Task: Search one way flight ticket for 4 adults, 2 children, 2 infants in seat and 1 infant on lap in economy from Saginaw: Mbs International Airport to Fort Wayne: Fort Wayne International Airport on 5-4-2023. Choice of flights is Southwest. Price is upto 30000. Outbound departure time preference is 9:45.
Action: Mouse moved to (309, 119)
Screenshot: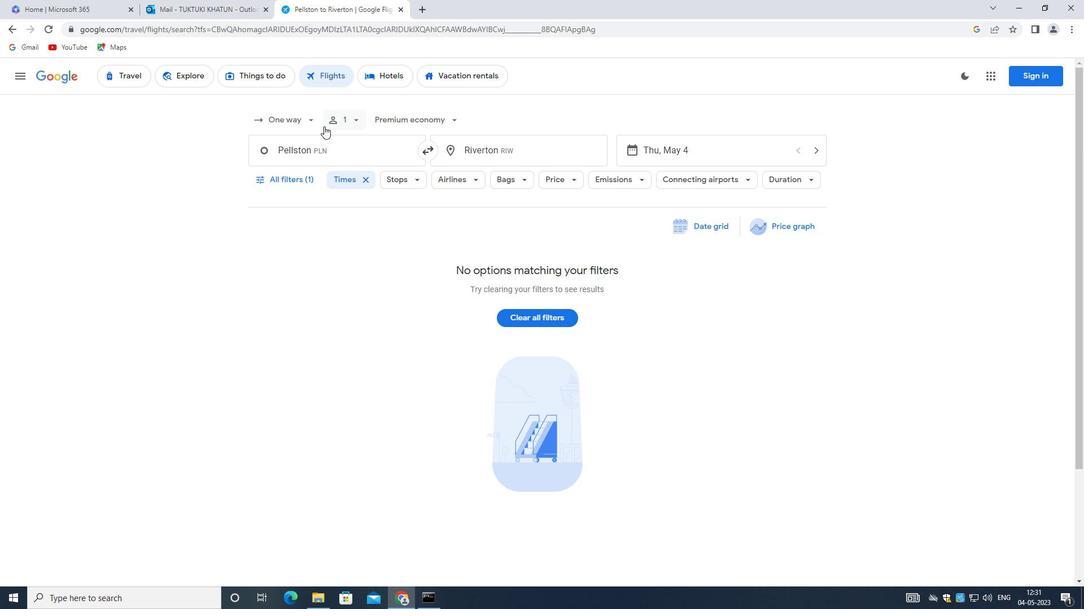 
Action: Mouse pressed left at (309, 119)
Screenshot: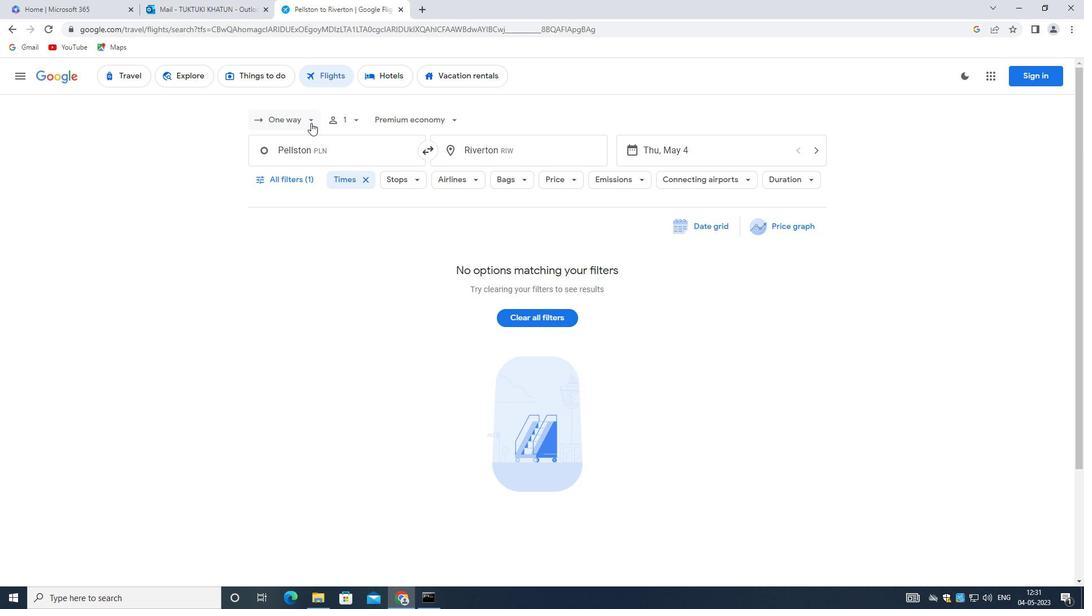 
Action: Mouse moved to (306, 168)
Screenshot: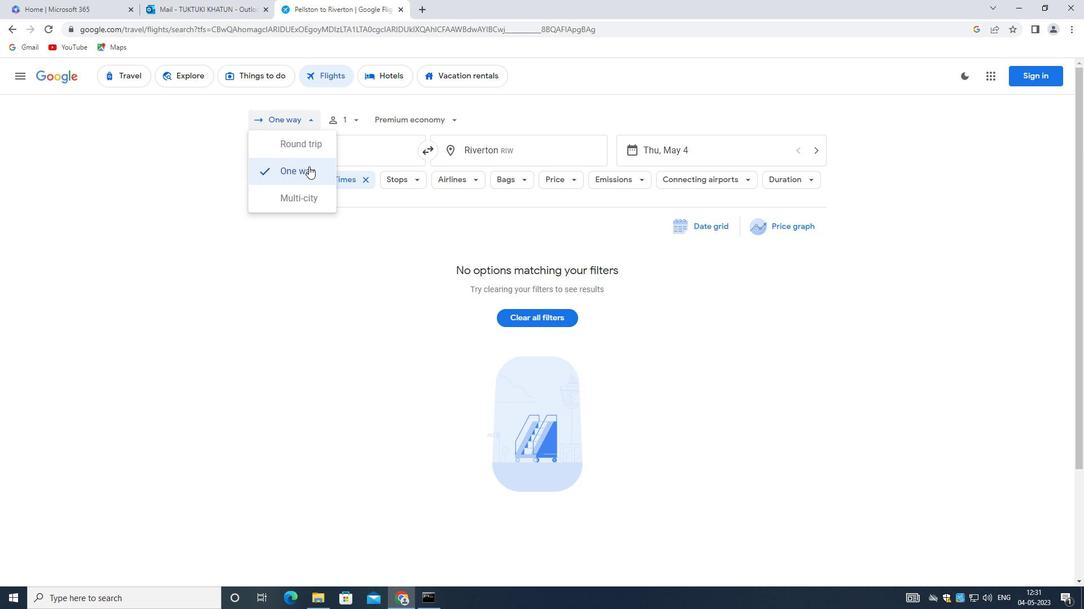 
Action: Mouse pressed left at (306, 168)
Screenshot: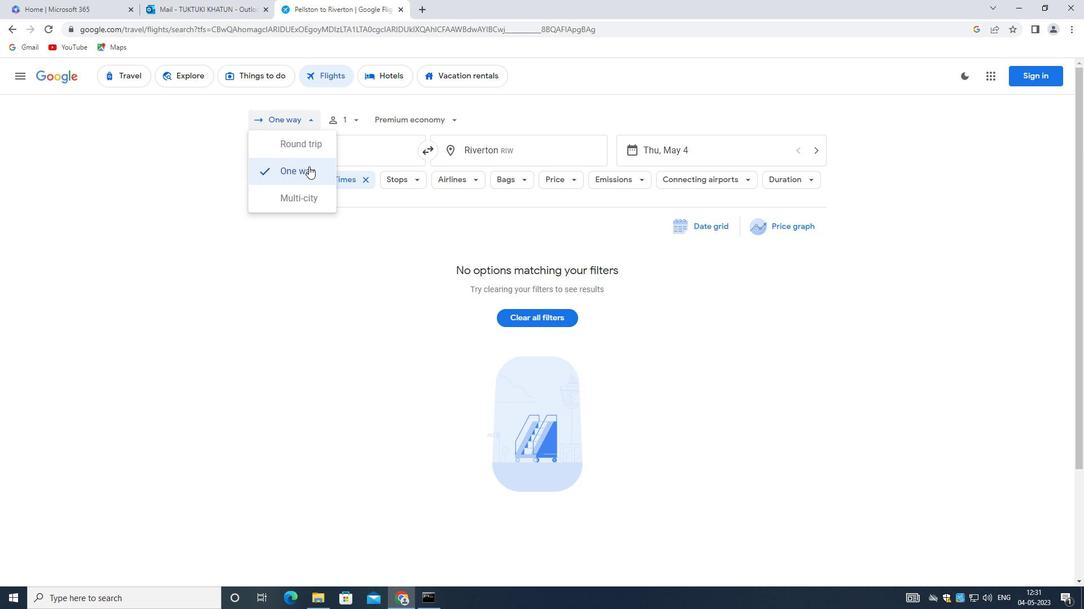
Action: Mouse moved to (360, 119)
Screenshot: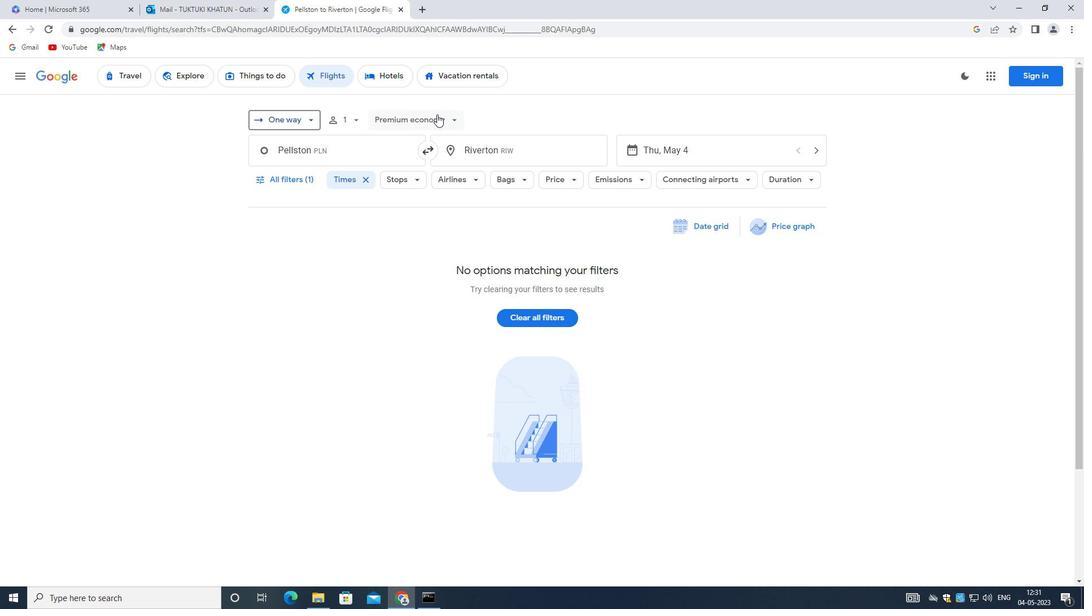 
Action: Mouse pressed left at (360, 119)
Screenshot: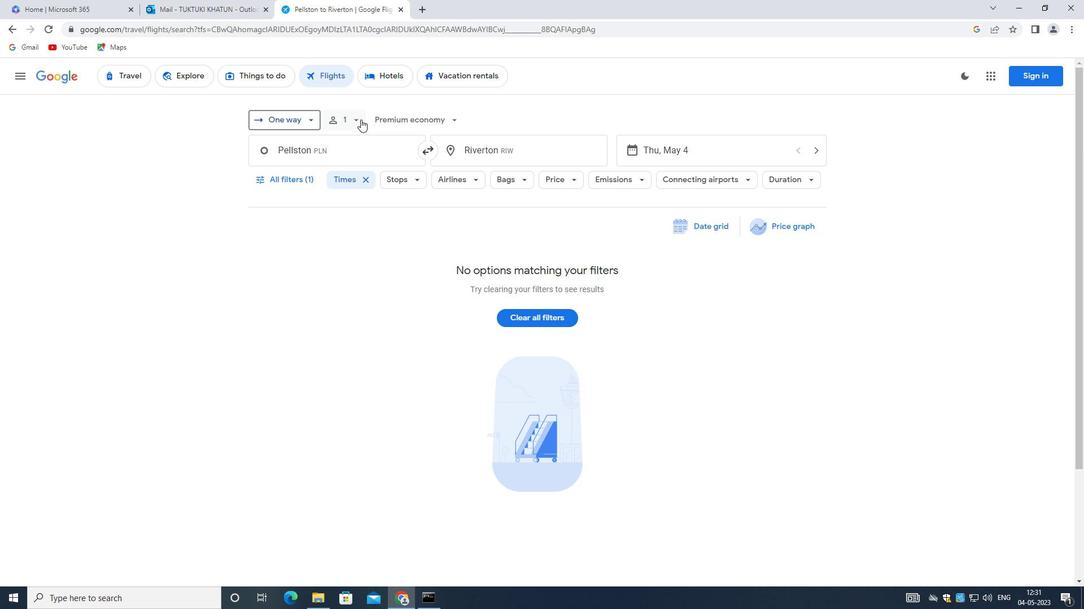 
Action: Mouse moved to (439, 144)
Screenshot: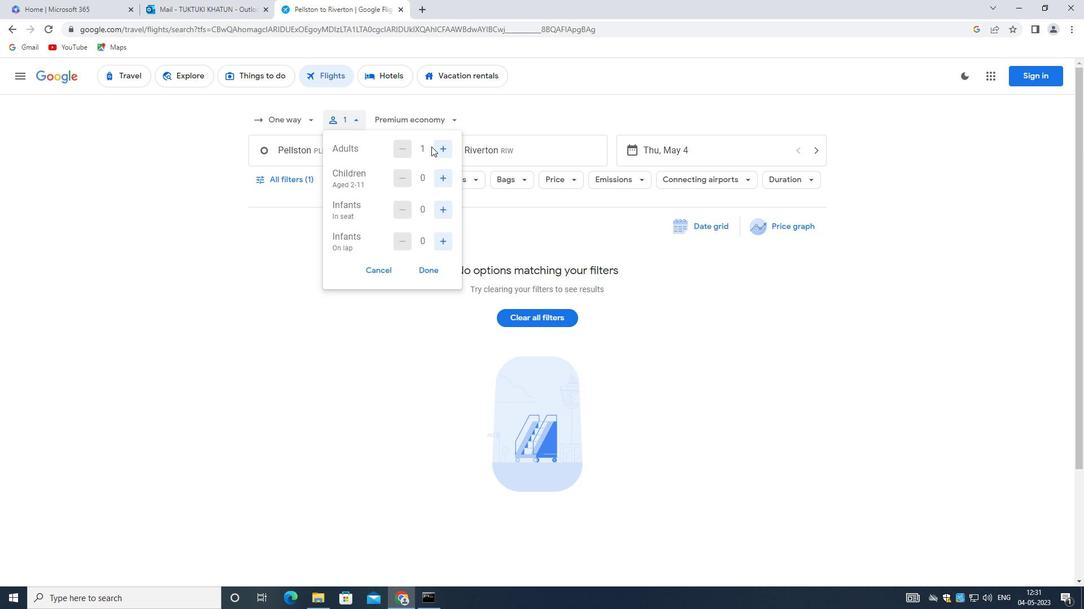 
Action: Mouse pressed left at (439, 144)
Screenshot: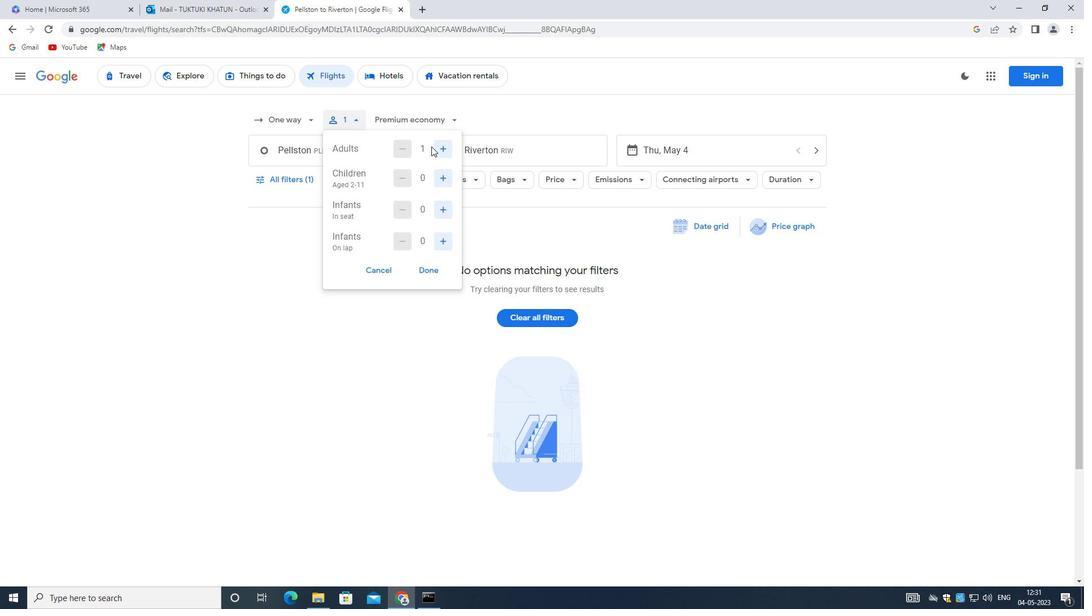 
Action: Mouse moved to (440, 144)
Screenshot: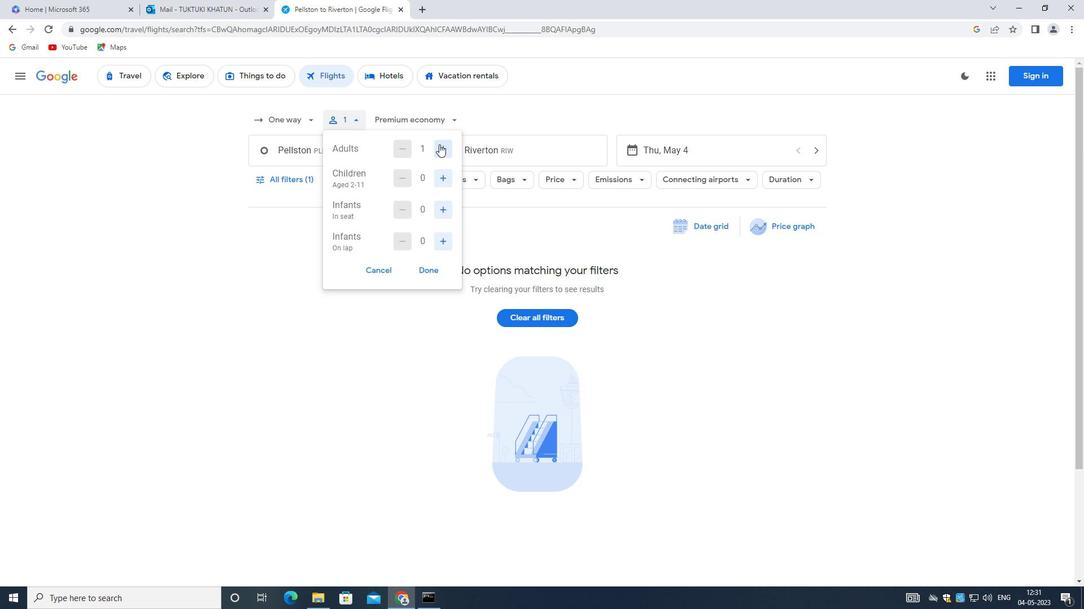 
Action: Mouse pressed left at (440, 144)
Screenshot: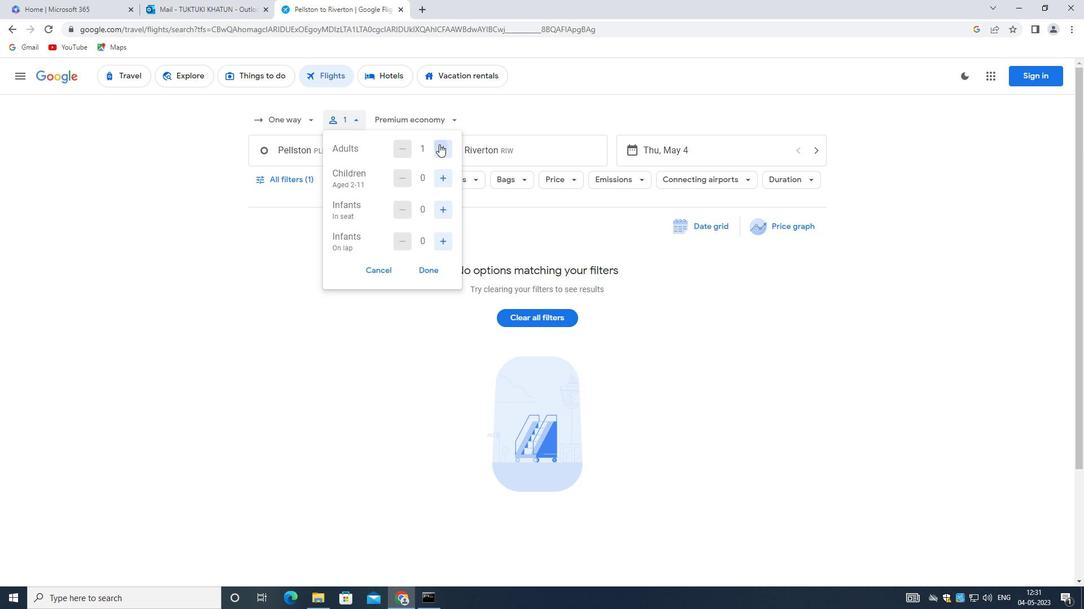 
Action: Mouse pressed left at (440, 144)
Screenshot: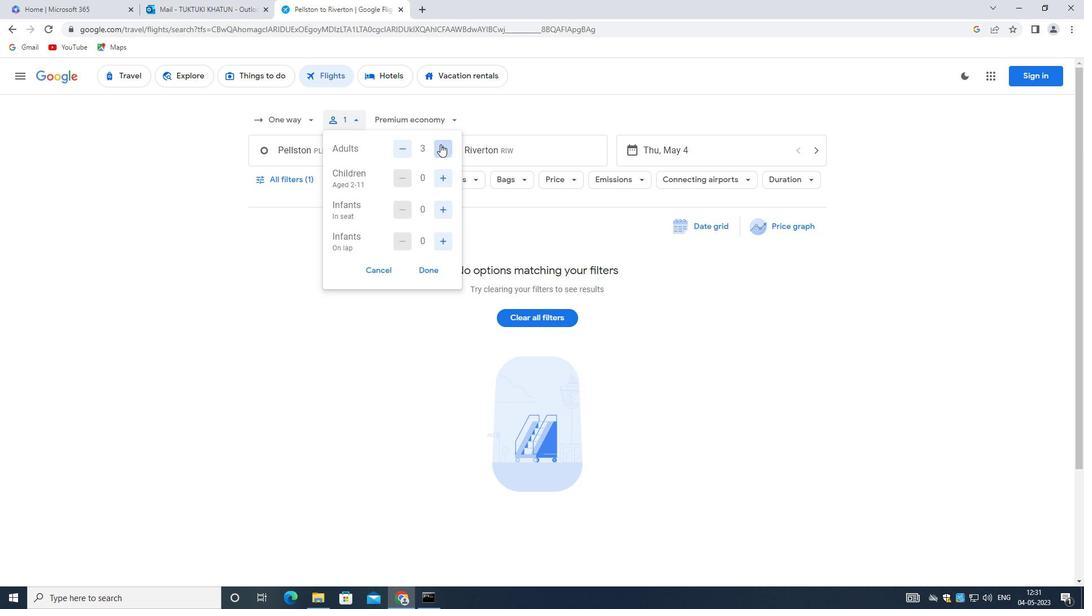 
Action: Mouse moved to (446, 181)
Screenshot: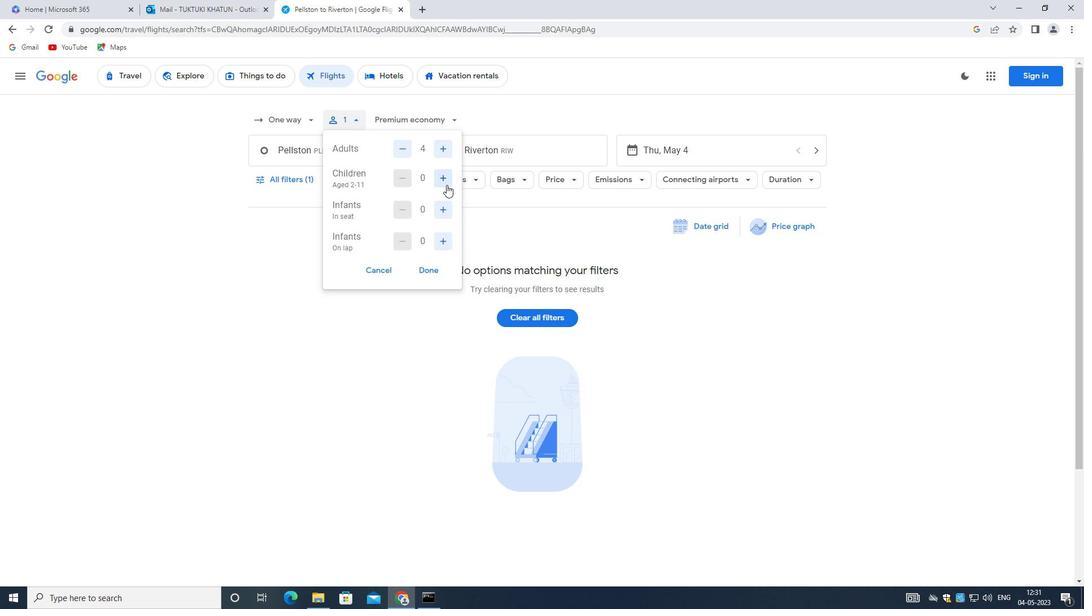 
Action: Mouse pressed left at (446, 181)
Screenshot: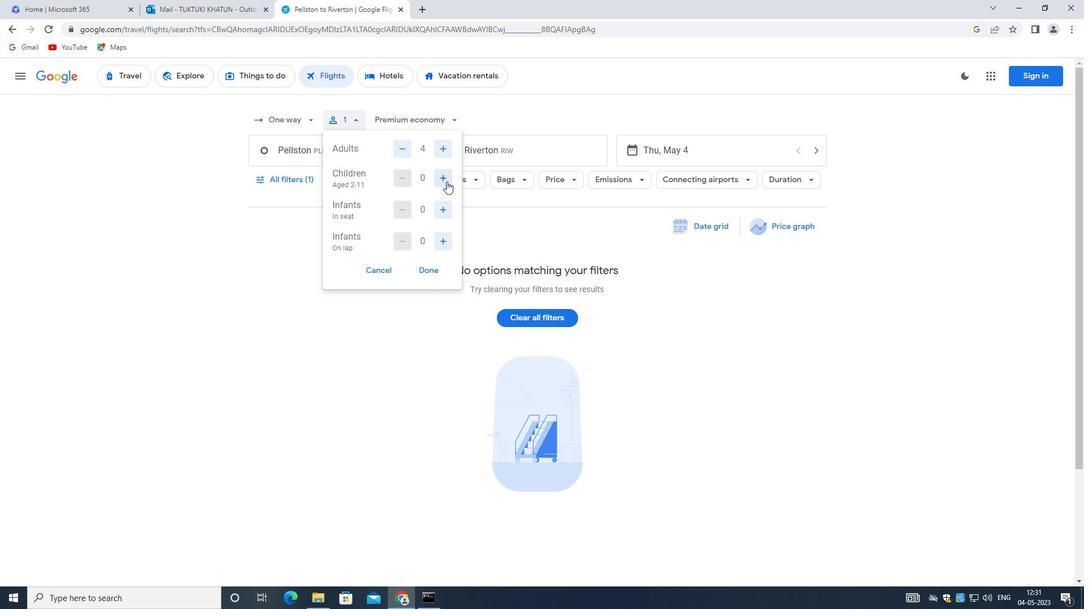 
Action: Mouse pressed left at (446, 181)
Screenshot: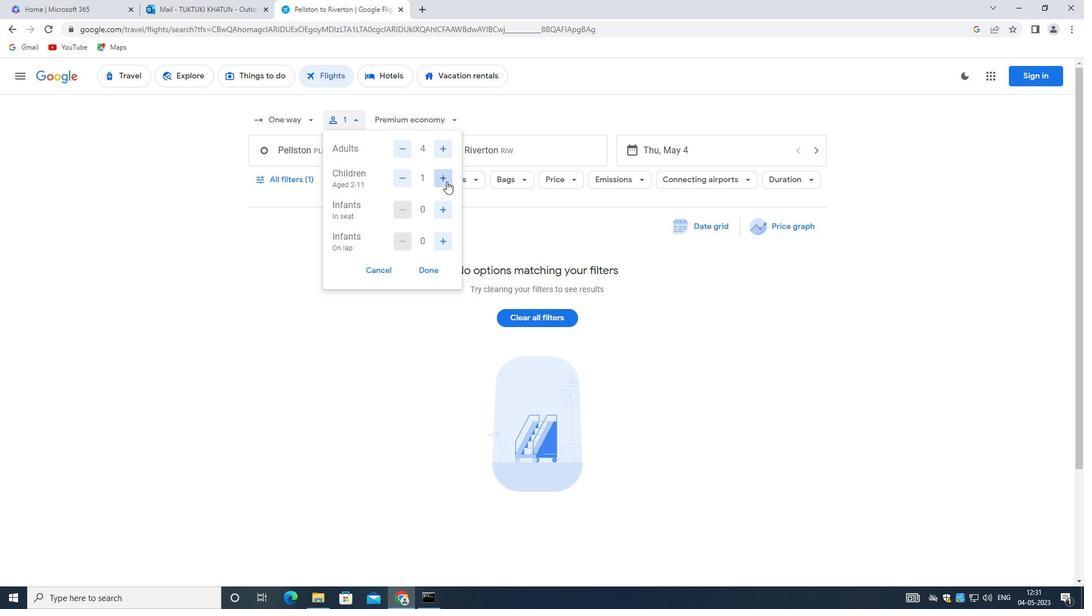 
Action: Mouse moved to (442, 209)
Screenshot: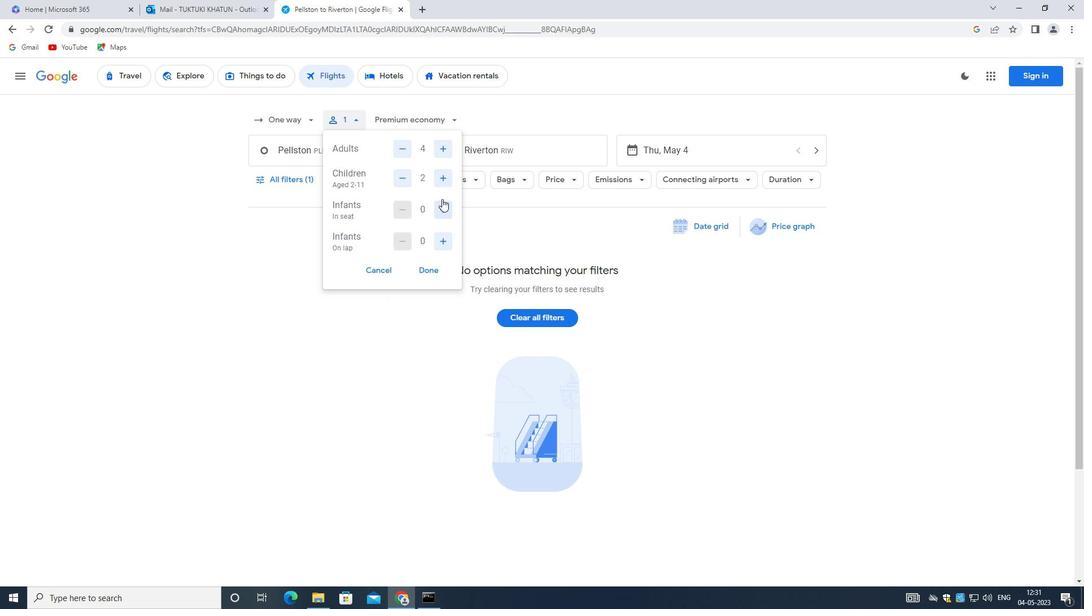 
Action: Mouse pressed left at (442, 209)
Screenshot: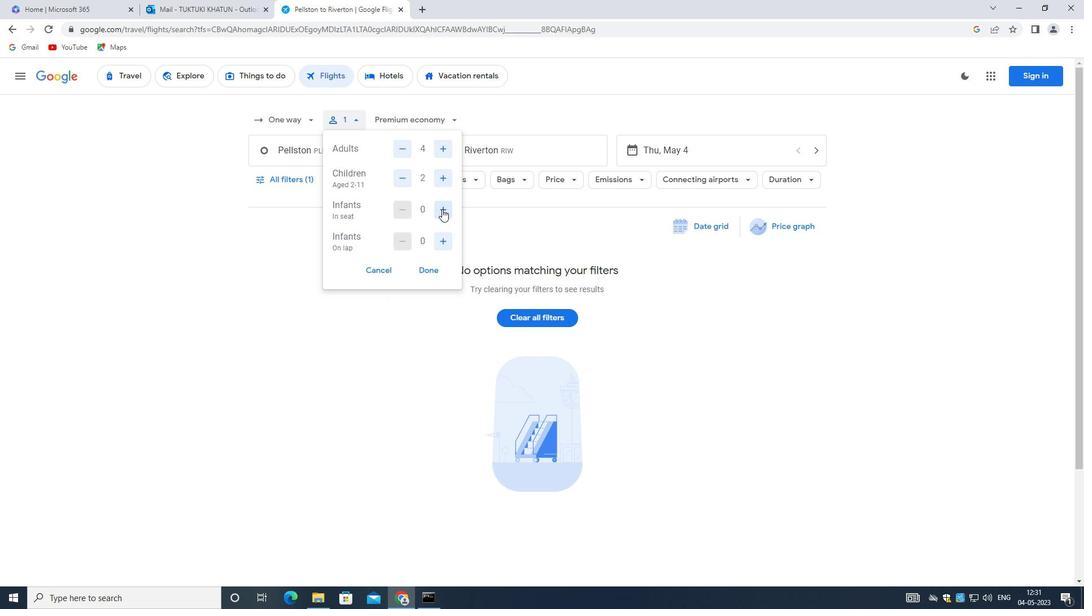 
Action: Mouse pressed left at (442, 209)
Screenshot: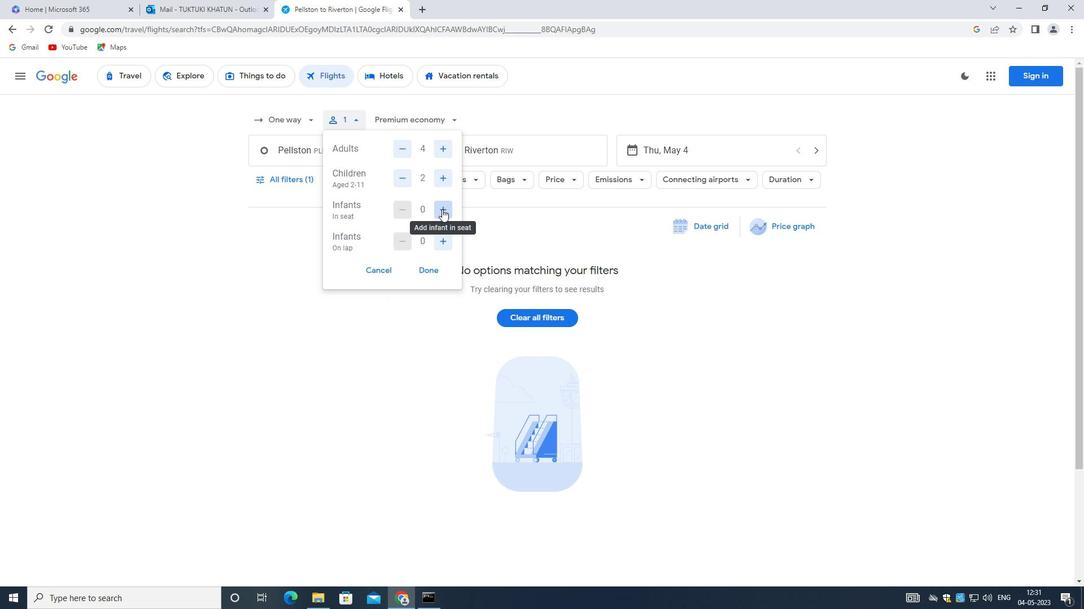 
Action: Mouse moved to (442, 242)
Screenshot: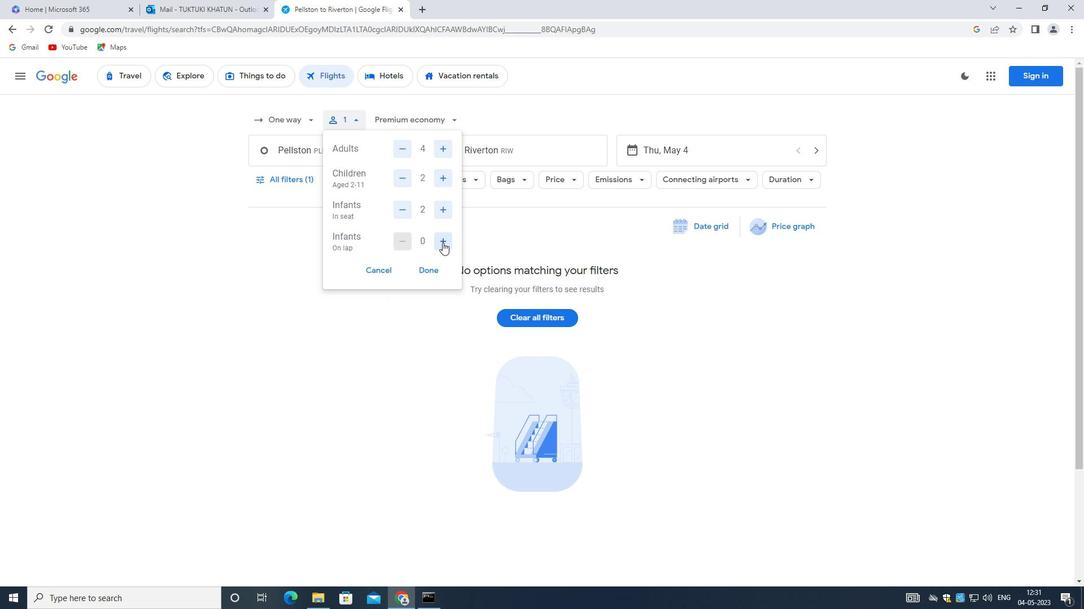 
Action: Mouse pressed left at (442, 242)
Screenshot: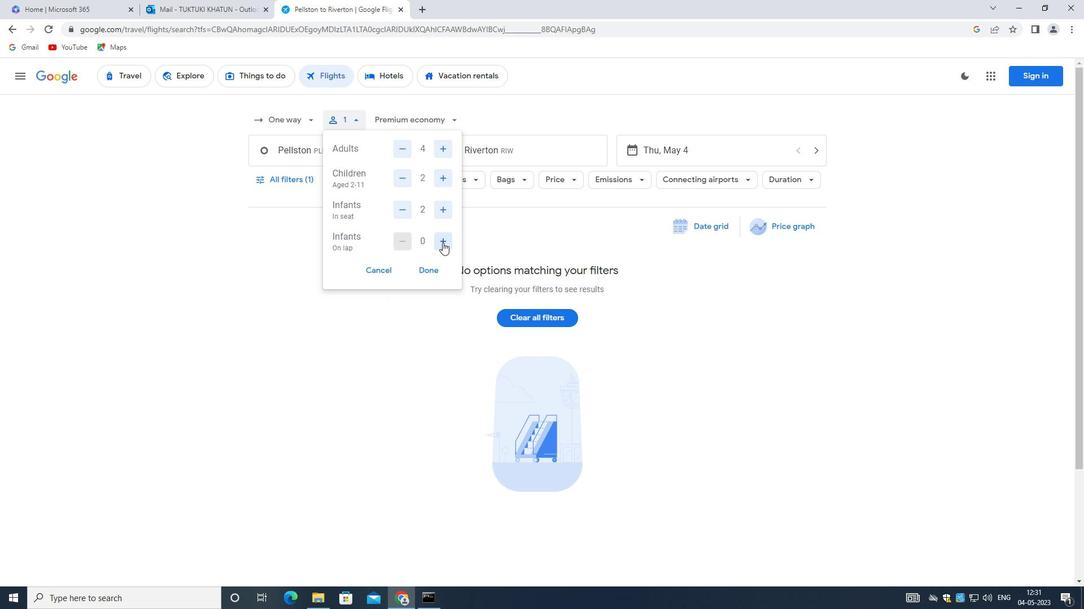 
Action: Mouse moved to (427, 269)
Screenshot: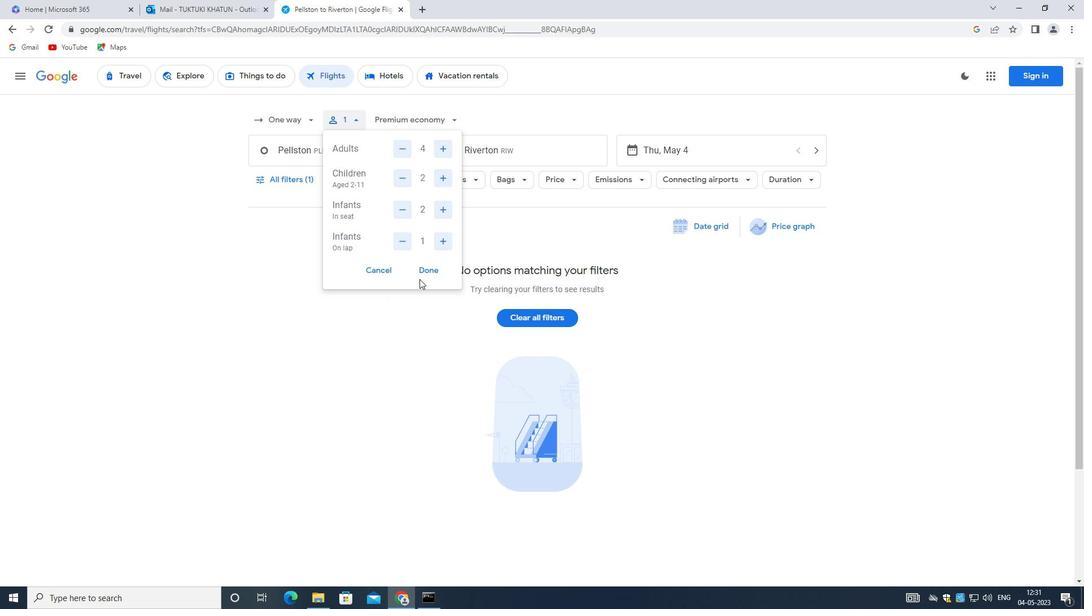 
Action: Mouse pressed left at (427, 269)
Screenshot: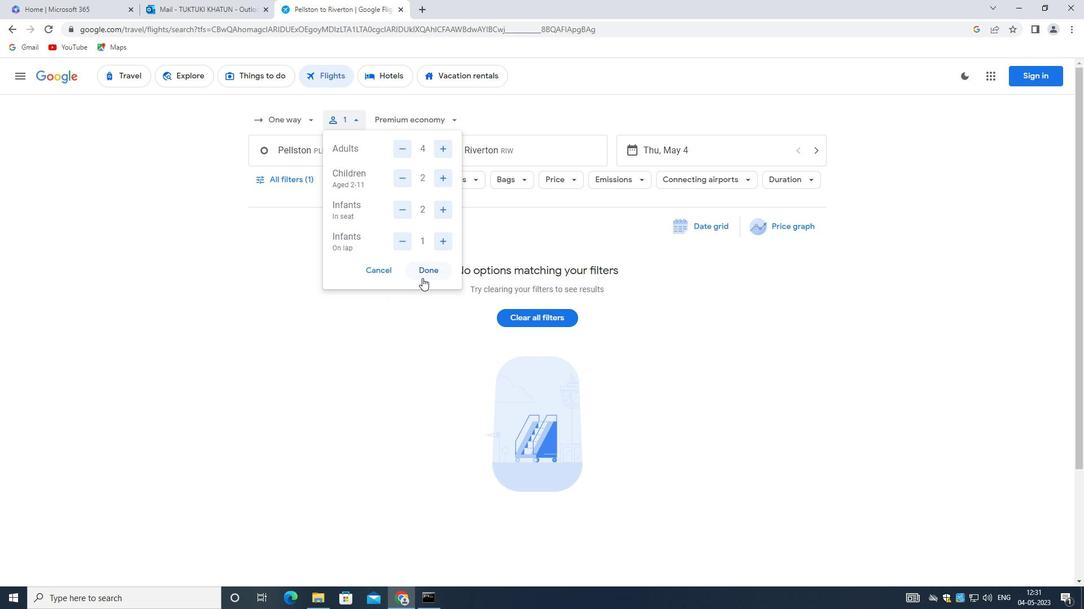 
Action: Mouse moved to (403, 115)
Screenshot: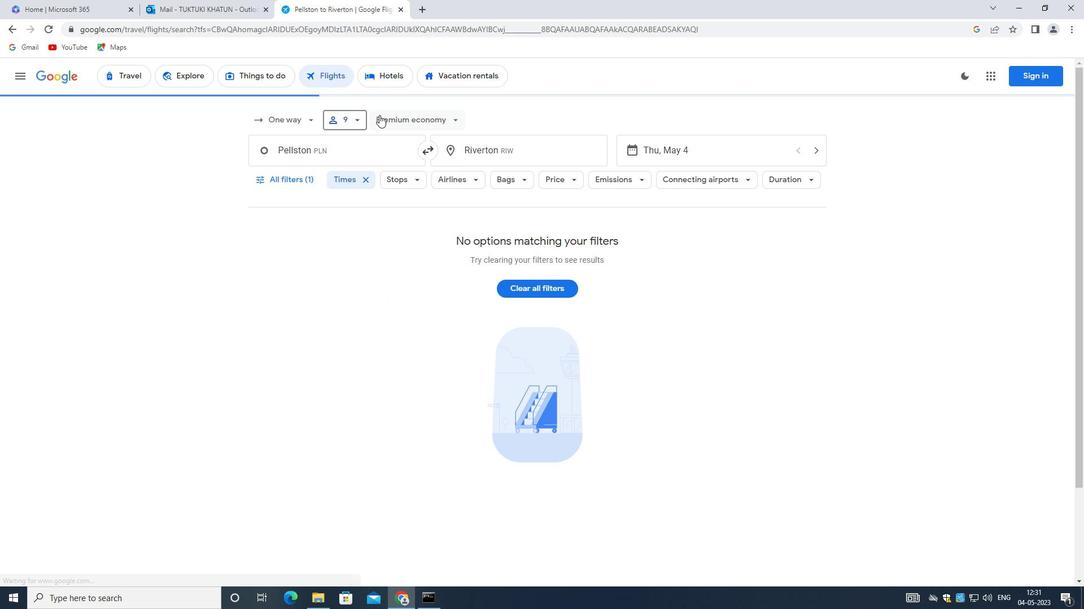 
Action: Mouse pressed left at (403, 115)
Screenshot: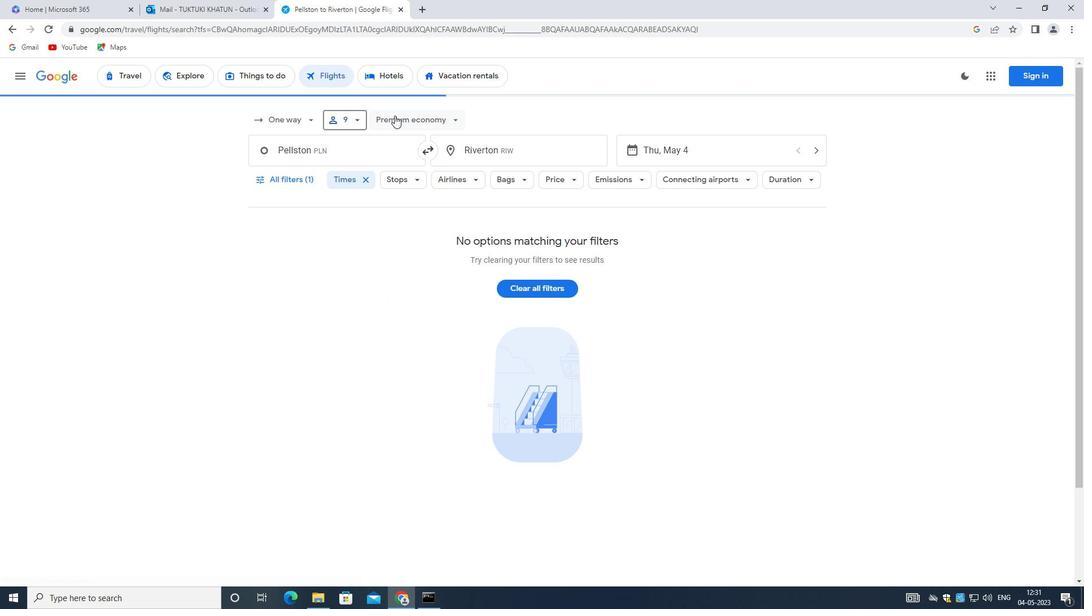 
Action: Mouse moved to (411, 142)
Screenshot: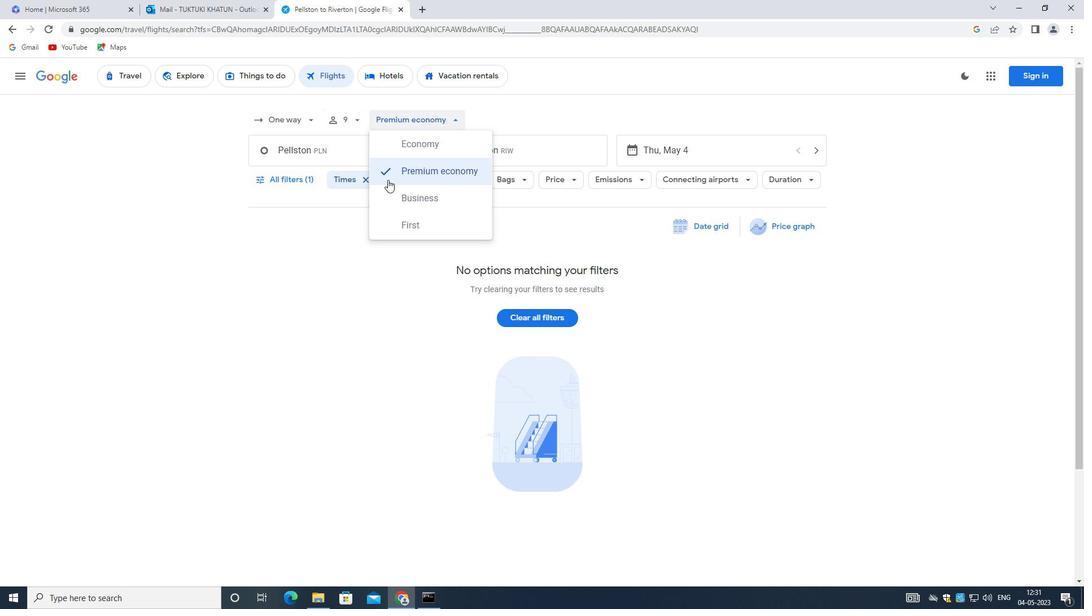 
Action: Mouse pressed left at (411, 142)
Screenshot: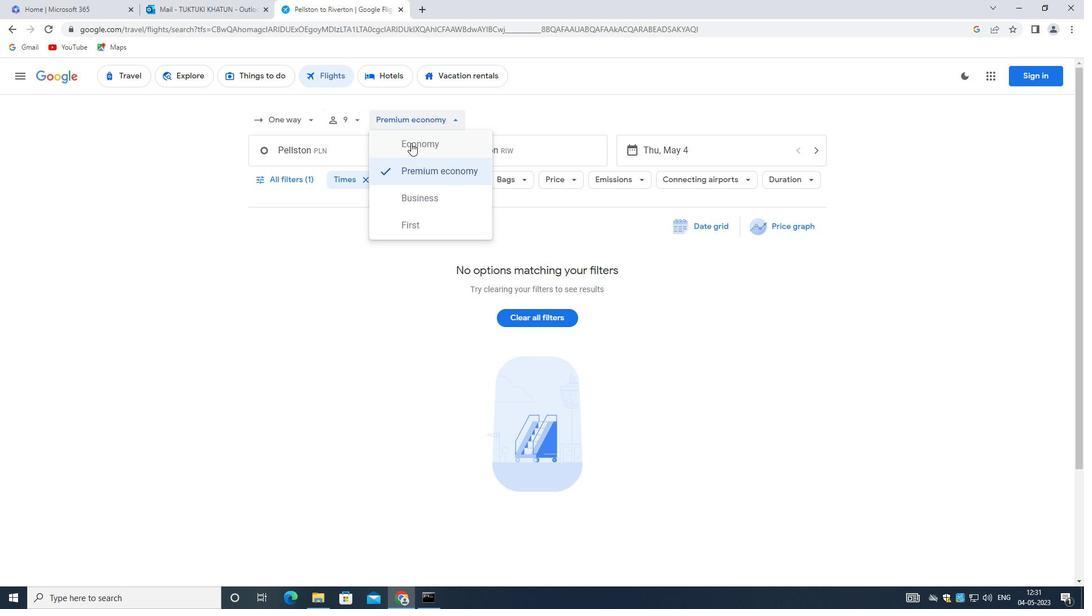 
Action: Mouse moved to (277, 224)
Screenshot: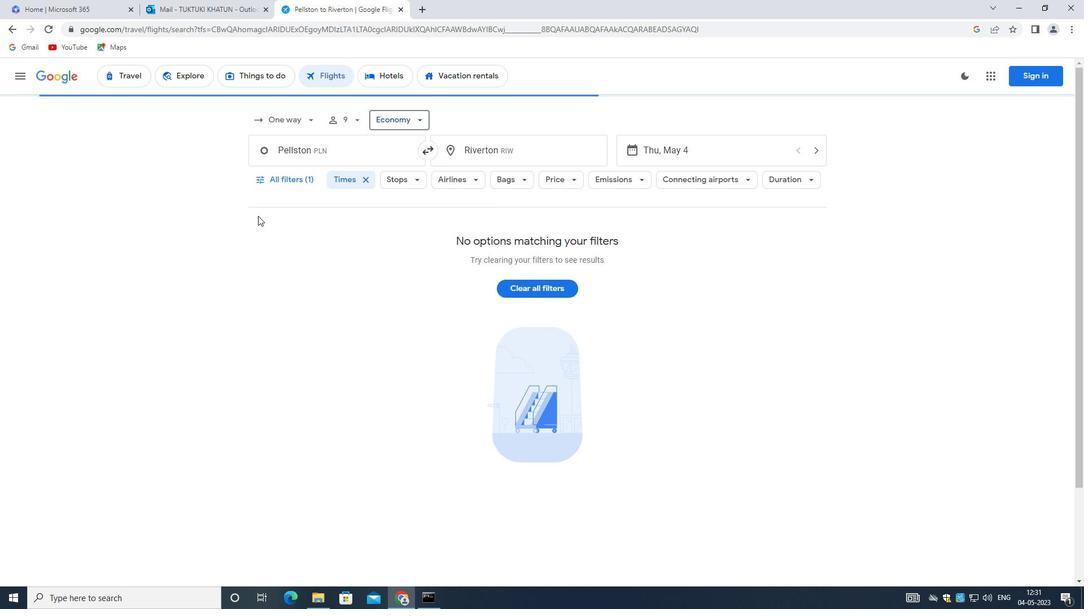 
Action: Mouse scrolled (277, 224) with delta (0, 0)
Screenshot: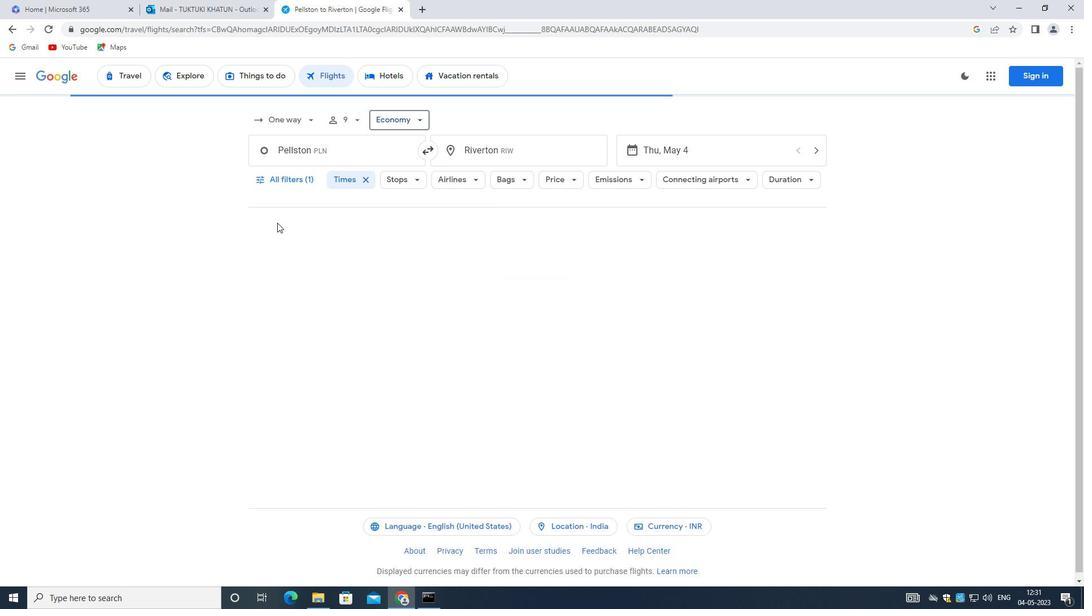 
Action: Mouse moved to (380, 269)
Screenshot: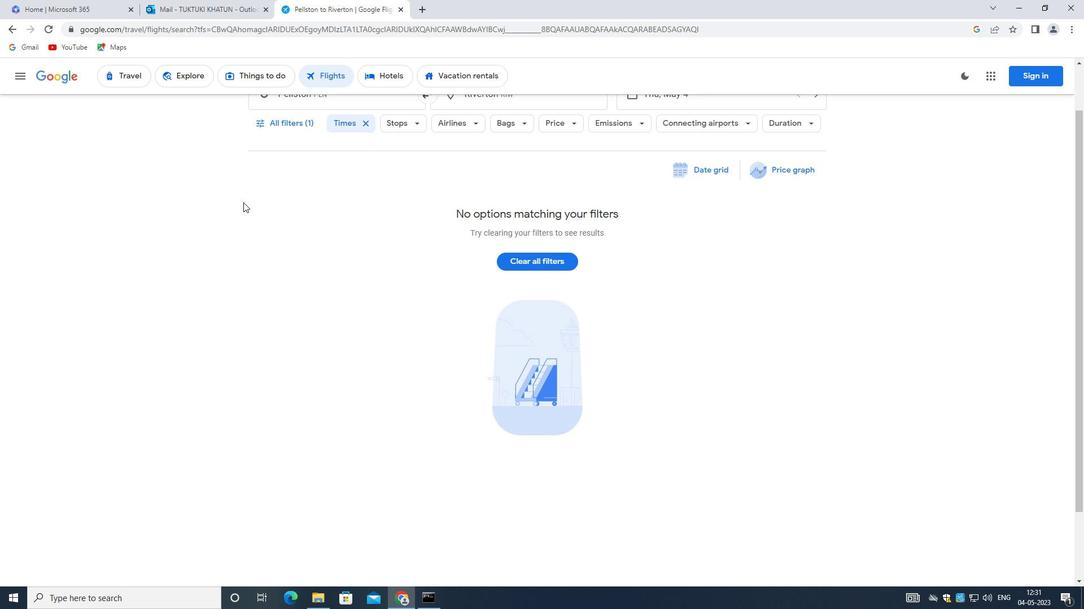 
Action: Mouse scrolled (380, 269) with delta (0, 0)
Screenshot: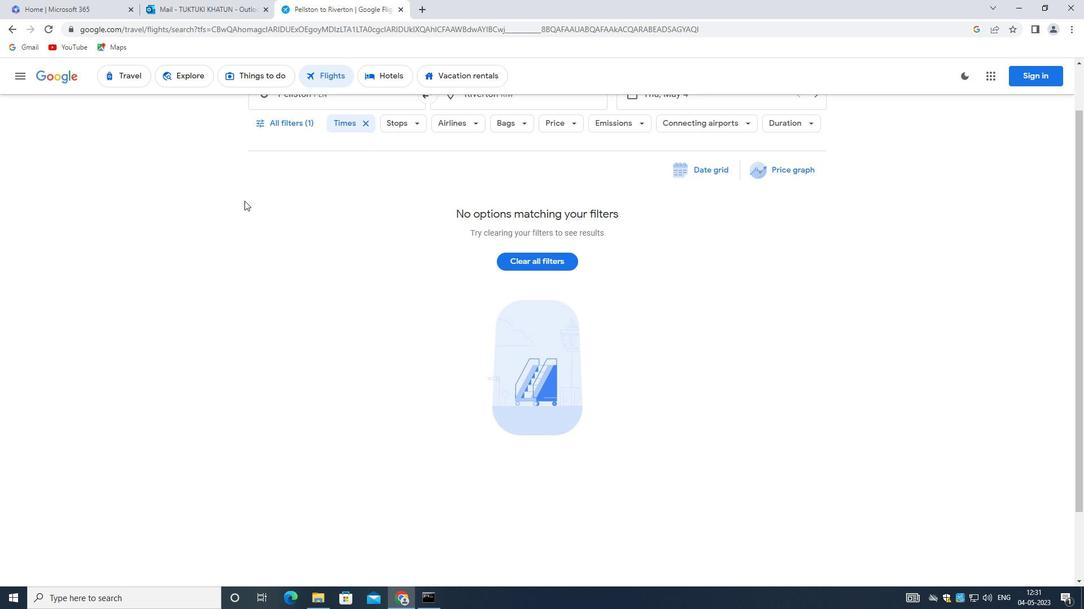 
Action: Mouse scrolled (380, 269) with delta (0, 0)
Screenshot: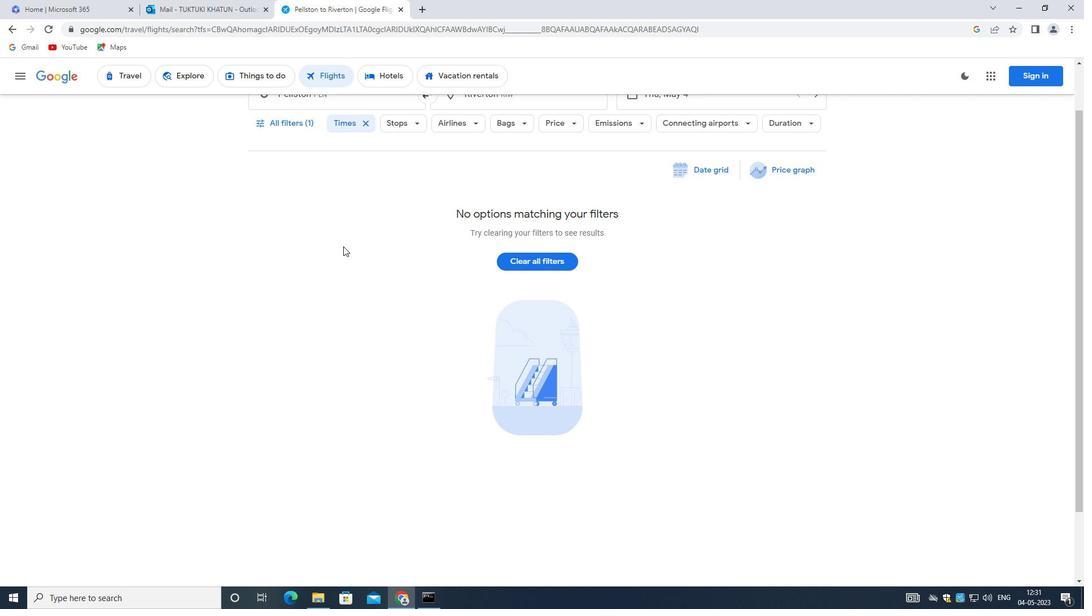 
Action: Mouse moved to (303, 142)
Screenshot: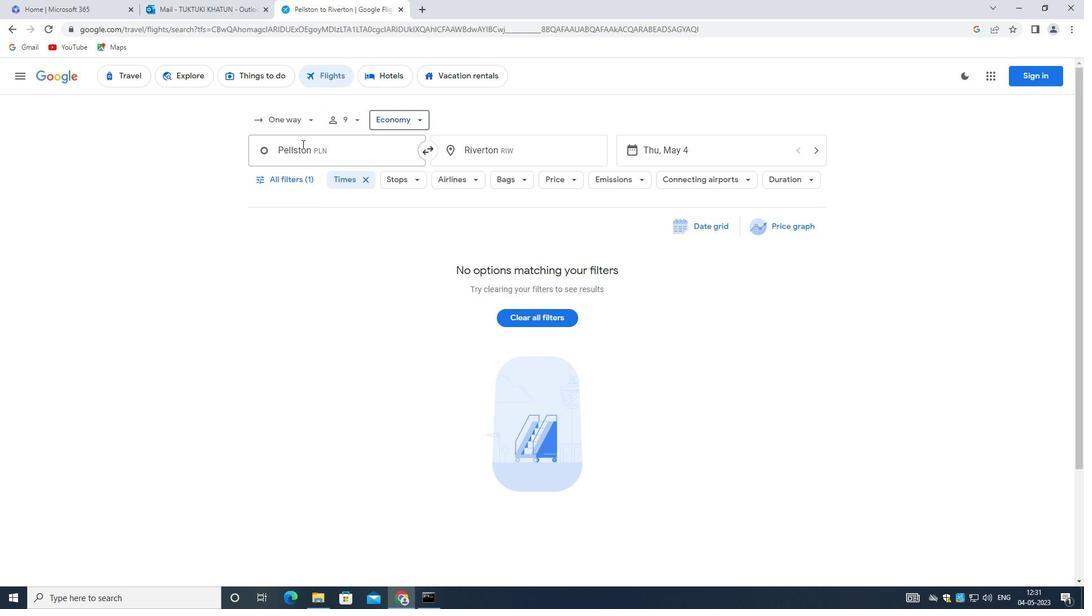 
Action: Mouse pressed left at (303, 142)
Screenshot: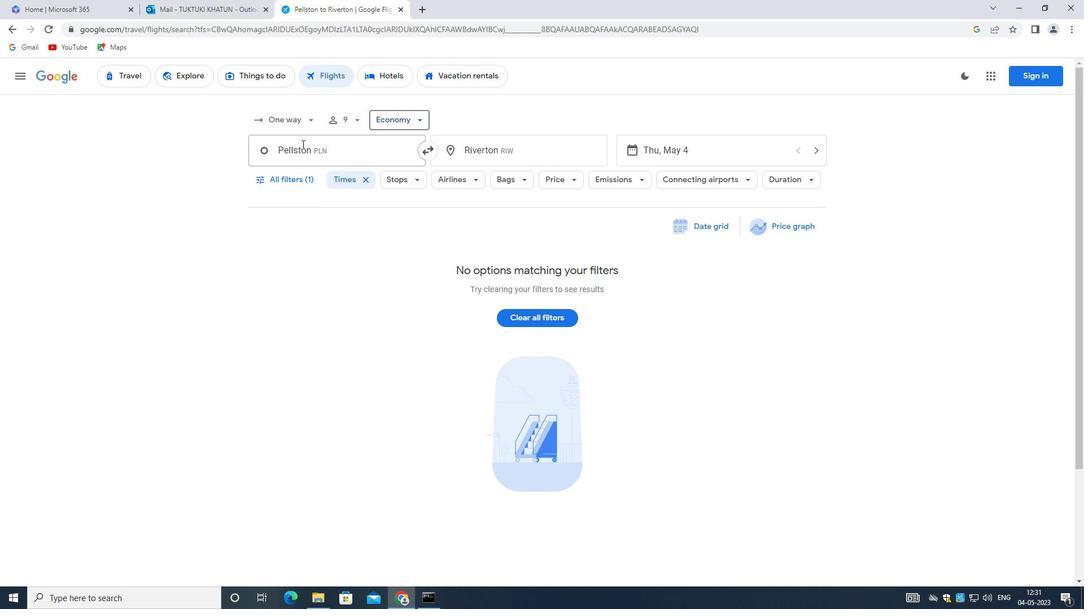 
Action: Mouse moved to (299, 146)
Screenshot: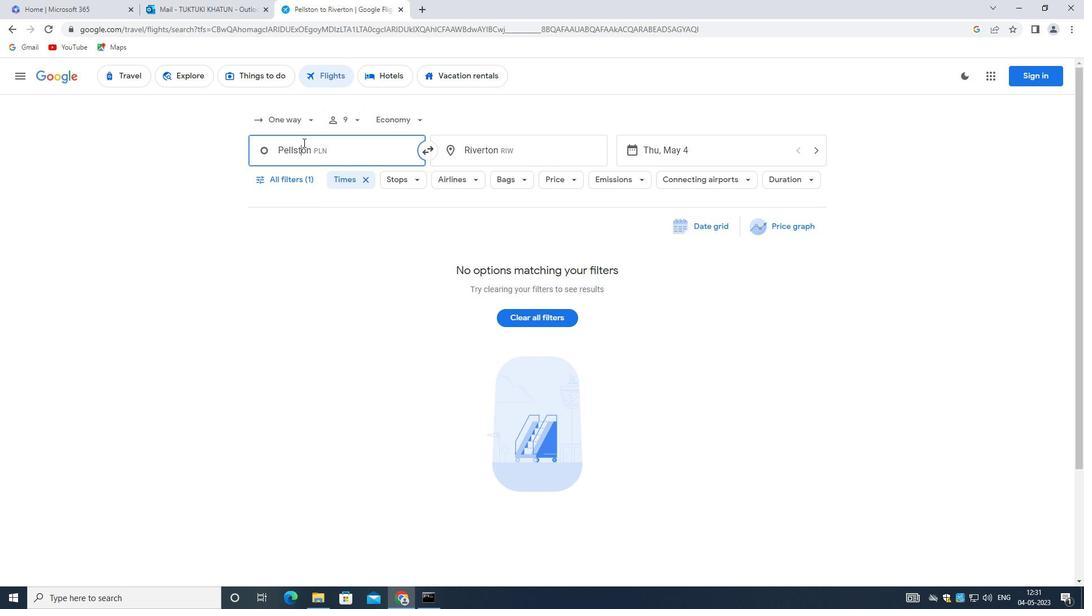 
Action: Key pressed <Key.backspace><Key.shift_r><Key.shift_r><Key.shift_r><Key.shift_r>Mbs
Screenshot: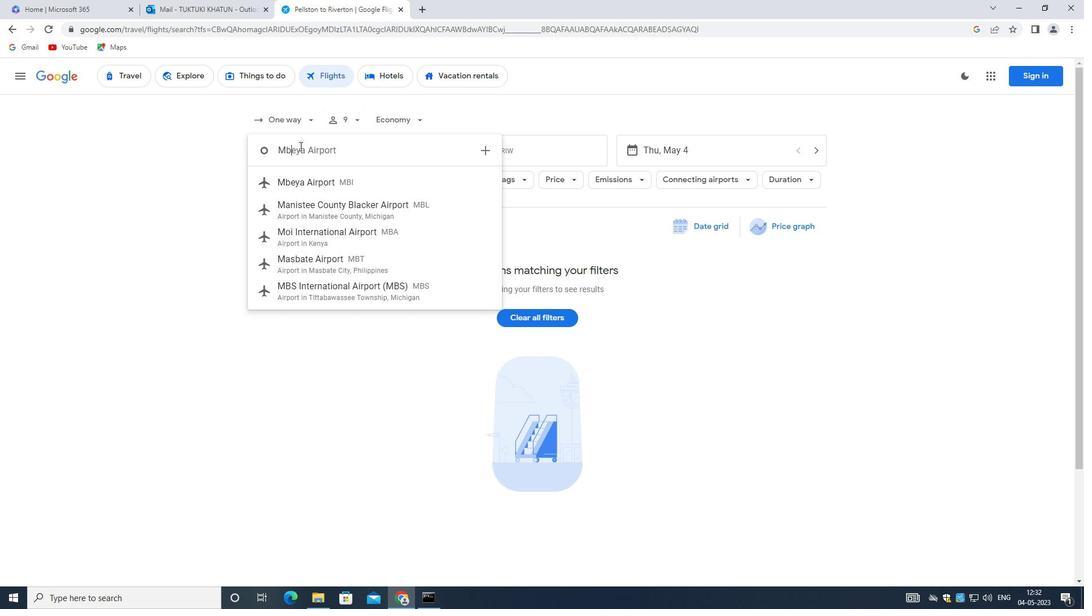 
Action: Mouse moved to (347, 180)
Screenshot: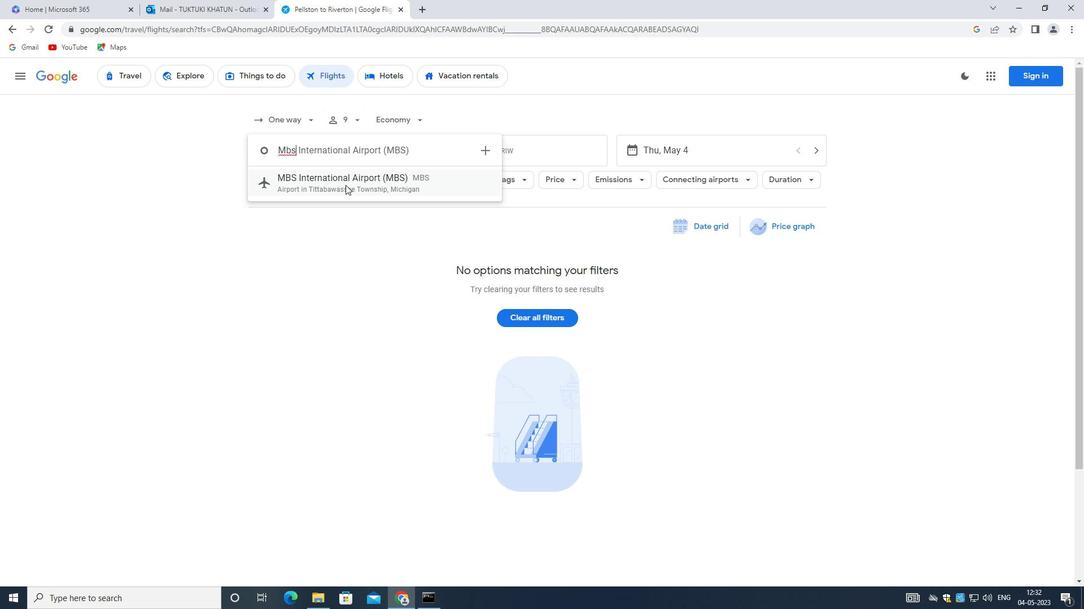 
Action: Mouse pressed left at (347, 180)
Screenshot: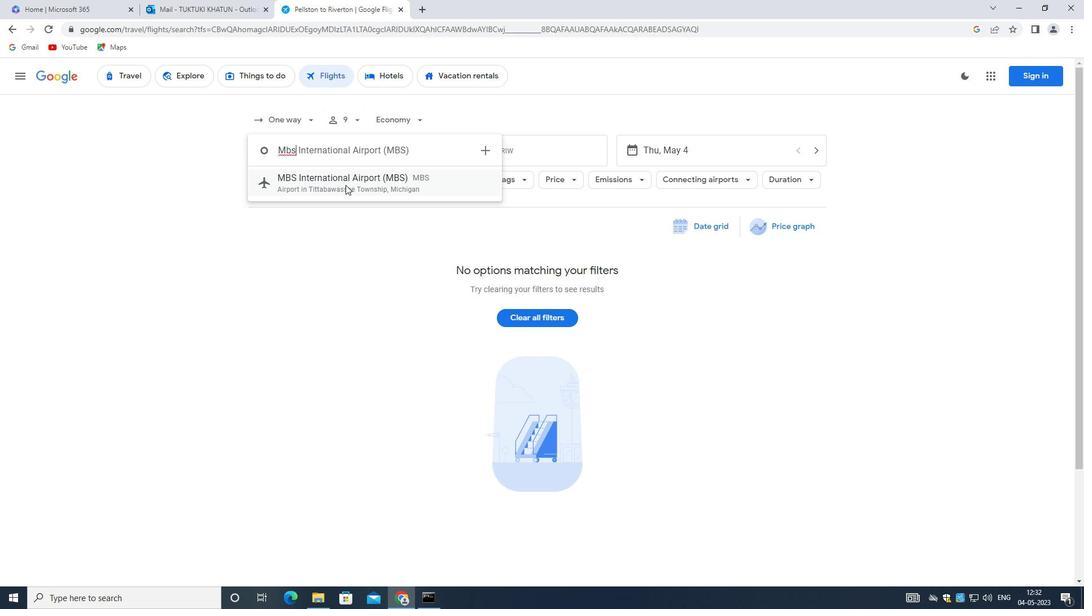 
Action: Mouse moved to (516, 153)
Screenshot: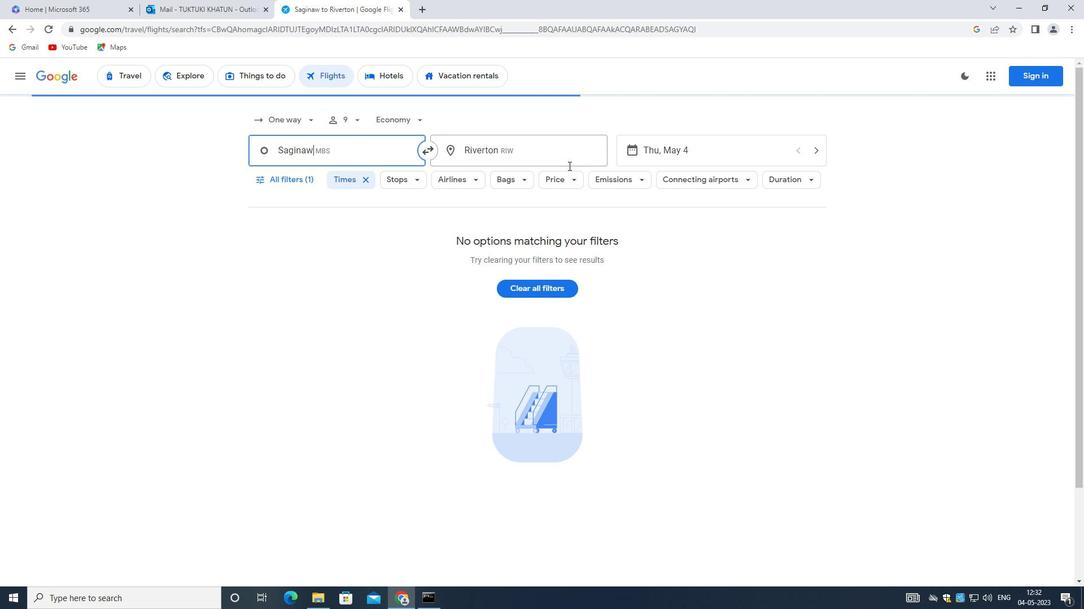 
Action: Mouse pressed left at (516, 153)
Screenshot: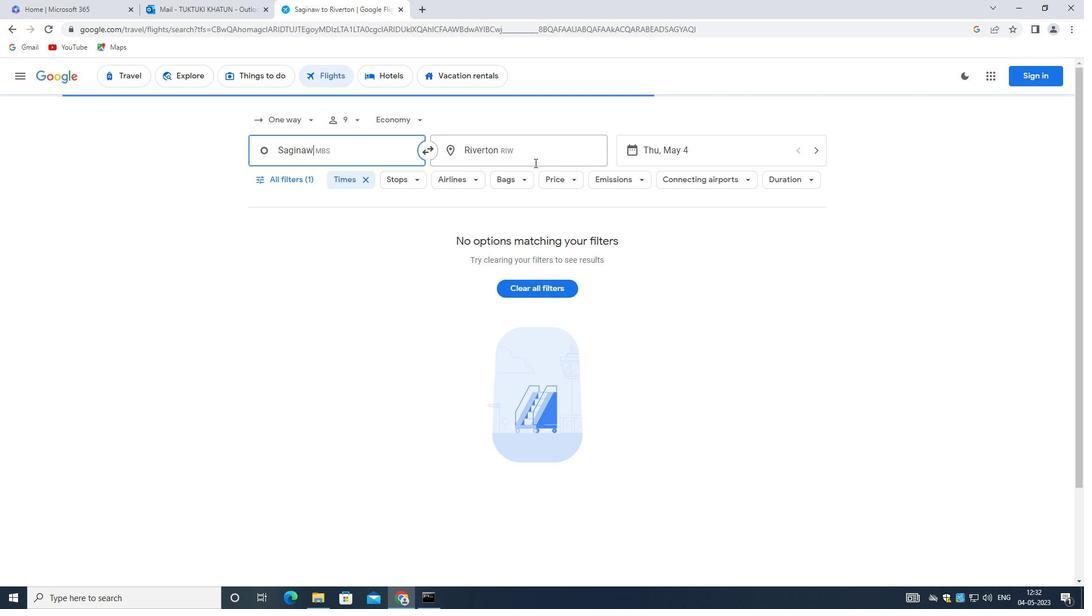 
Action: Key pressed <Key.backspace><Key.shift>FORT<Key.space><Key.shift>W
Screenshot: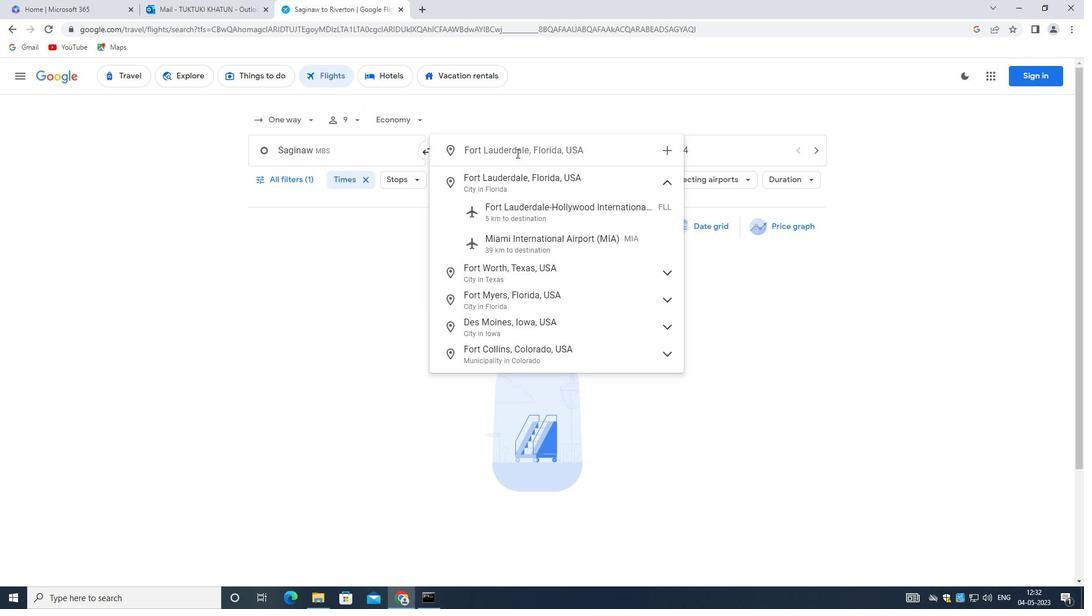
Action: Mouse moved to (516, 177)
Screenshot: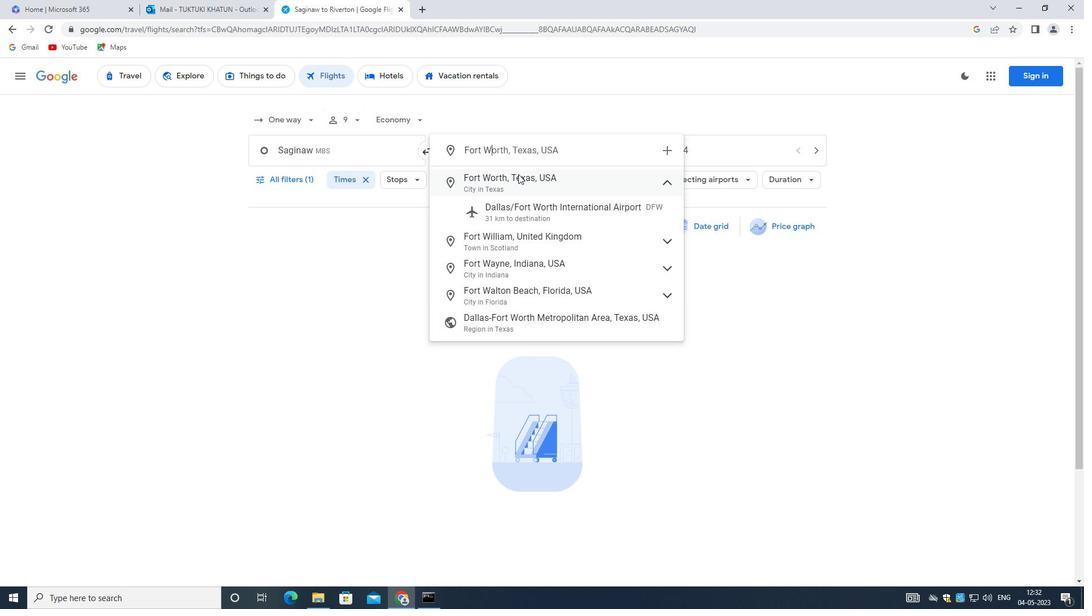 
Action: Key pressed AY
Screenshot: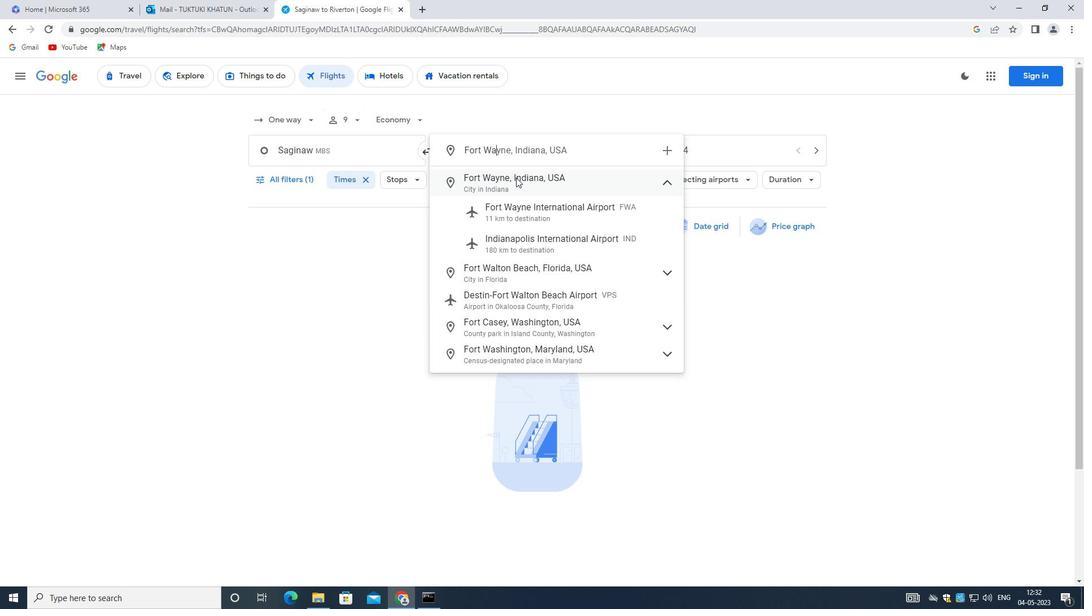 
Action: Mouse moved to (559, 204)
Screenshot: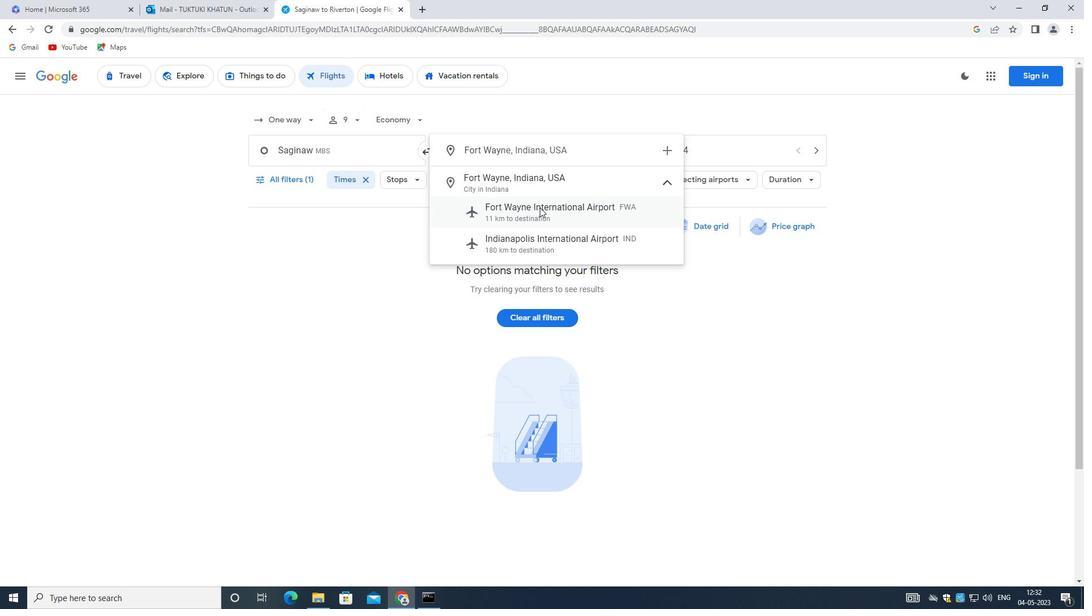 
Action: Mouse pressed left at (559, 204)
Screenshot: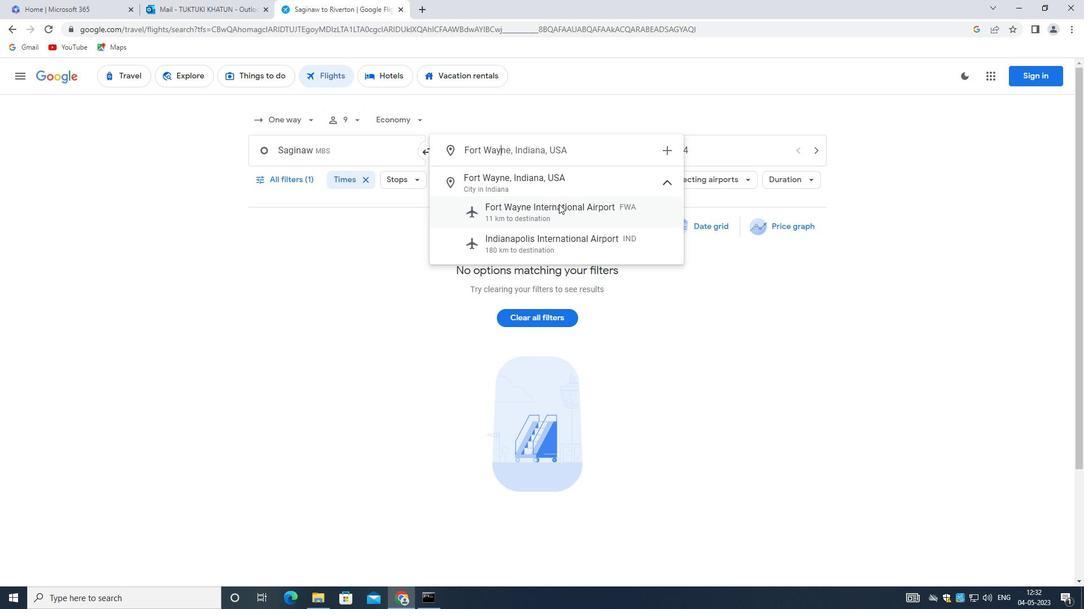 
Action: Mouse moved to (663, 145)
Screenshot: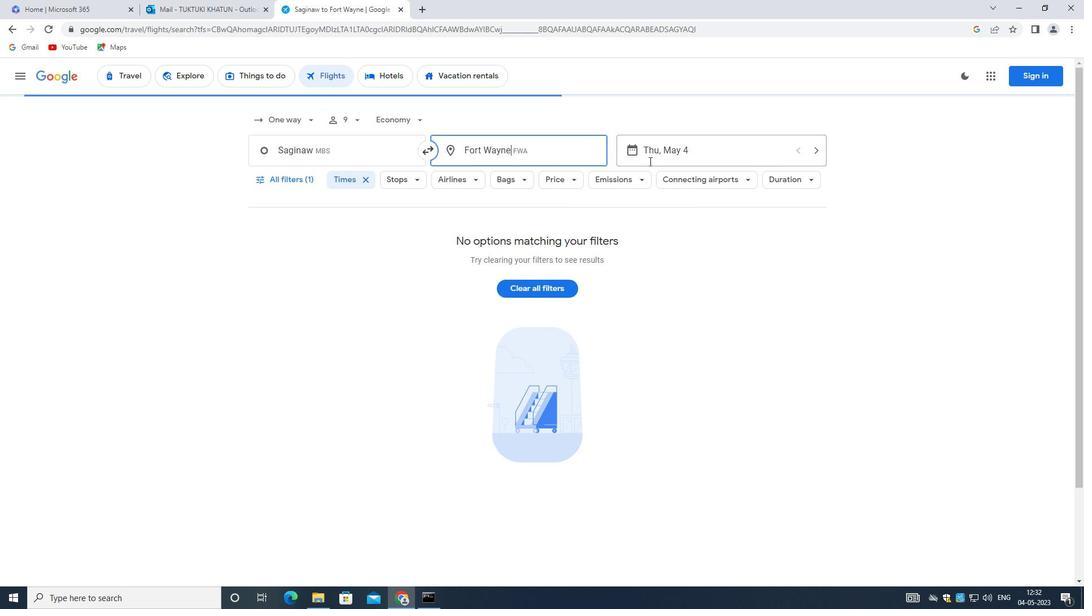 
Action: Mouse pressed left at (663, 145)
Screenshot: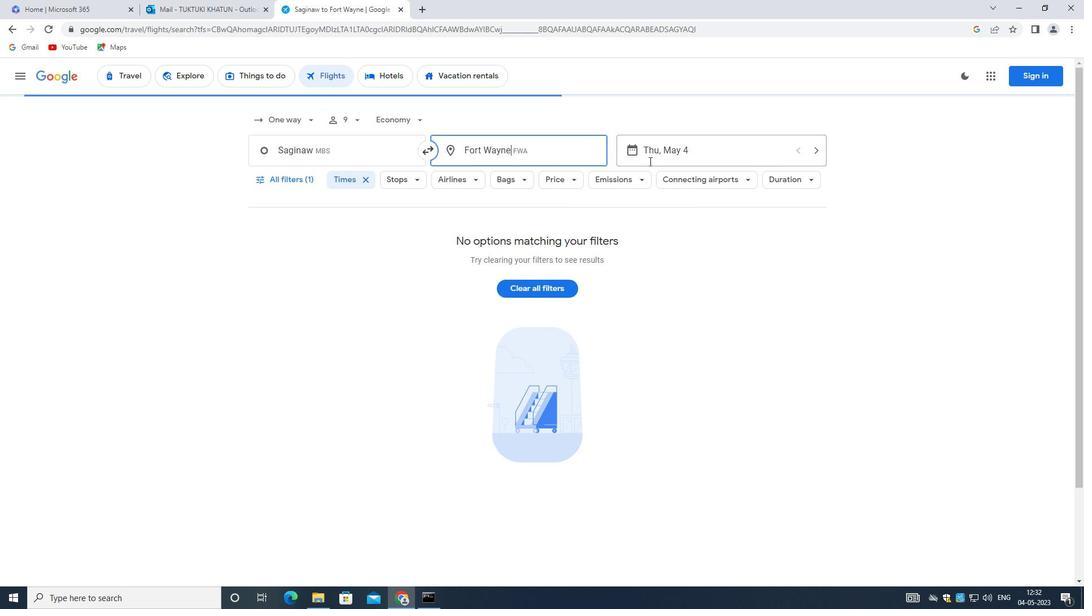 
Action: Mouse moved to (804, 428)
Screenshot: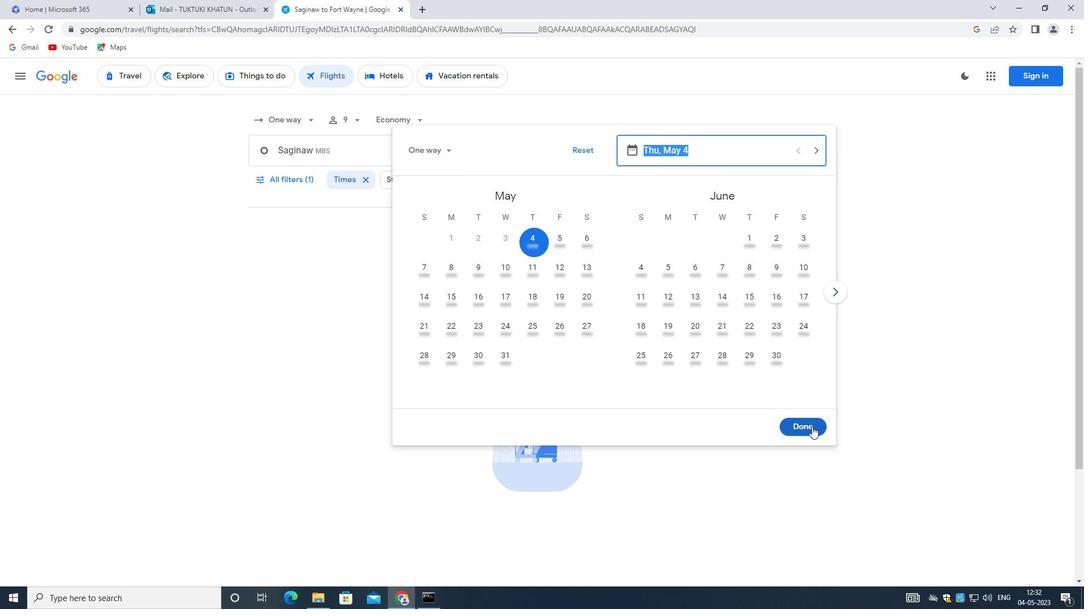 
Action: Mouse pressed left at (804, 428)
Screenshot: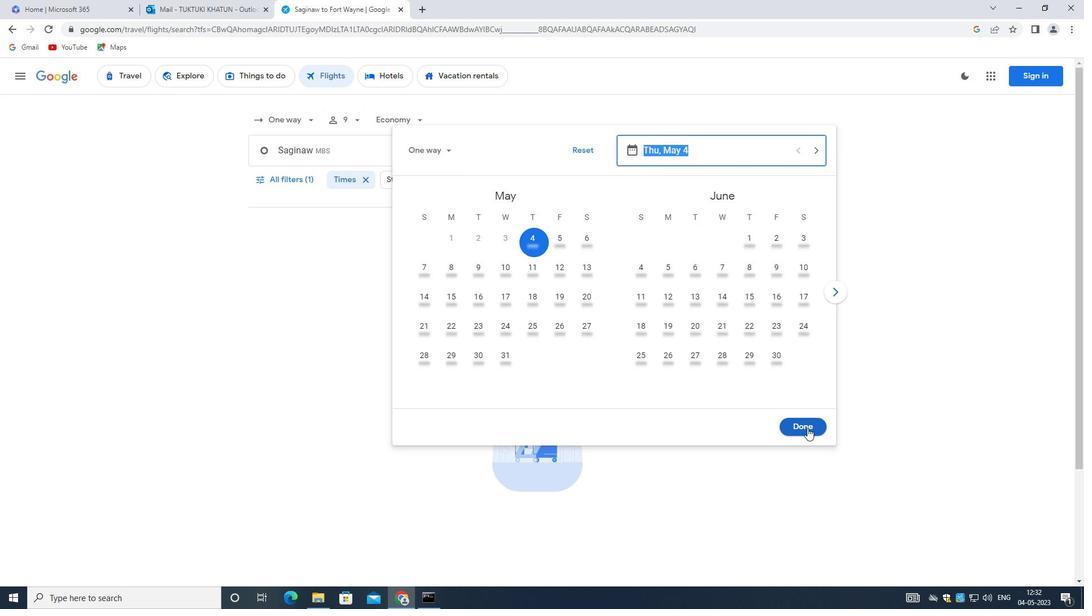 
Action: Mouse moved to (286, 180)
Screenshot: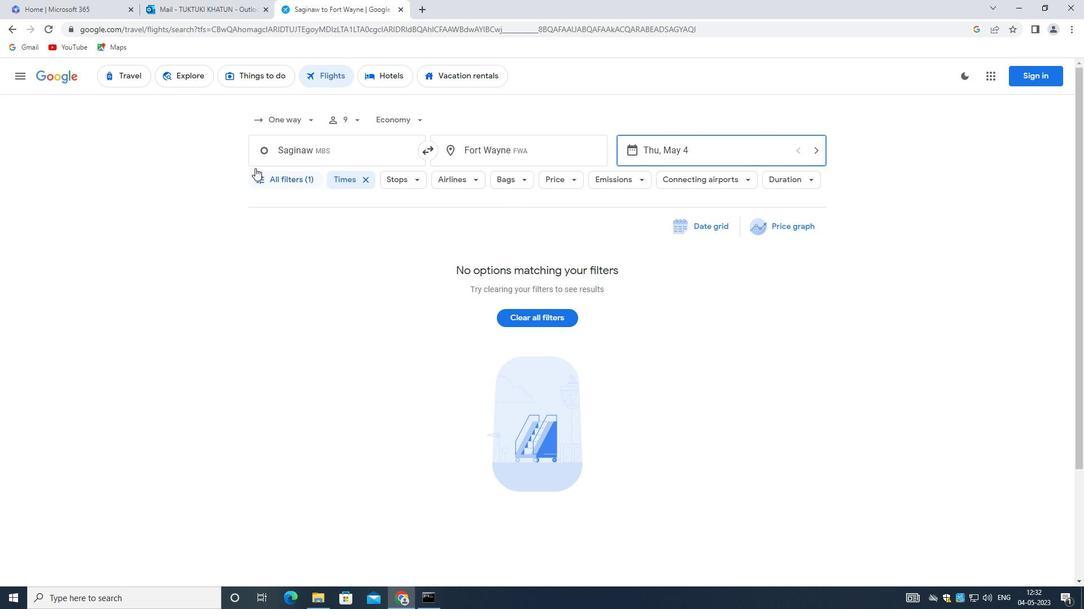 
Action: Mouse pressed left at (286, 180)
Screenshot: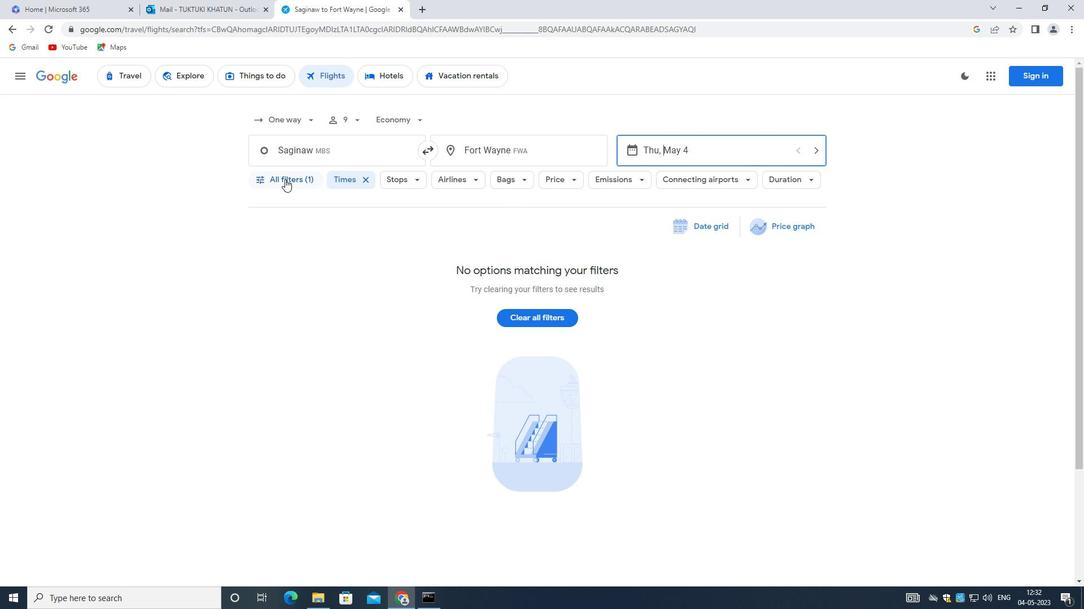 
Action: Mouse moved to (345, 341)
Screenshot: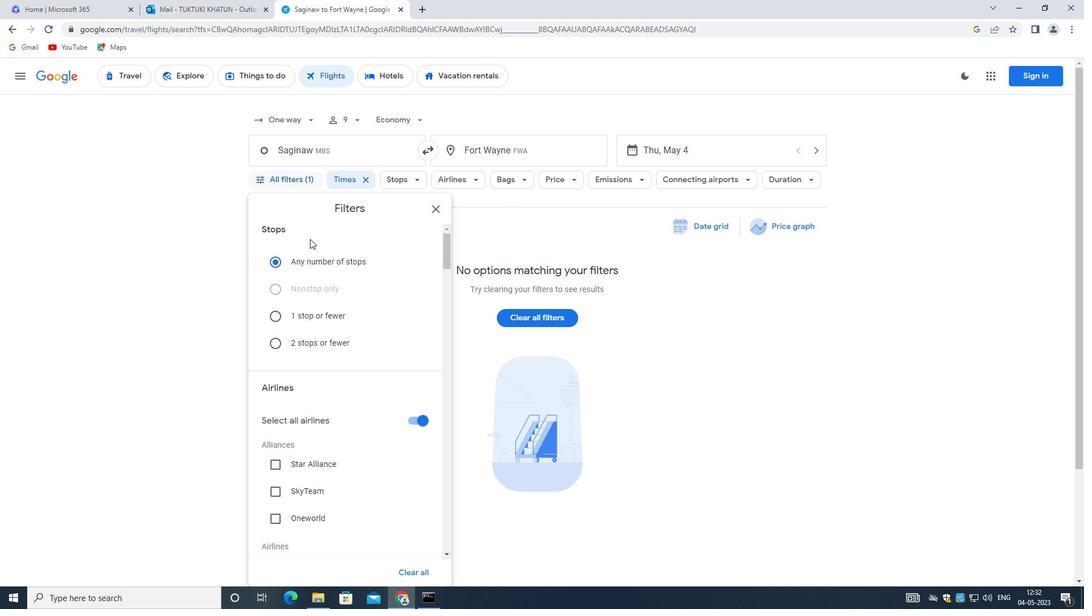 
Action: Mouse scrolled (345, 340) with delta (0, 0)
Screenshot: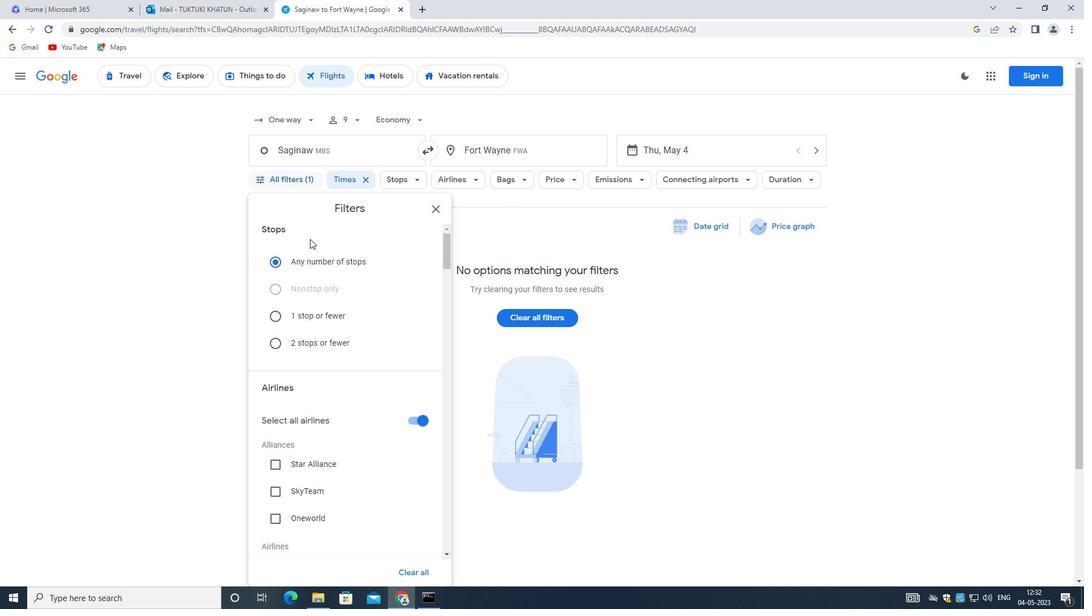
Action: Mouse moved to (345, 350)
Screenshot: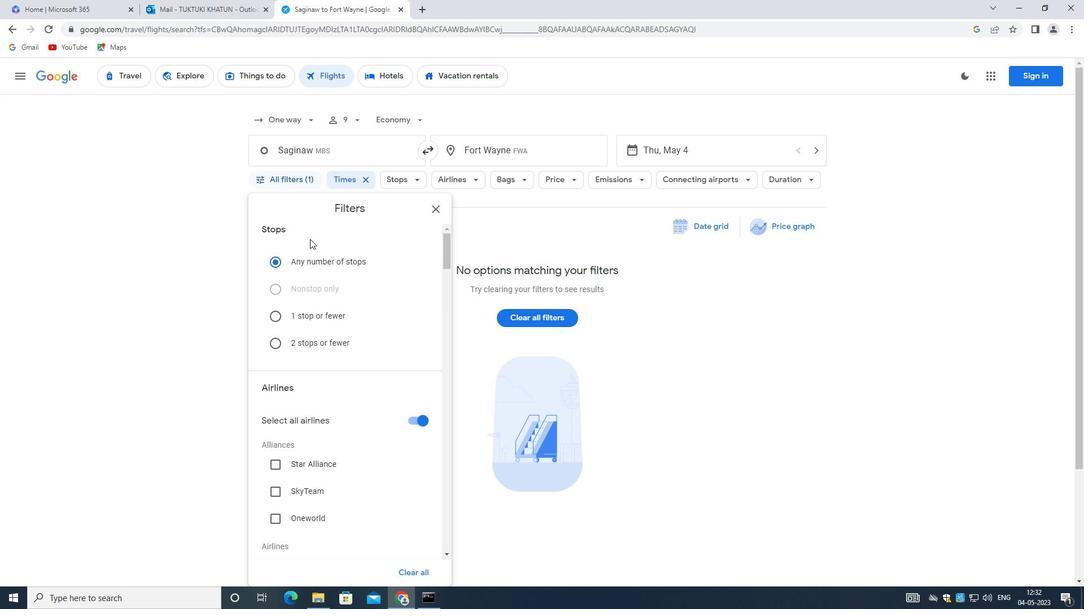 
Action: Mouse scrolled (345, 349) with delta (0, 0)
Screenshot: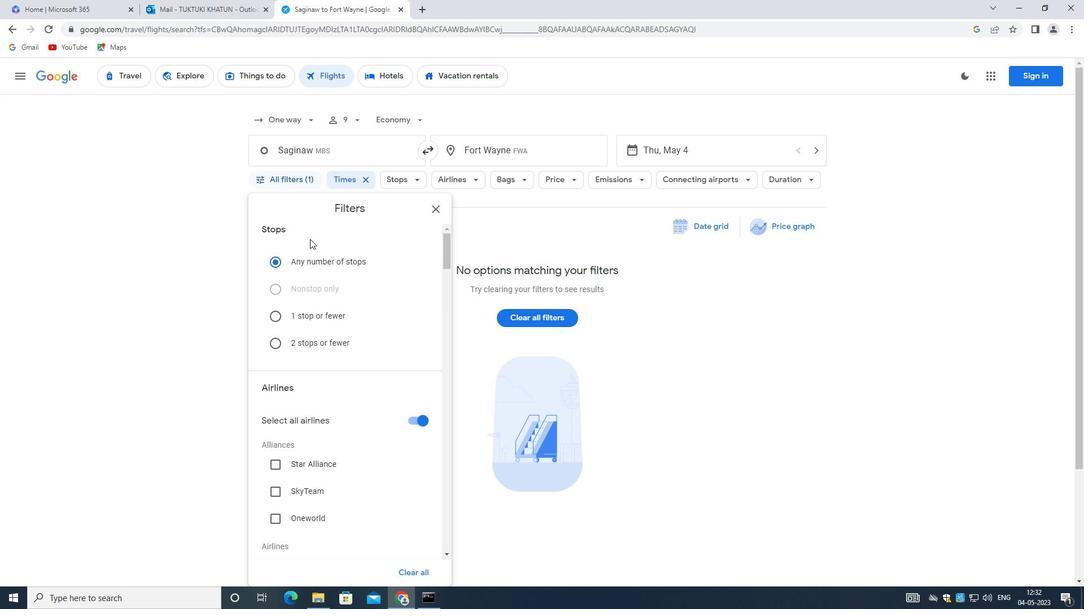 
Action: Mouse moved to (345, 351)
Screenshot: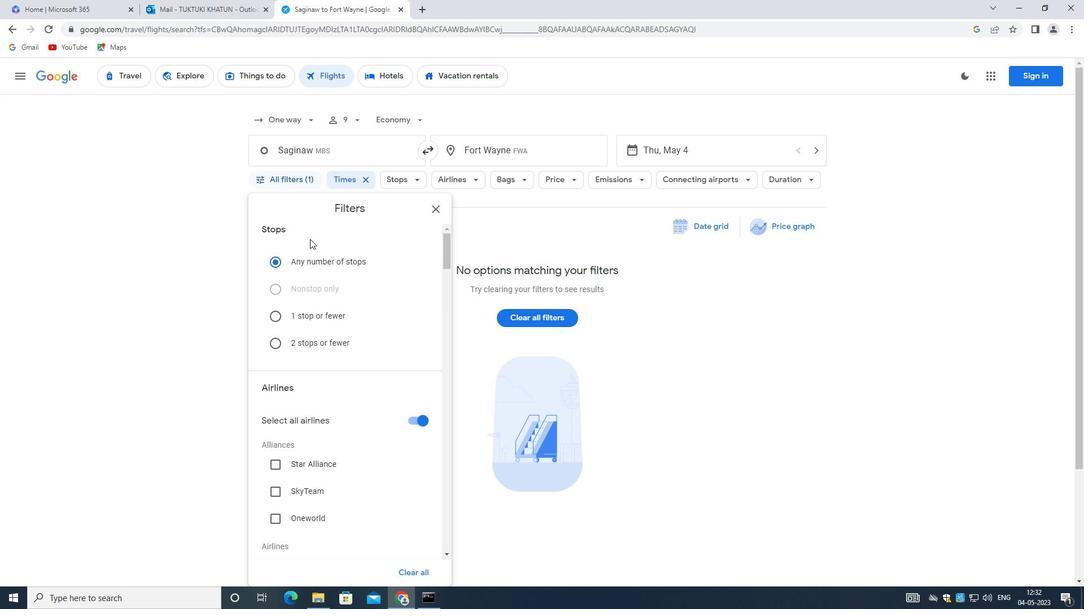 
Action: Mouse scrolled (345, 350) with delta (0, 0)
Screenshot: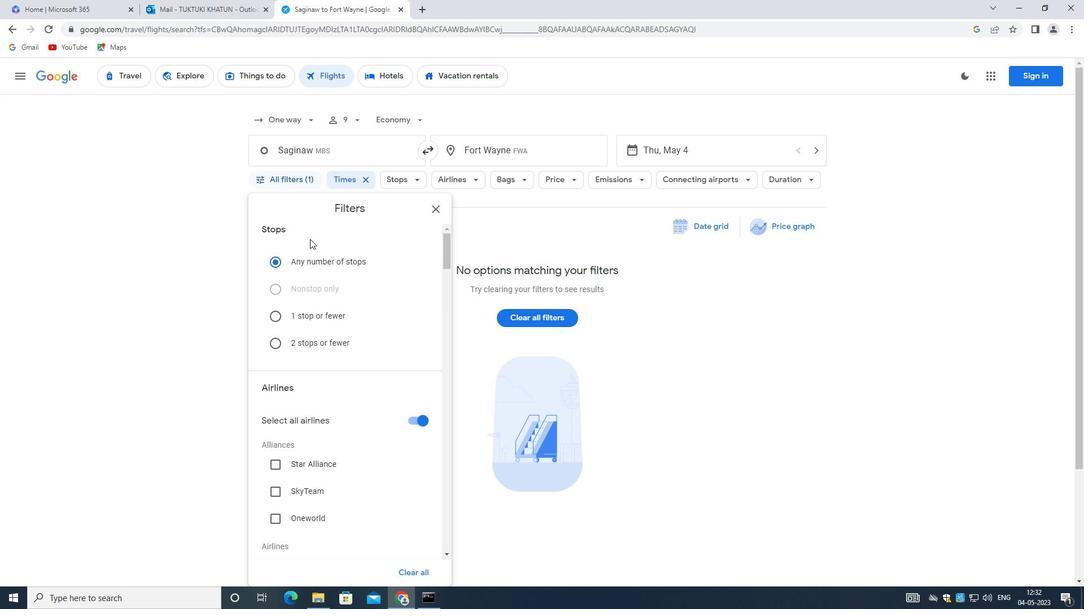 
Action: Mouse moved to (345, 351)
Screenshot: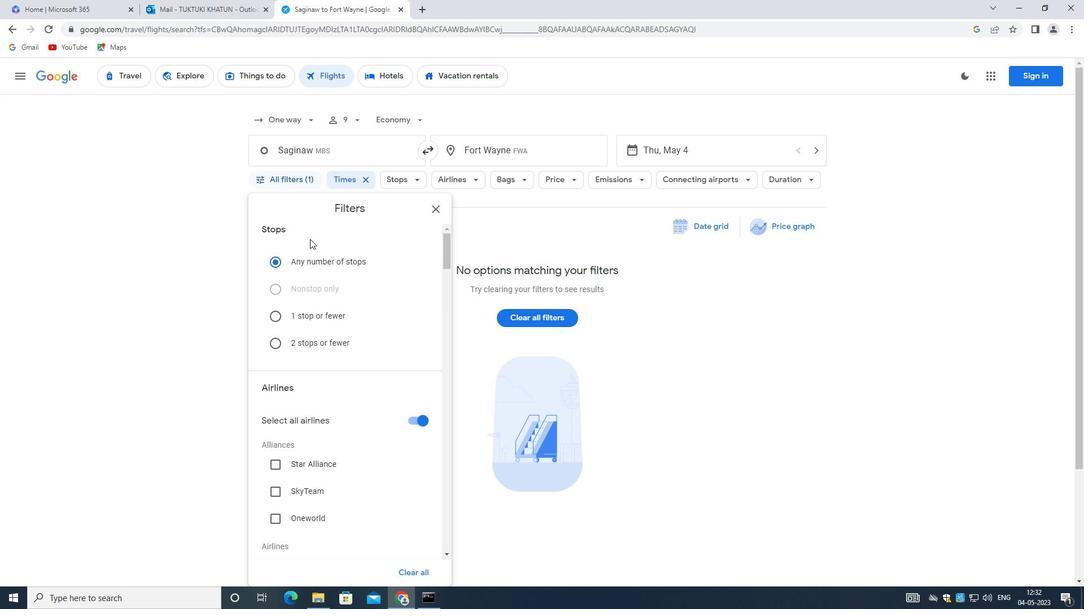 
Action: Mouse scrolled (345, 350) with delta (0, 0)
Screenshot: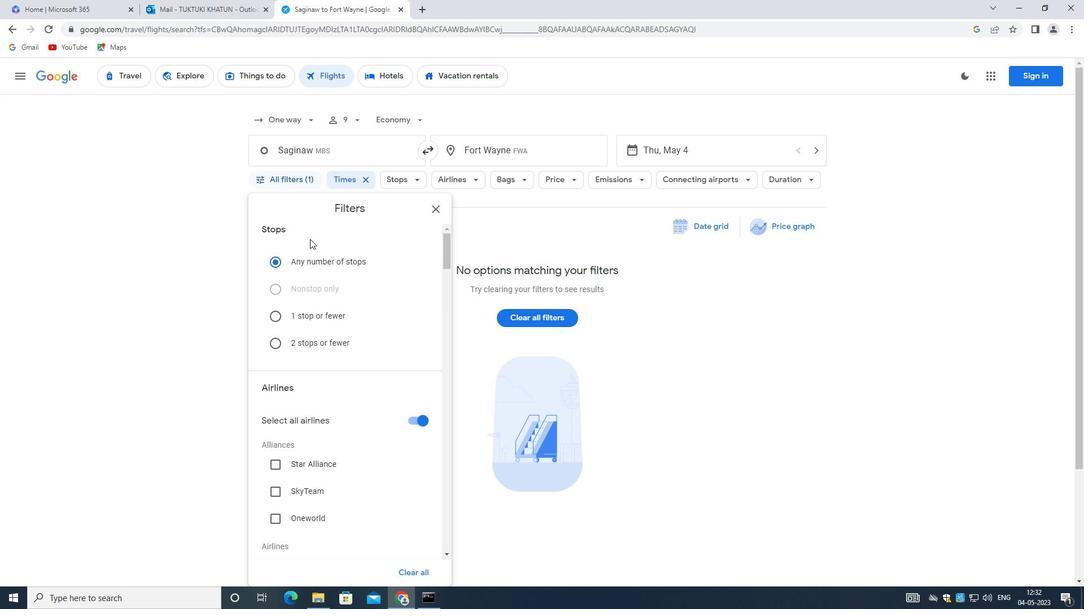 
Action: Mouse moved to (343, 352)
Screenshot: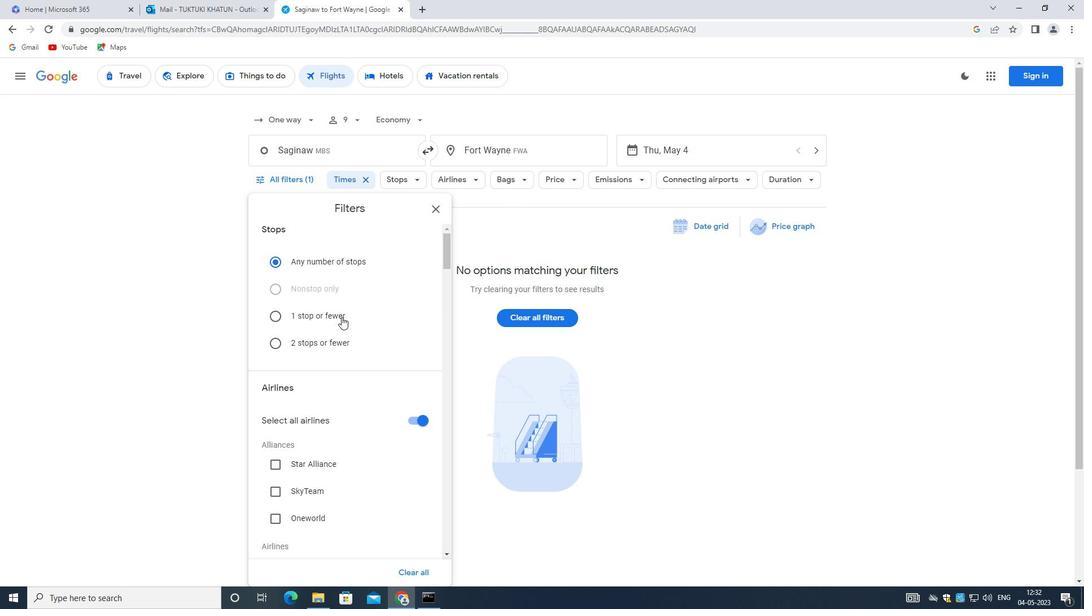 
Action: Mouse scrolled (343, 351) with delta (0, 0)
Screenshot: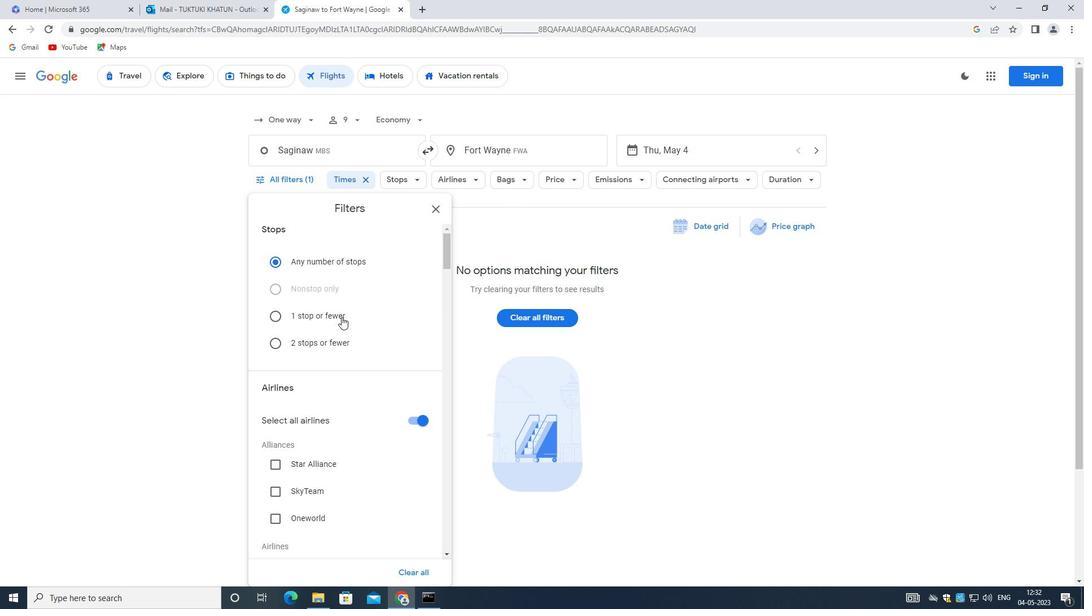 
Action: Mouse moved to (364, 321)
Screenshot: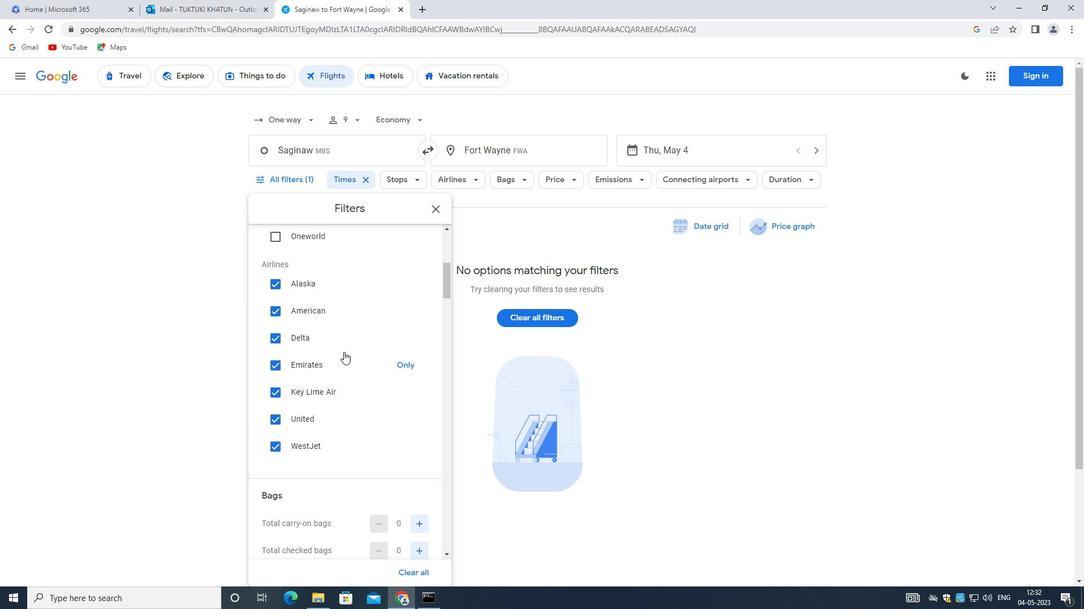 
Action: Mouse scrolled (364, 322) with delta (0, 0)
Screenshot: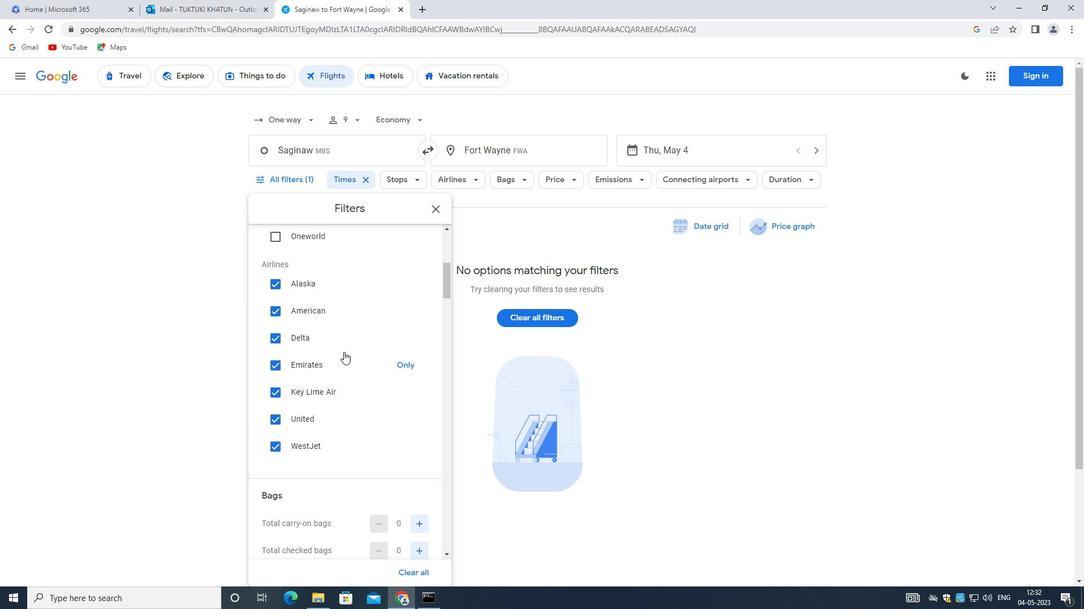 
Action: Mouse moved to (368, 318)
Screenshot: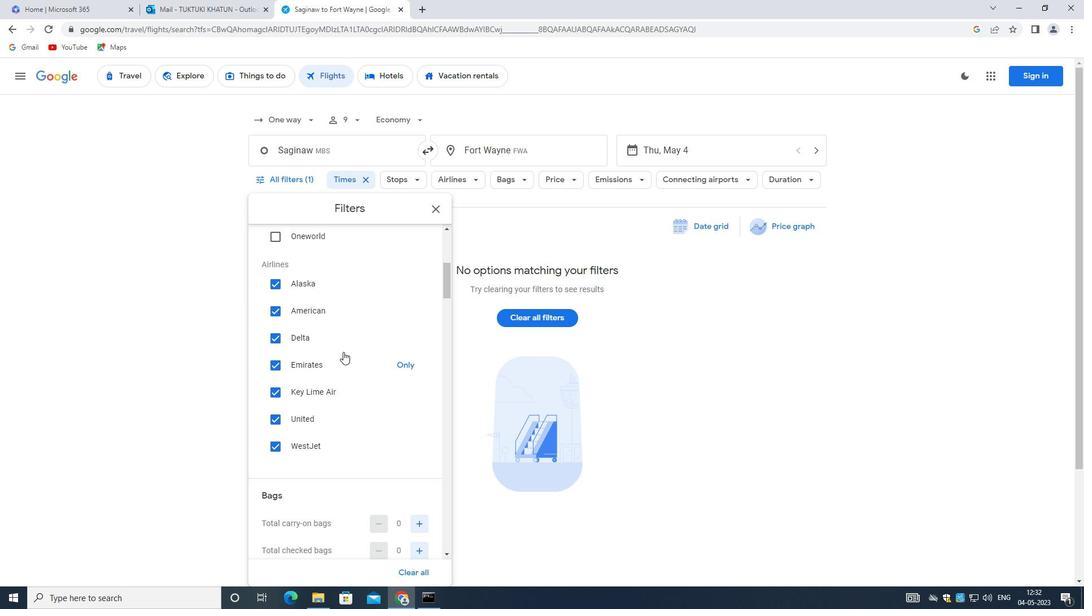 
Action: Mouse scrolled (368, 319) with delta (0, 0)
Screenshot: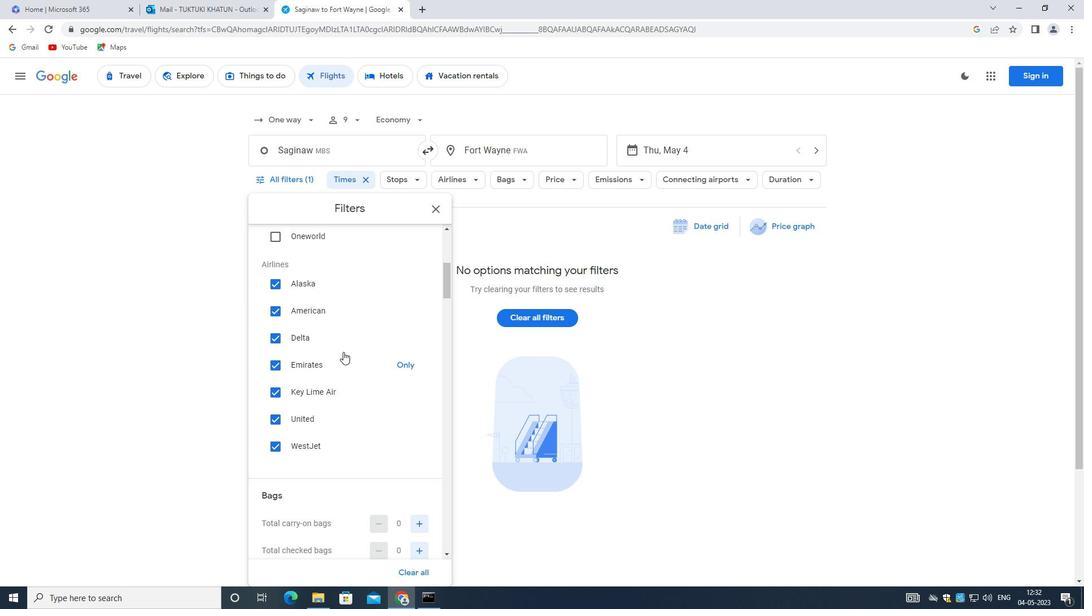 
Action: Mouse moved to (413, 250)
Screenshot: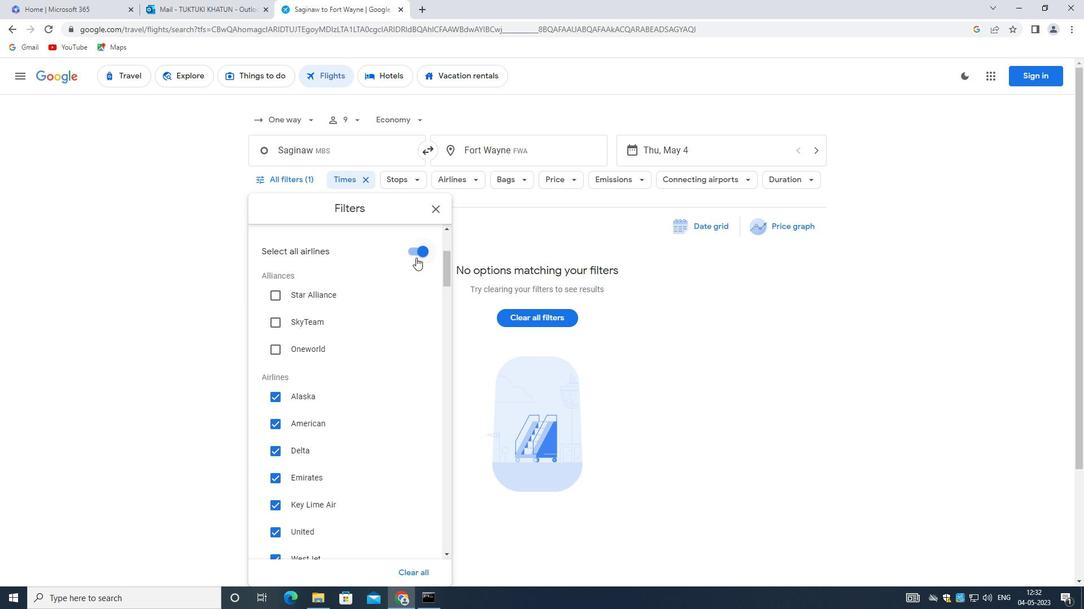 
Action: Mouse pressed left at (413, 250)
Screenshot: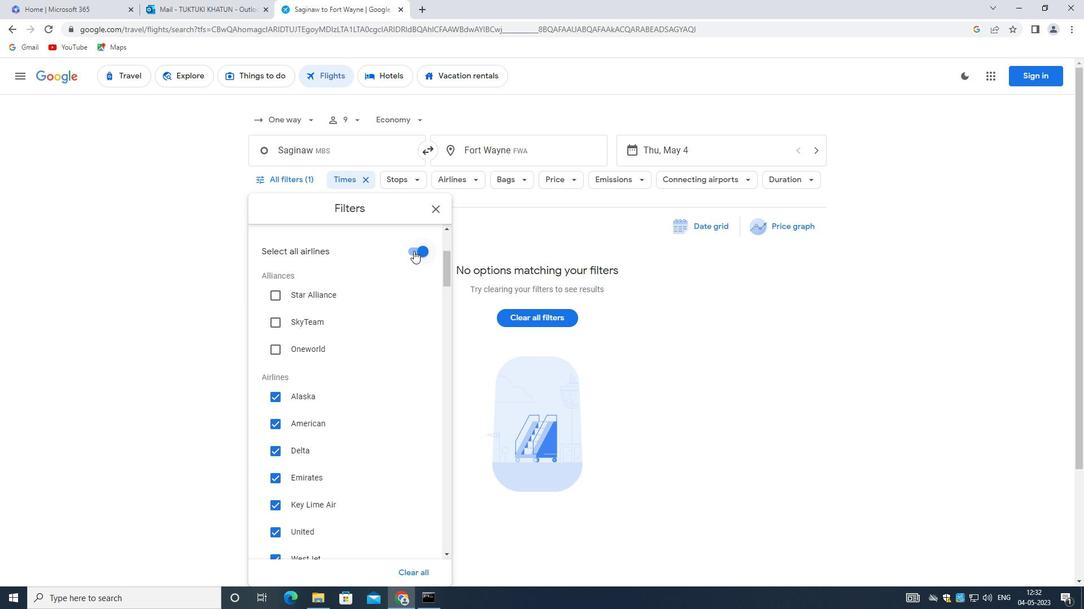 
Action: Mouse moved to (346, 280)
Screenshot: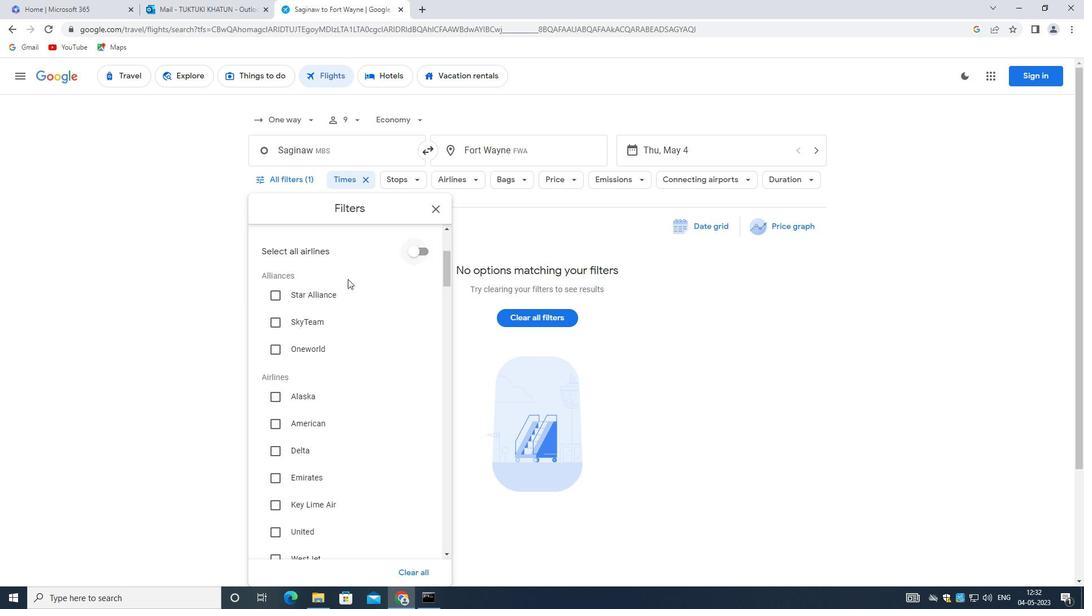 
Action: Mouse scrolled (346, 280) with delta (0, 0)
Screenshot: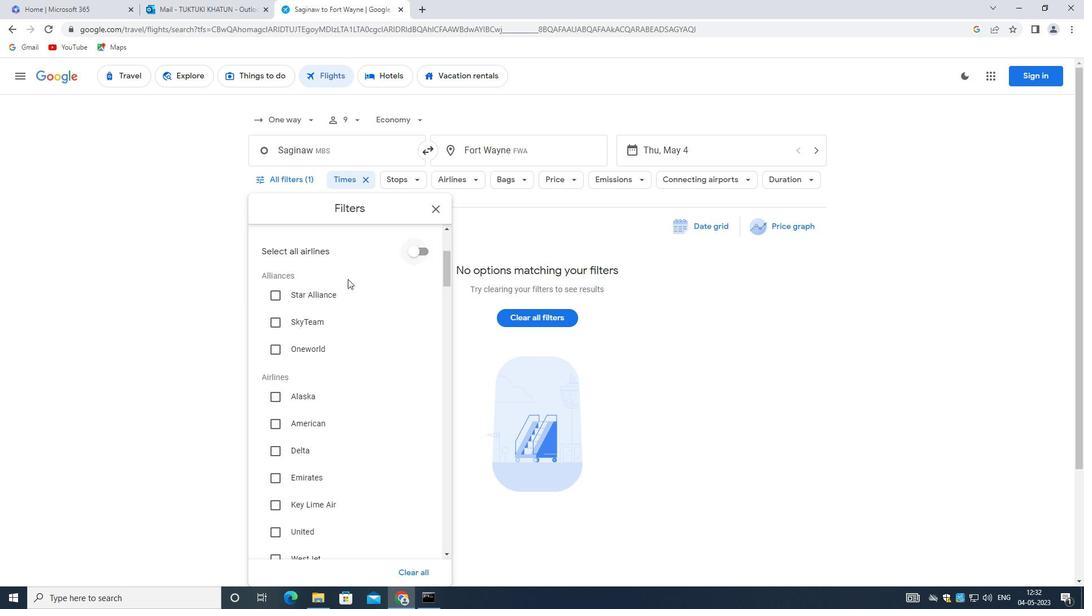 
Action: Mouse moved to (346, 282)
Screenshot: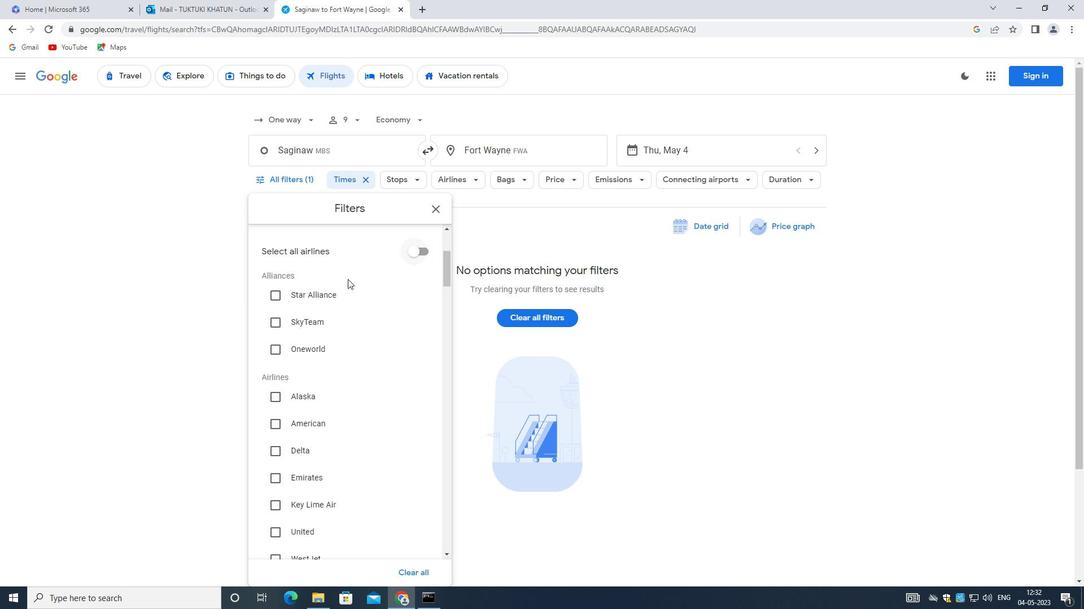 
Action: Mouse scrolled (346, 281) with delta (0, 0)
Screenshot: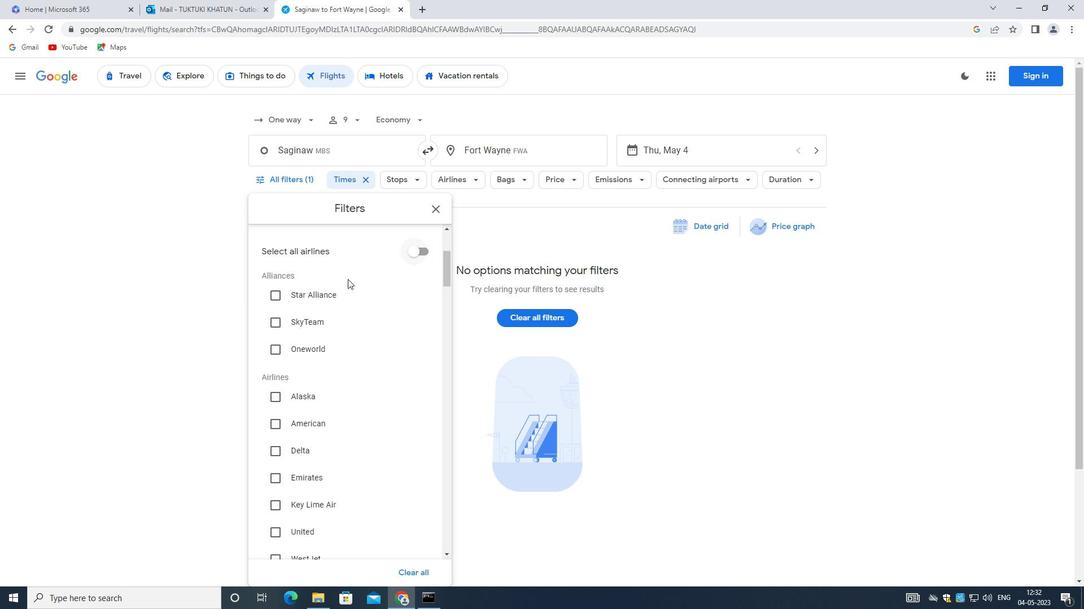 
Action: Mouse moved to (346, 282)
Screenshot: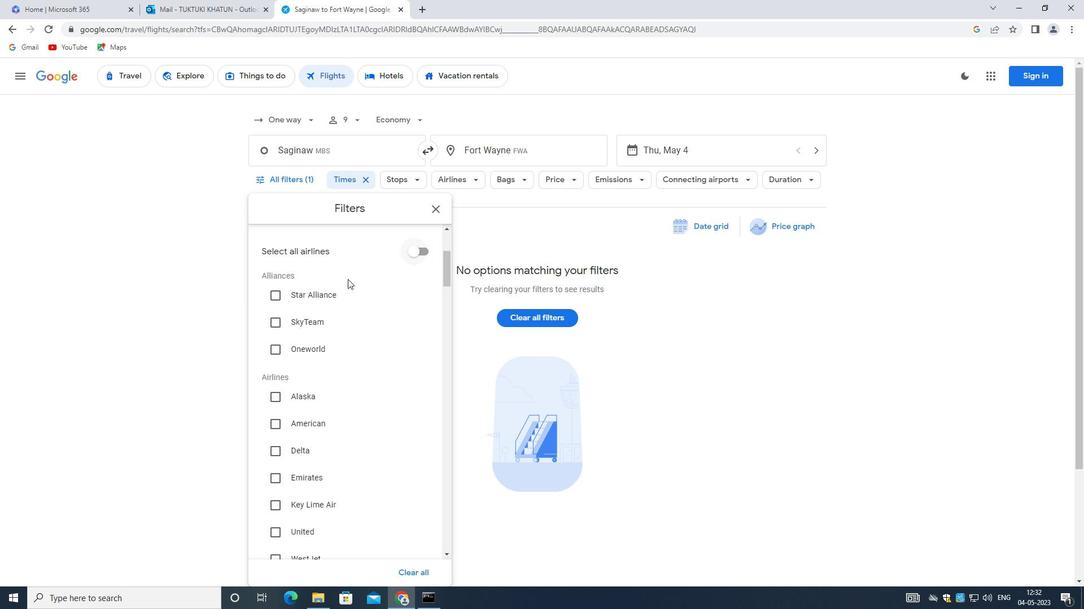 
Action: Mouse scrolled (346, 281) with delta (0, 0)
Screenshot: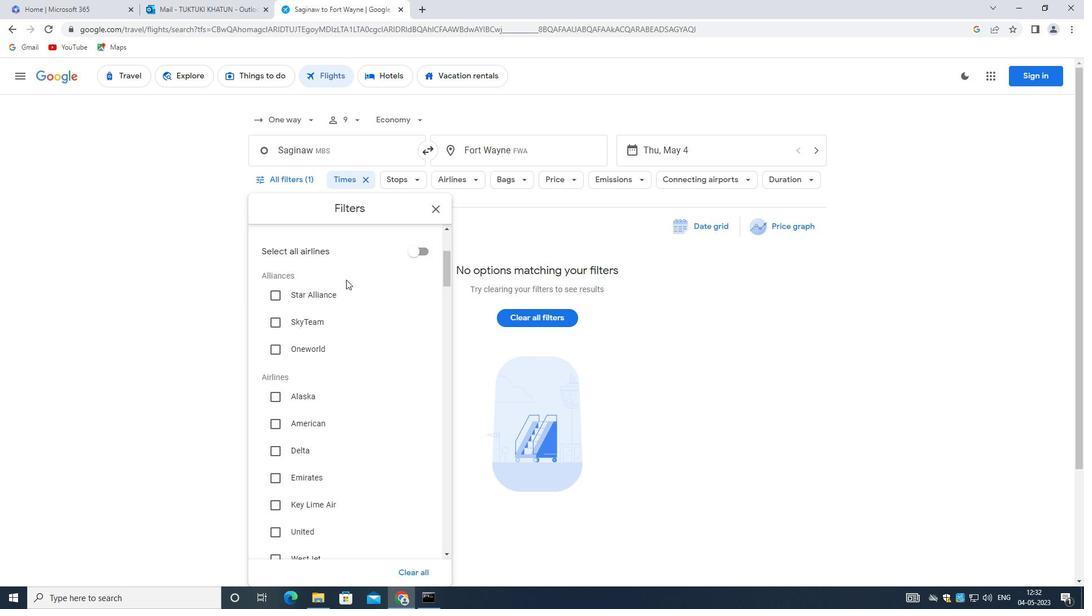 
Action: Mouse moved to (346, 282)
Screenshot: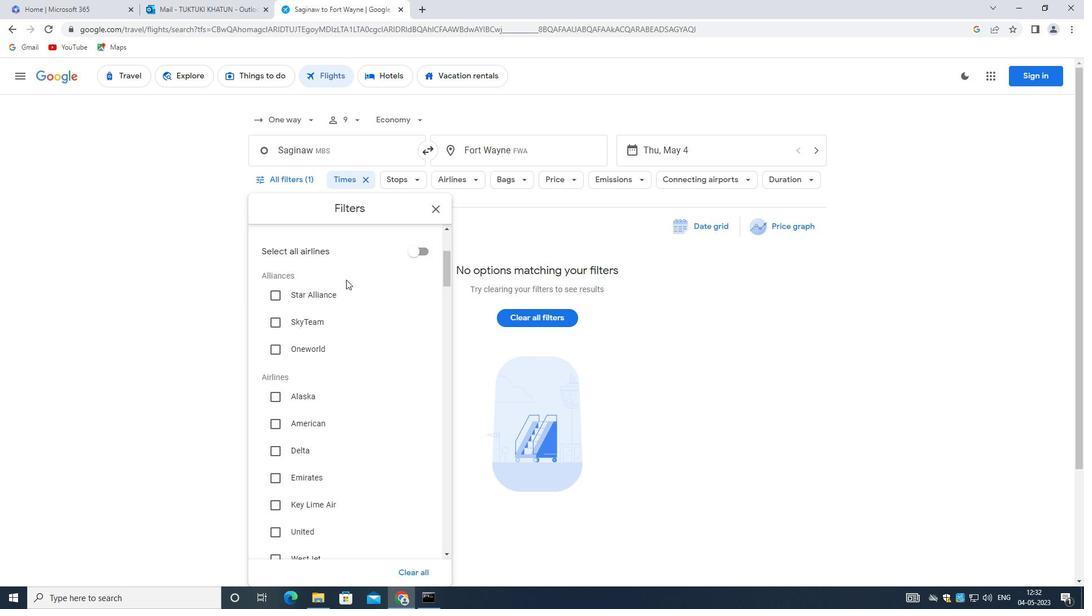 
Action: Mouse scrolled (346, 282) with delta (0, 0)
Screenshot: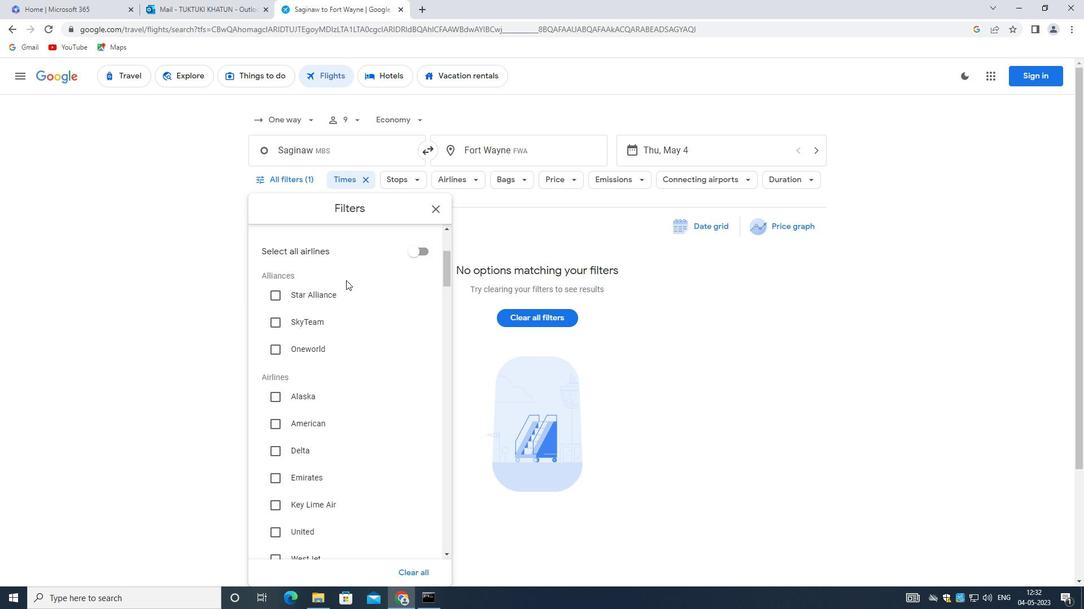 
Action: Mouse scrolled (346, 282) with delta (0, 0)
Screenshot: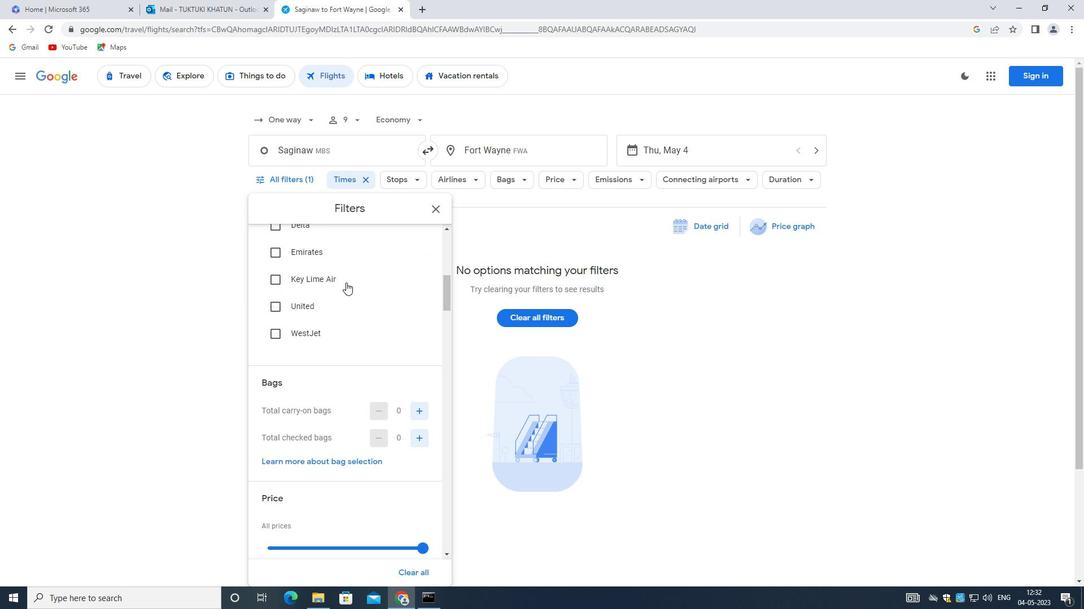 
Action: Mouse scrolled (346, 282) with delta (0, 0)
Screenshot: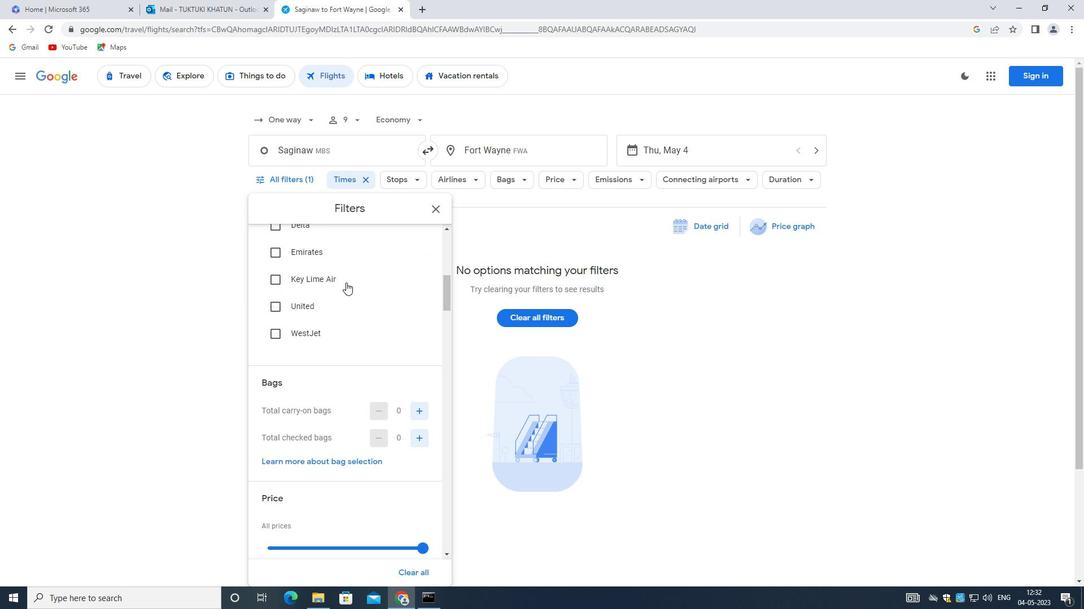 
Action: Mouse scrolled (346, 282) with delta (0, 0)
Screenshot: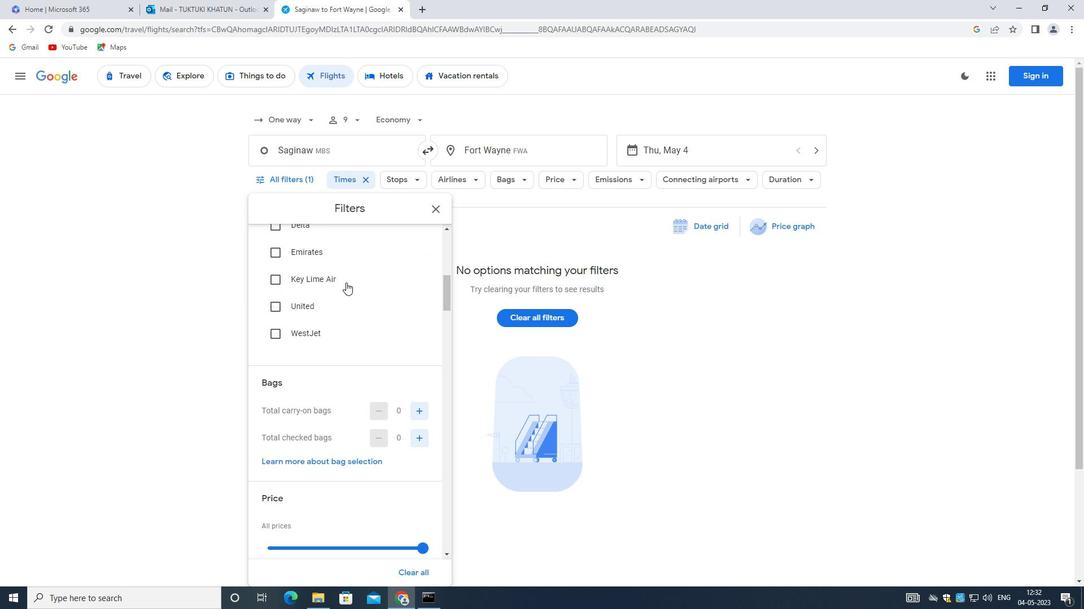 
Action: Mouse moved to (429, 380)
Screenshot: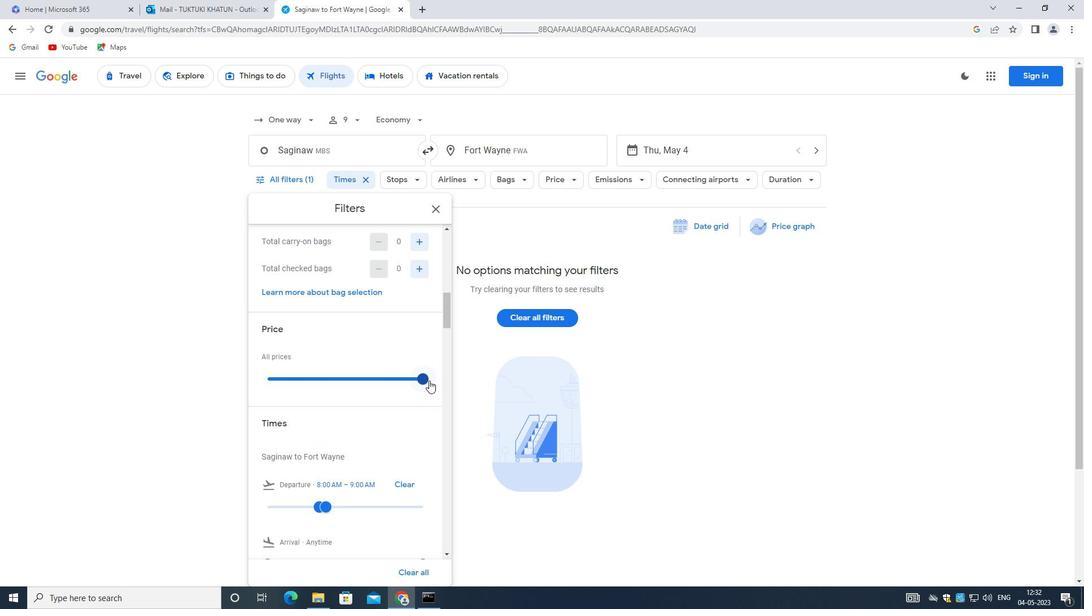
Action: Mouse pressed left at (429, 380)
Screenshot: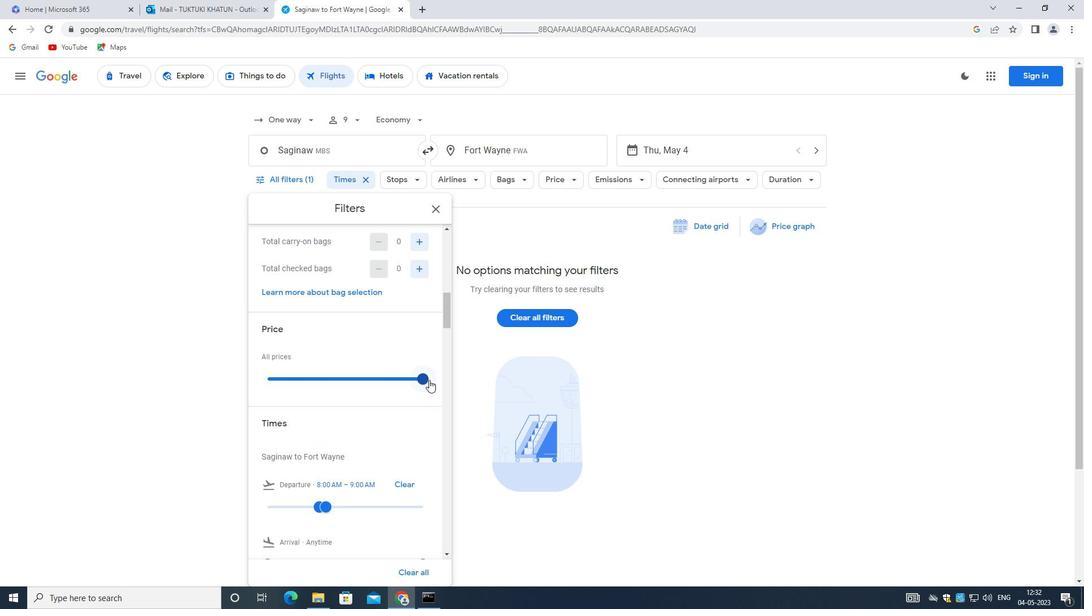
Action: Mouse moved to (95, 301)
Screenshot: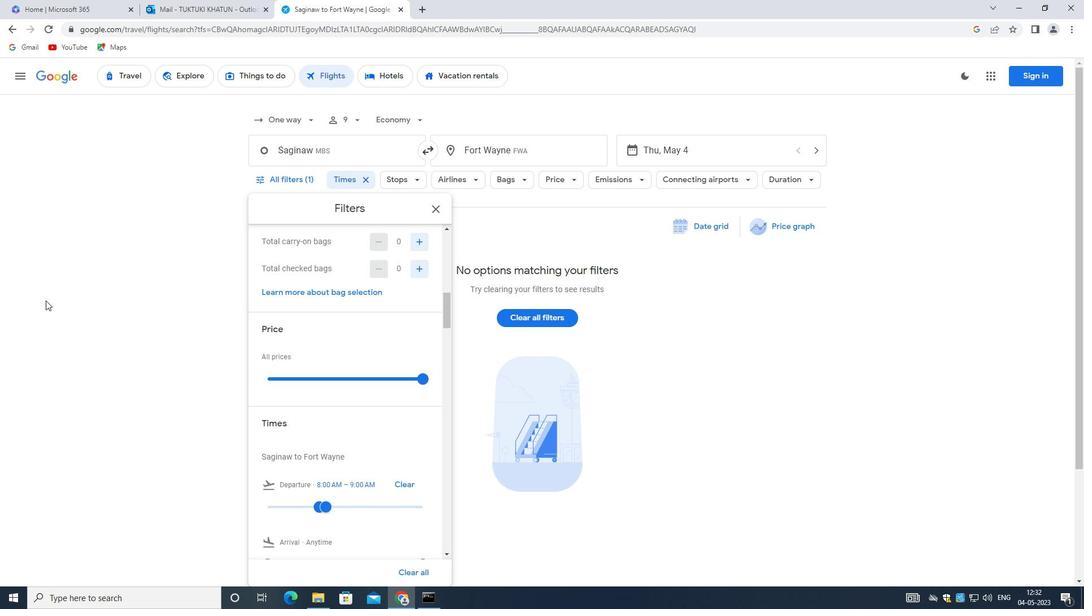 
Action: Mouse scrolled (95, 300) with delta (0, 0)
Screenshot: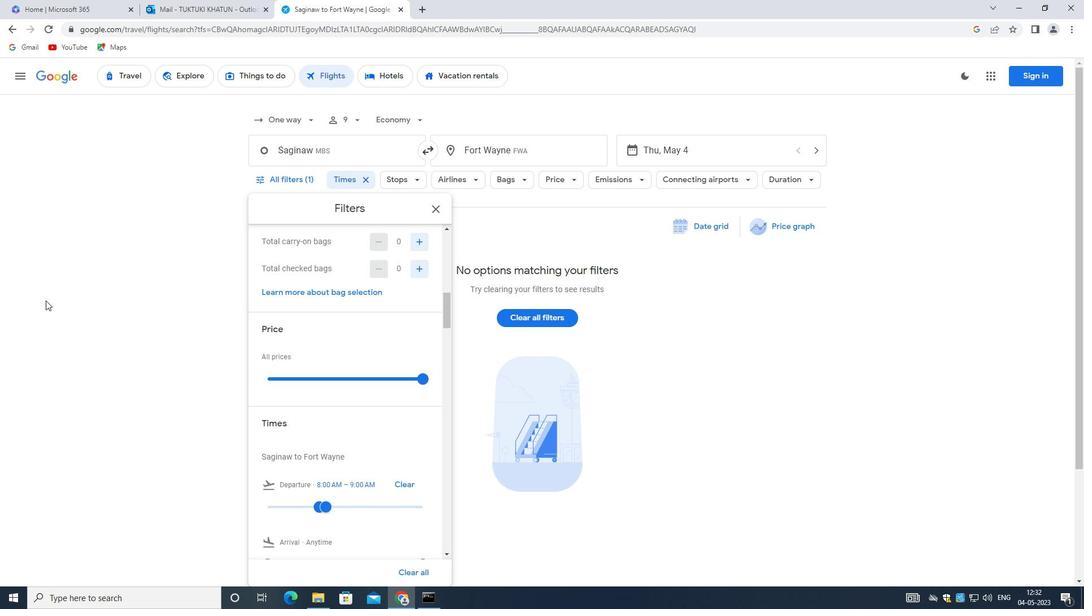 
Action: Mouse moved to (95, 302)
Screenshot: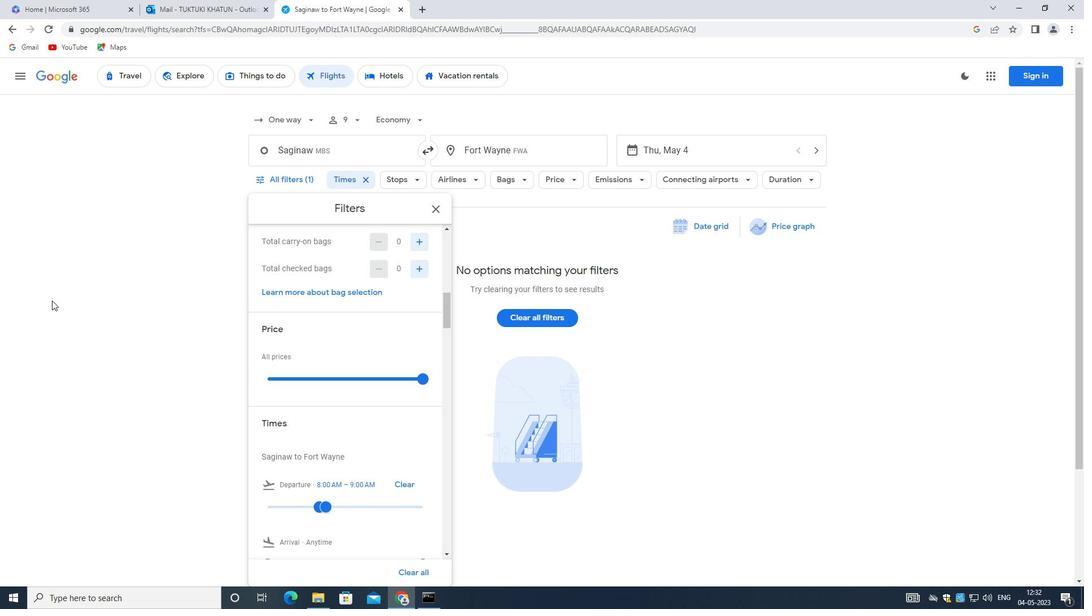 
Action: Mouse scrolled (95, 301) with delta (0, 0)
Screenshot: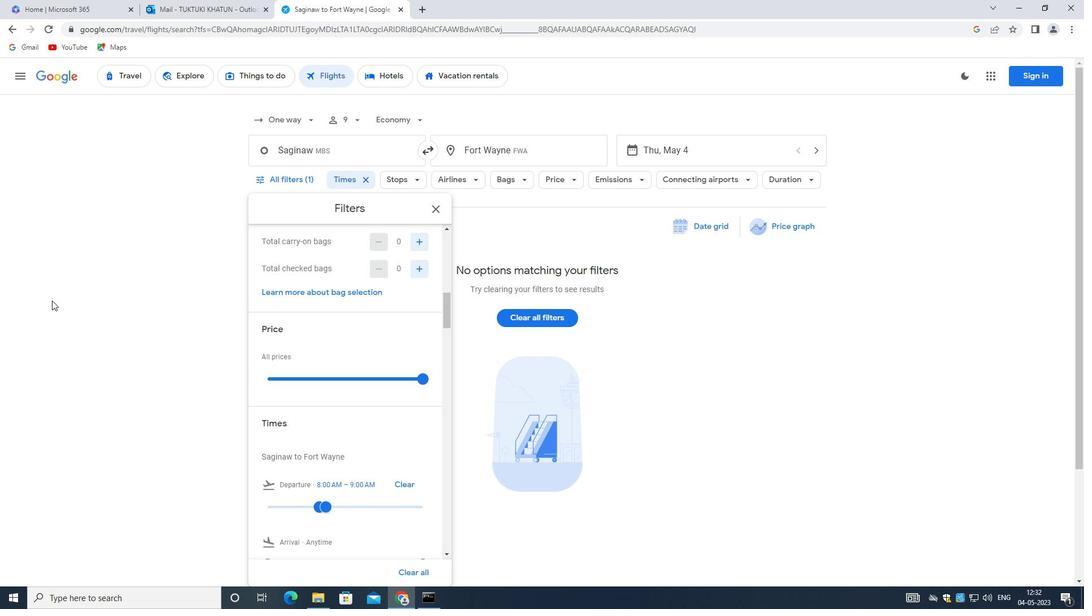 
Action: Mouse moved to (95, 302)
Screenshot: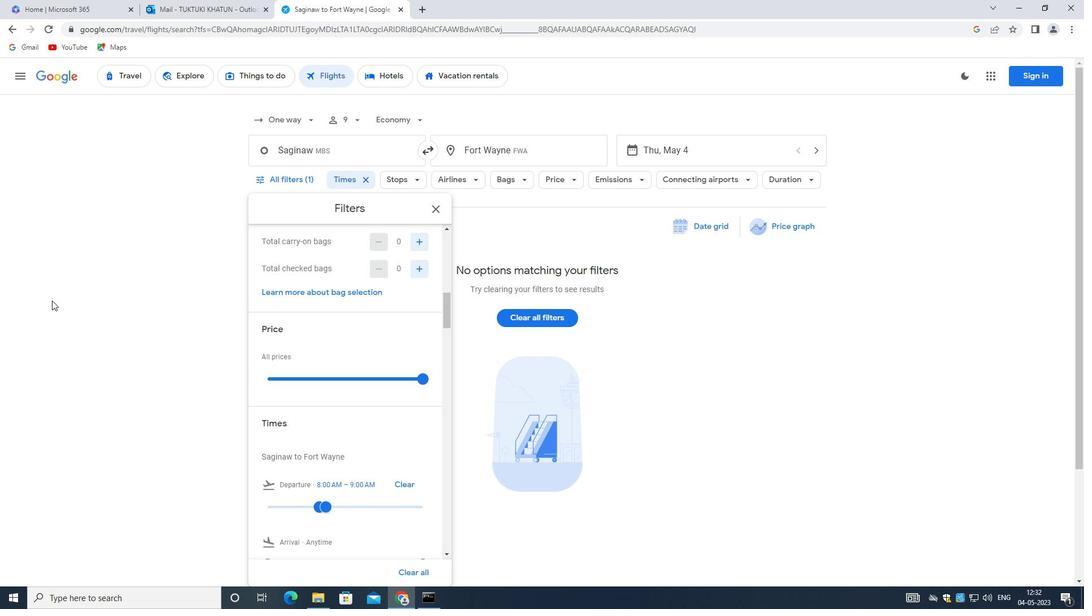 
Action: Mouse scrolled (95, 302) with delta (0, 0)
Screenshot: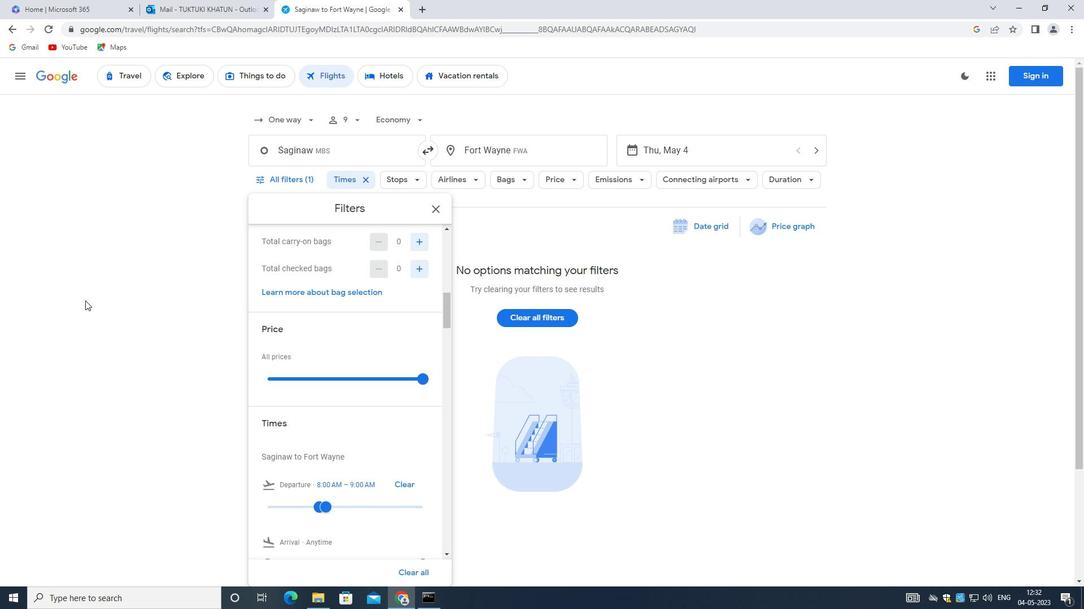 
Action: Mouse moved to (345, 363)
Screenshot: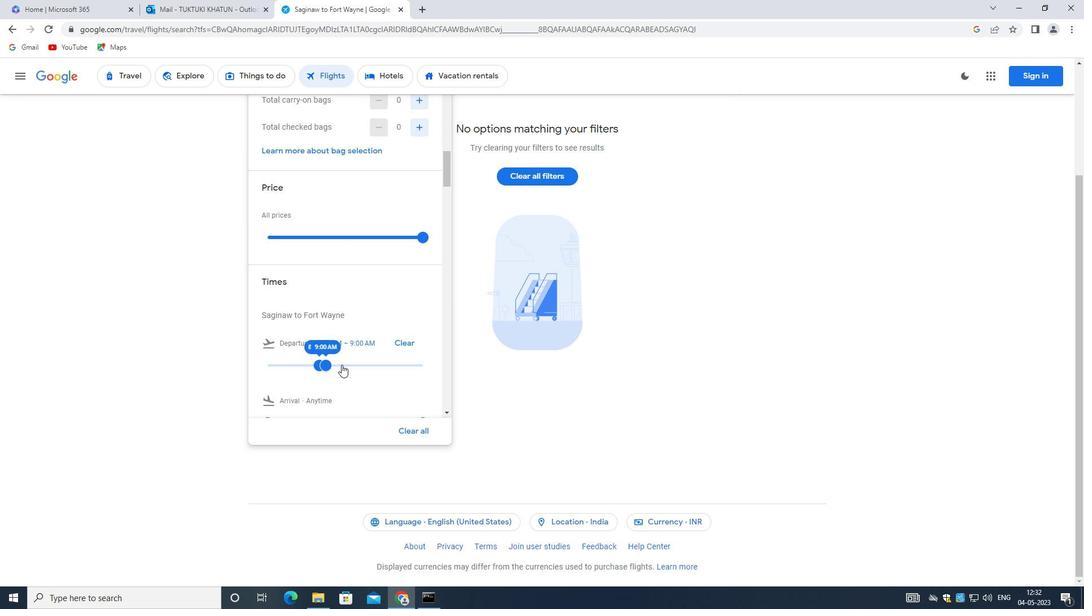 
Action: Mouse pressed left at (345, 363)
Screenshot: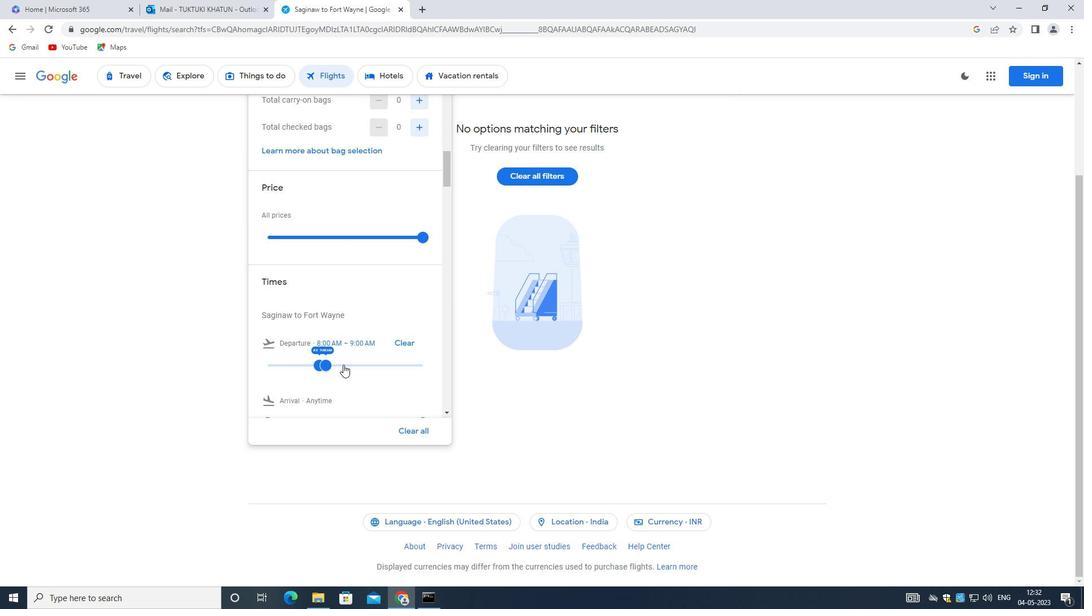 
Action: Mouse moved to (317, 363)
Screenshot: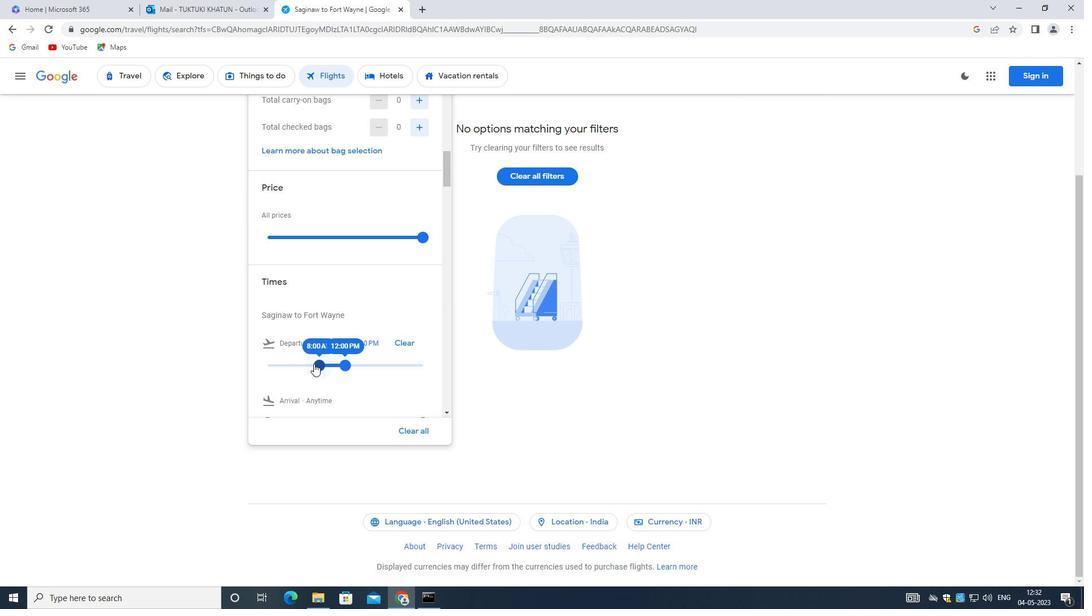 
Action: Mouse pressed left at (317, 363)
Screenshot: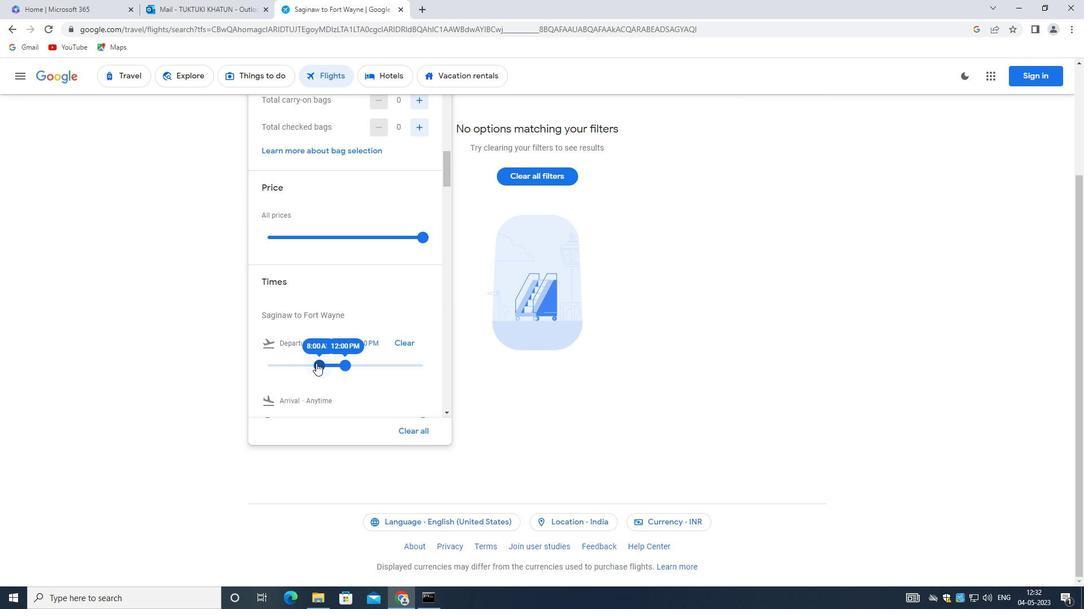 
Action: Mouse moved to (346, 365)
Screenshot: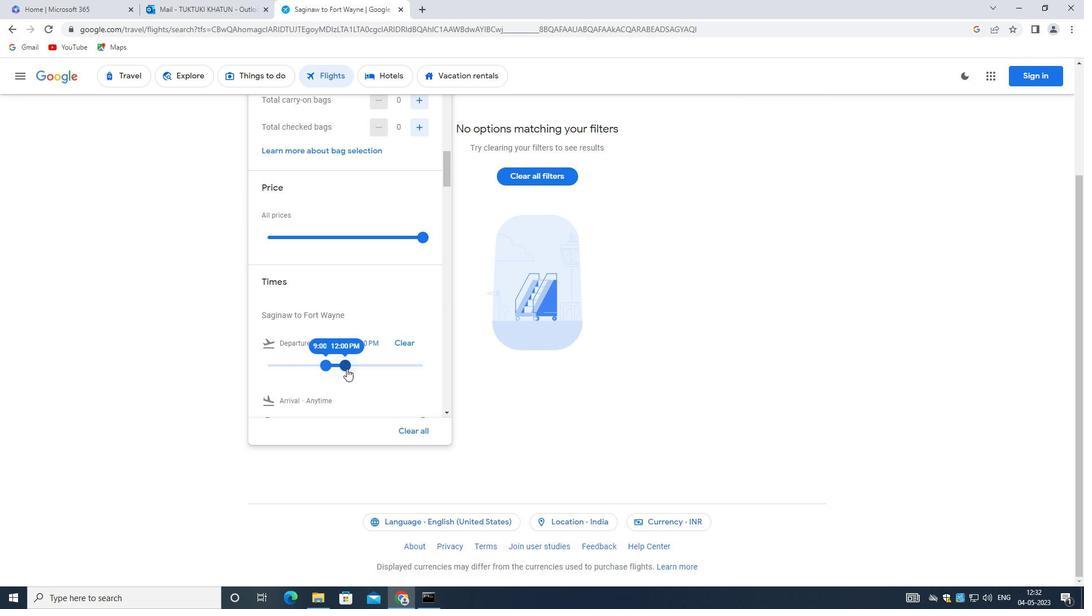 
Action: Mouse pressed left at (346, 365)
Screenshot: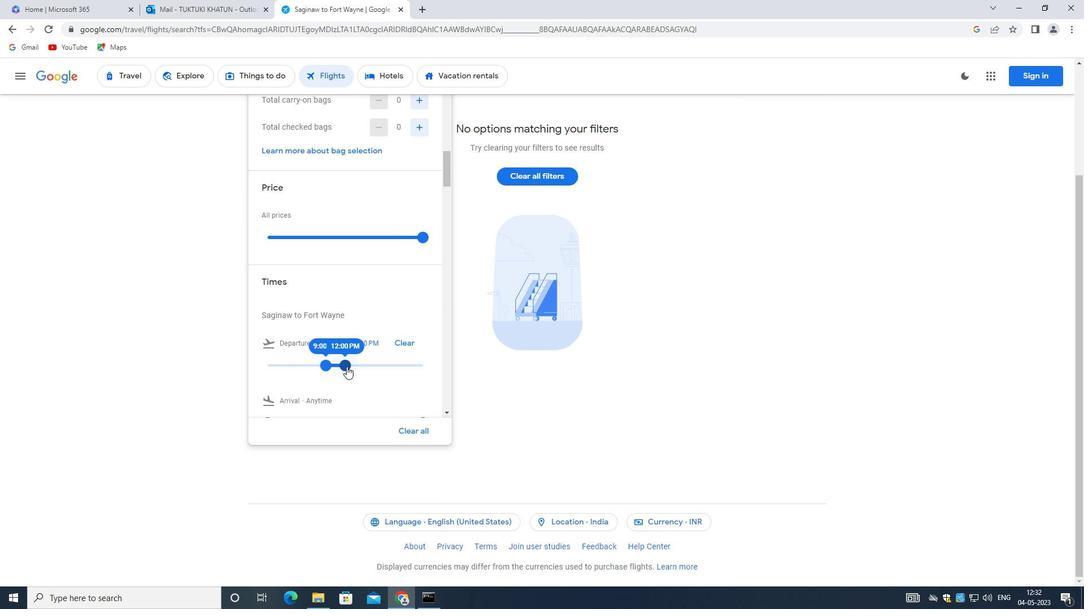 
Action: Mouse moved to (341, 392)
Screenshot: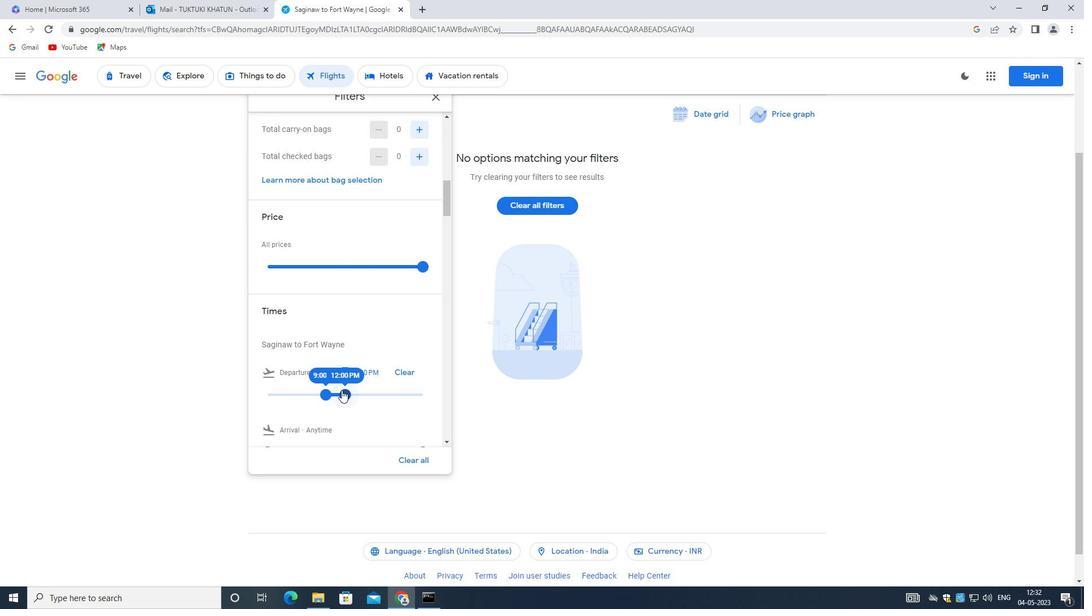 
Action: Mouse pressed left at (341, 392)
Screenshot: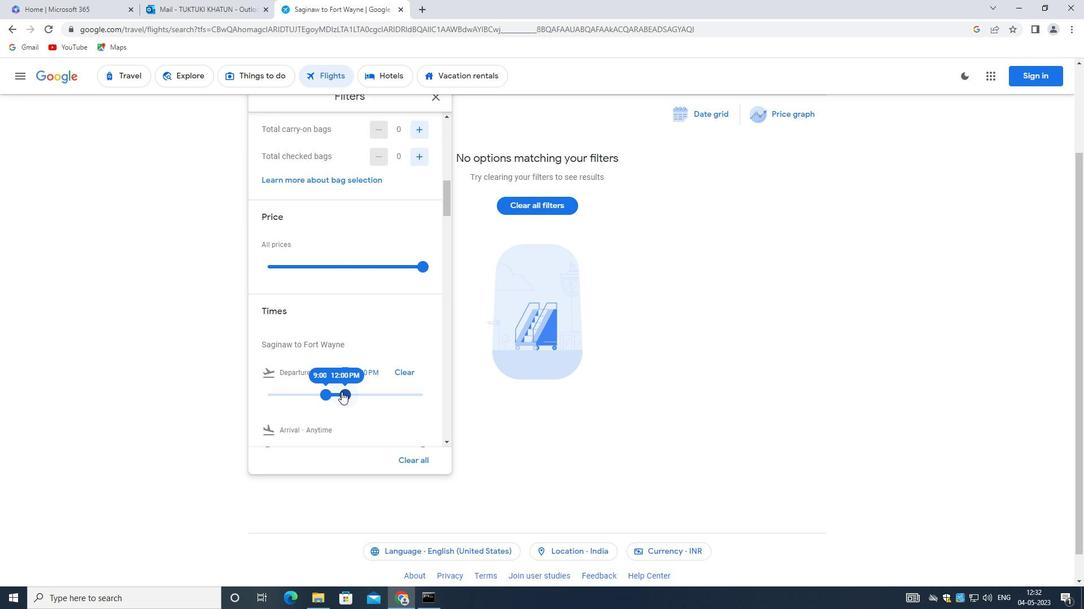 
Action: Mouse moved to (349, 355)
Screenshot: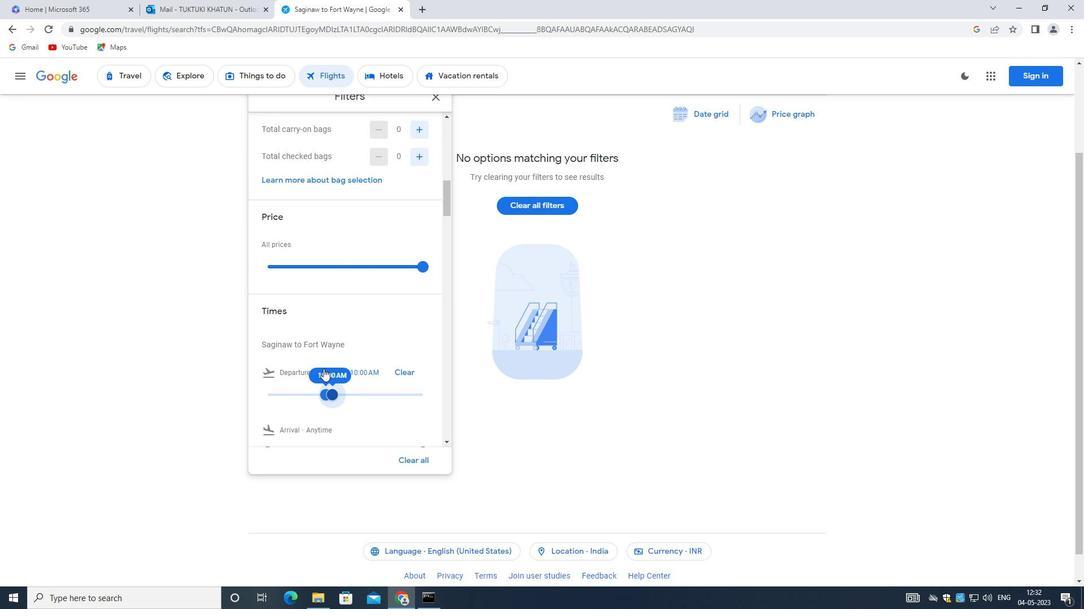 
Action: Mouse scrolled (349, 354) with delta (0, 0)
Screenshot: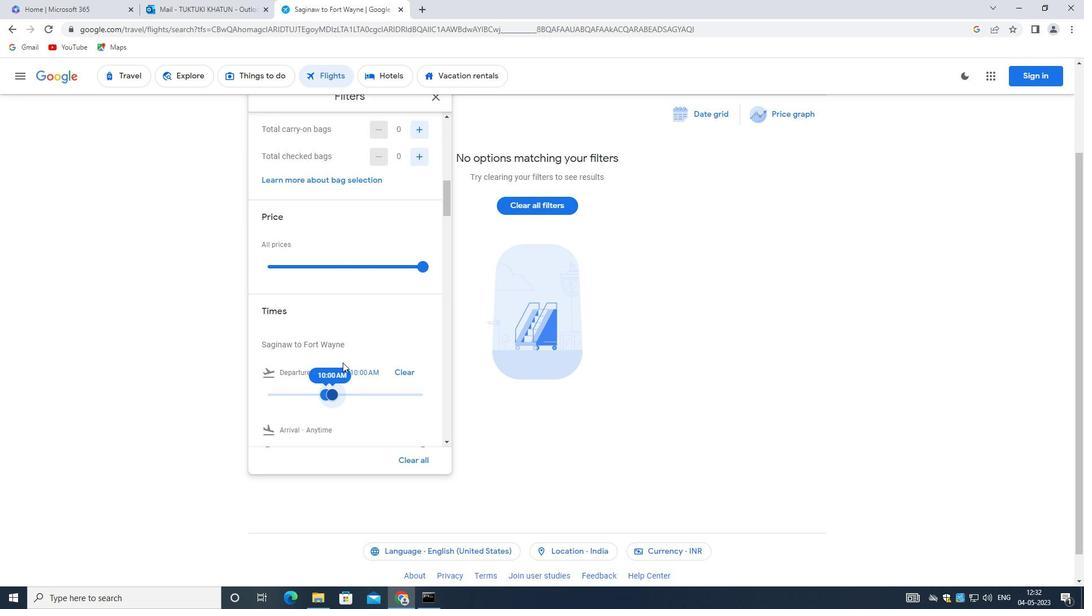 
Action: Mouse scrolled (349, 354) with delta (0, 0)
Screenshot: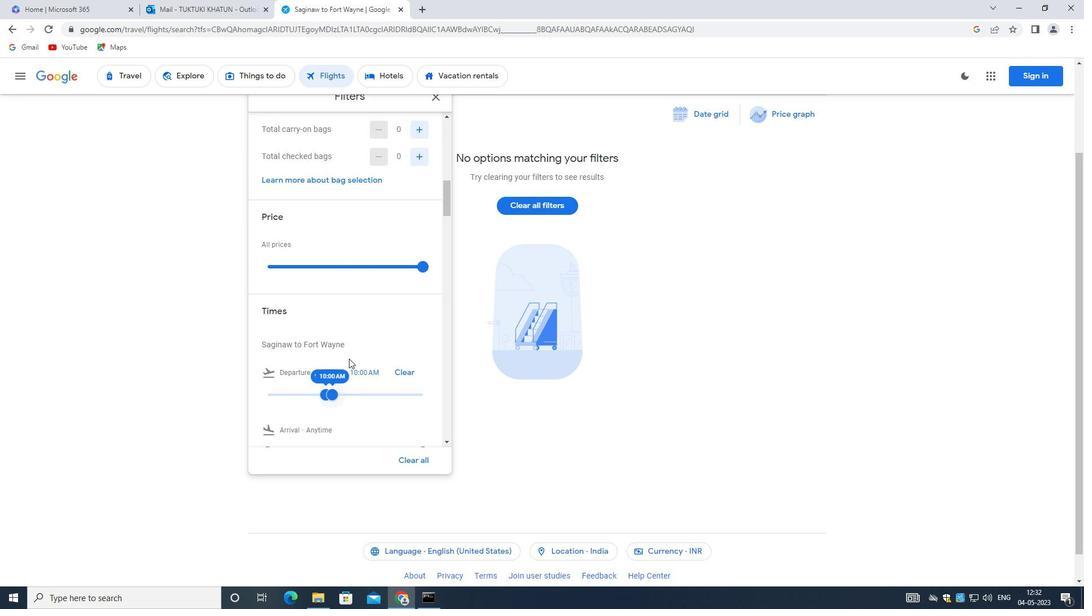 
Action: Mouse scrolled (349, 354) with delta (0, 0)
Screenshot: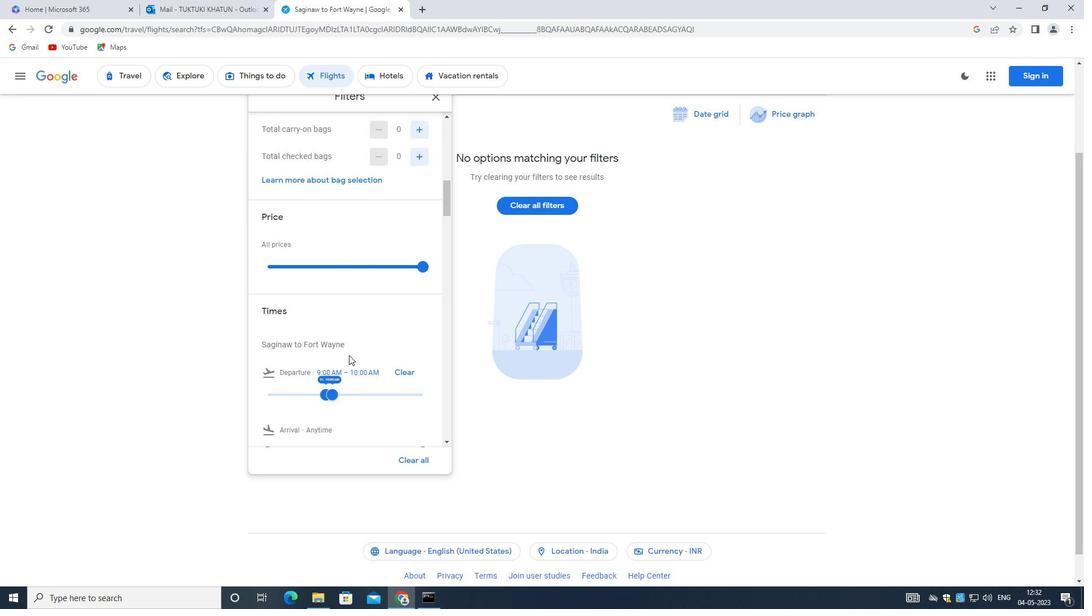 
Action: Mouse moved to (343, 341)
Screenshot: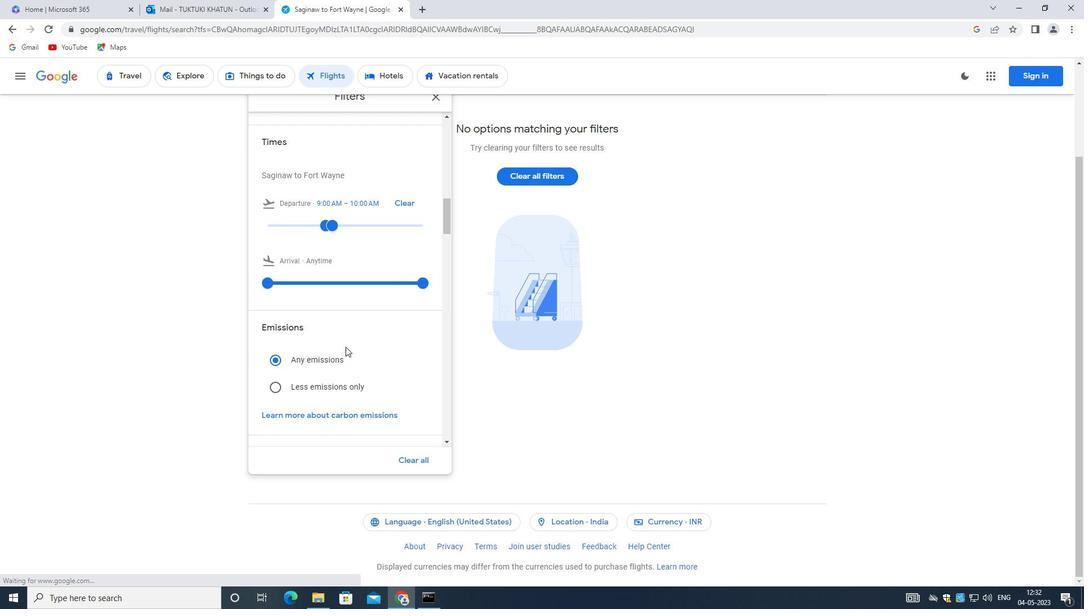 
Action: Mouse scrolled (343, 340) with delta (0, 0)
Screenshot: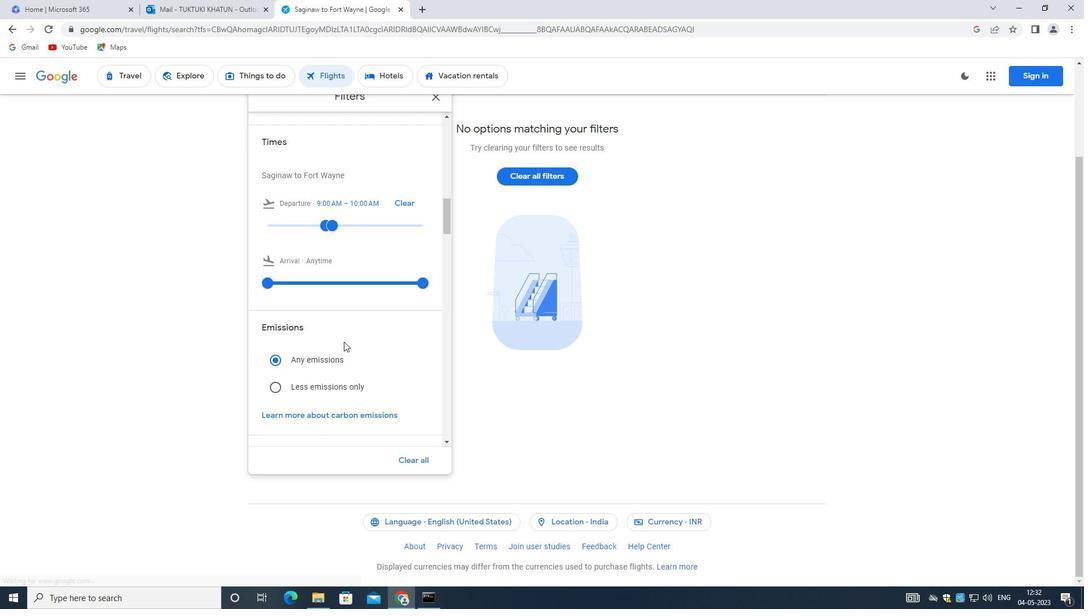 
Action: Mouse scrolled (343, 340) with delta (0, 0)
Screenshot: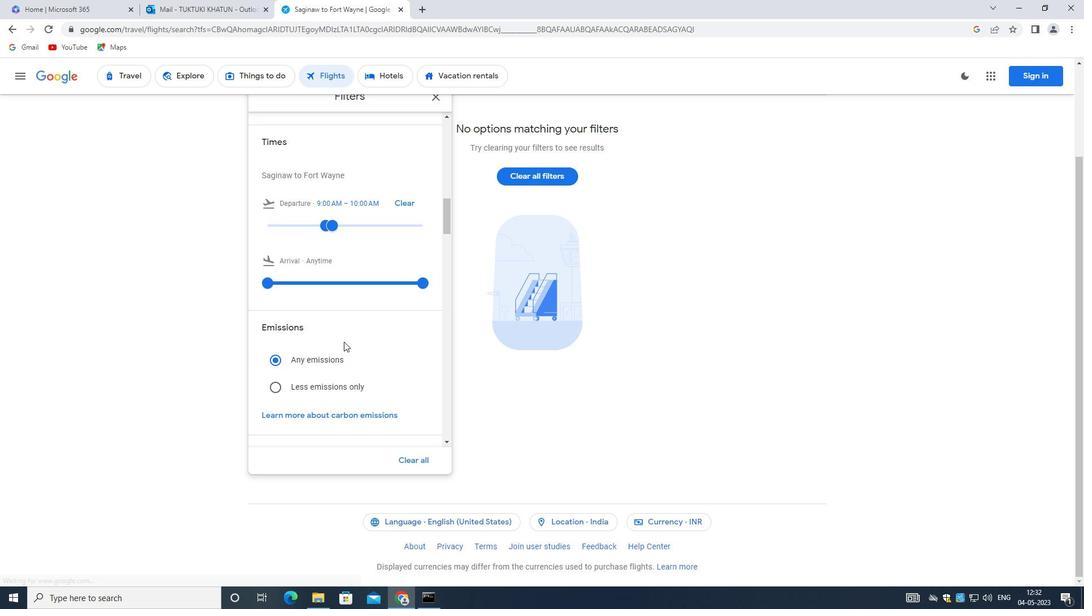 
Action: Mouse scrolled (343, 340) with delta (0, 0)
Screenshot: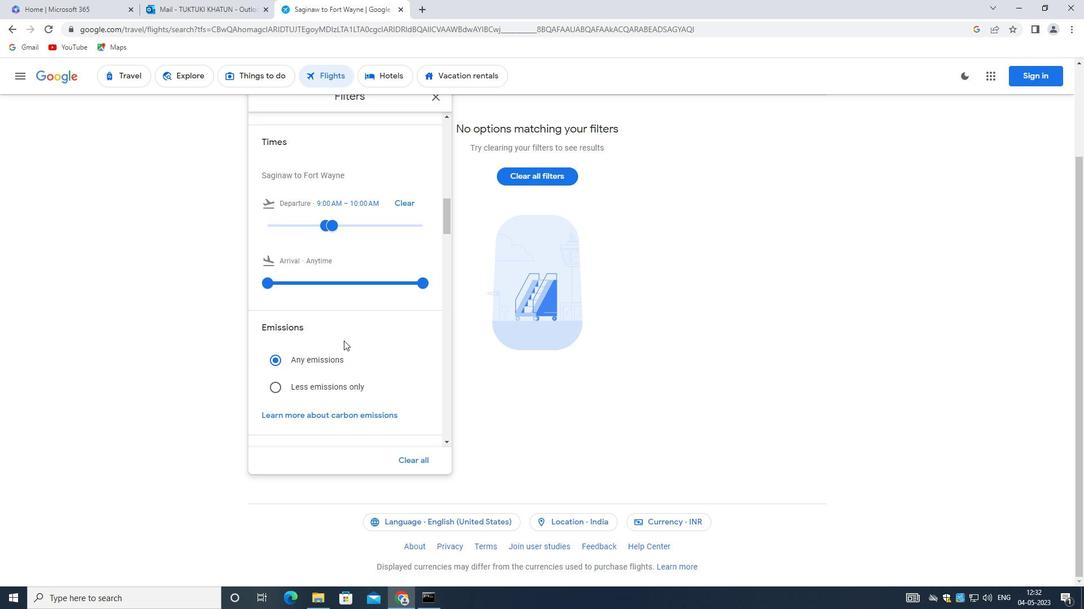 
Action: Mouse moved to (342, 337)
Screenshot: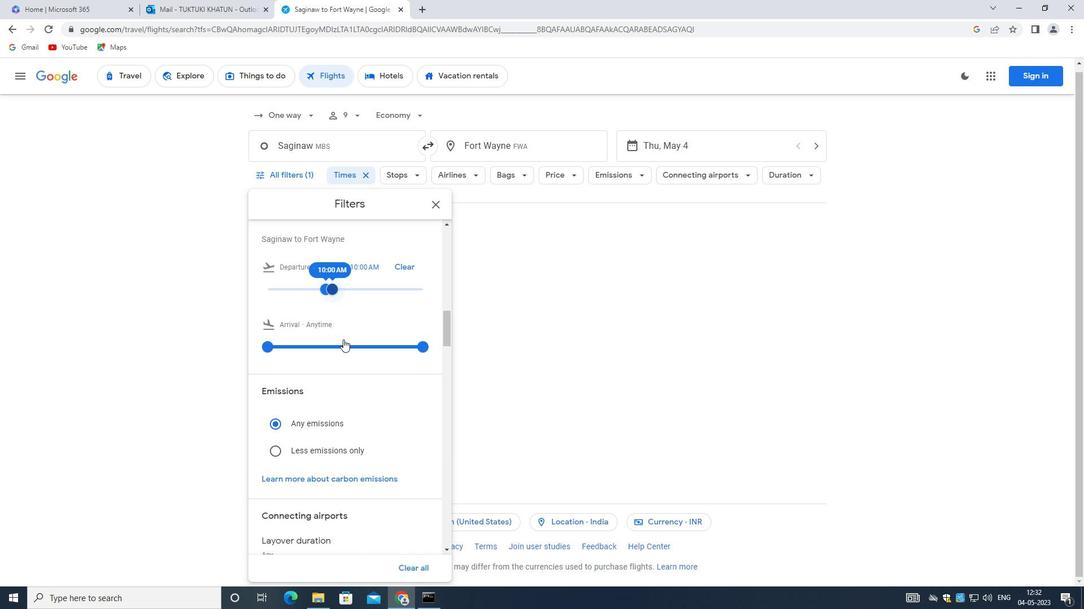 
Action: Mouse scrolled (342, 336) with delta (0, 0)
Screenshot: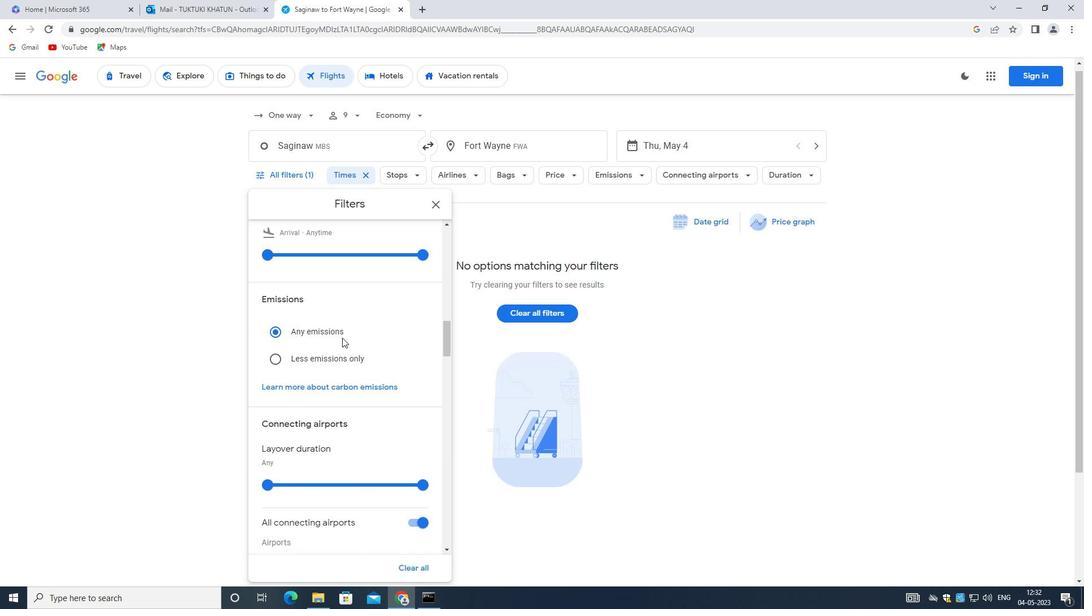 
Action: Mouse scrolled (342, 336) with delta (0, 0)
Screenshot: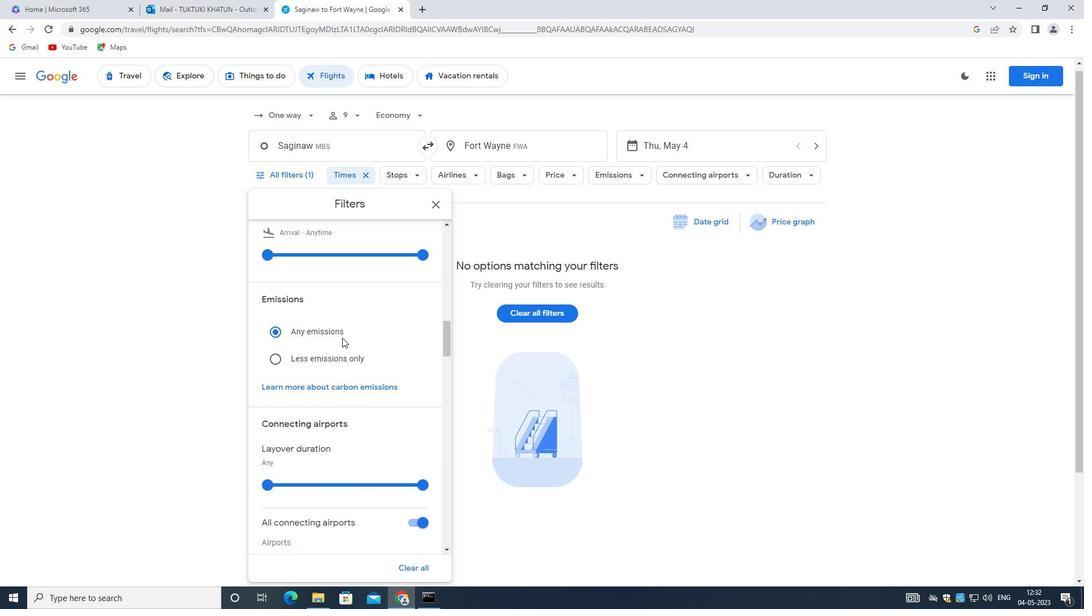 
Action: Mouse scrolled (342, 336) with delta (0, 0)
Screenshot: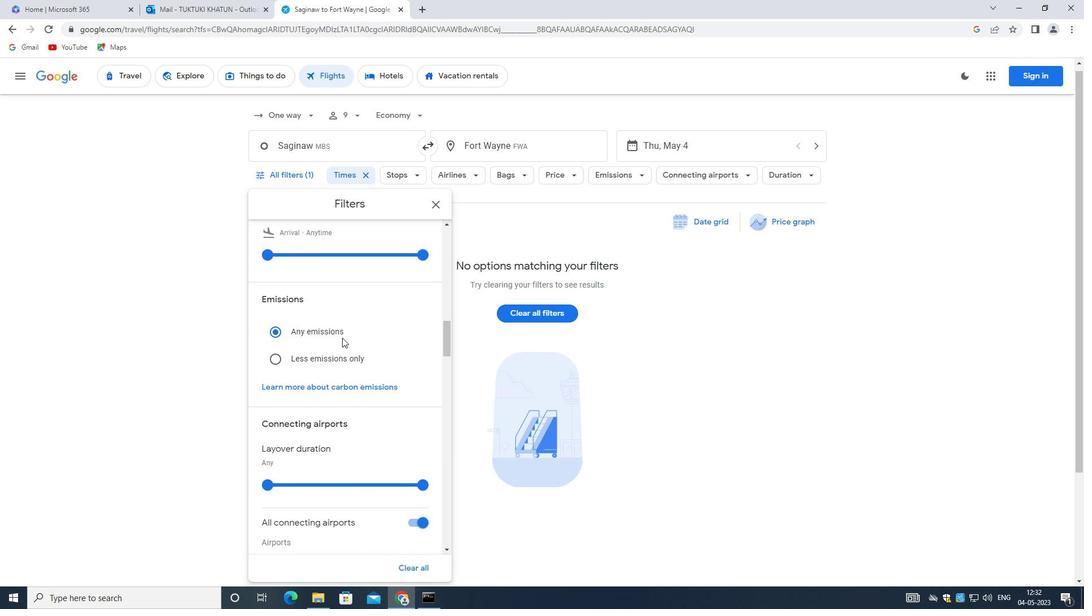 
Action: Mouse moved to (341, 334)
Screenshot: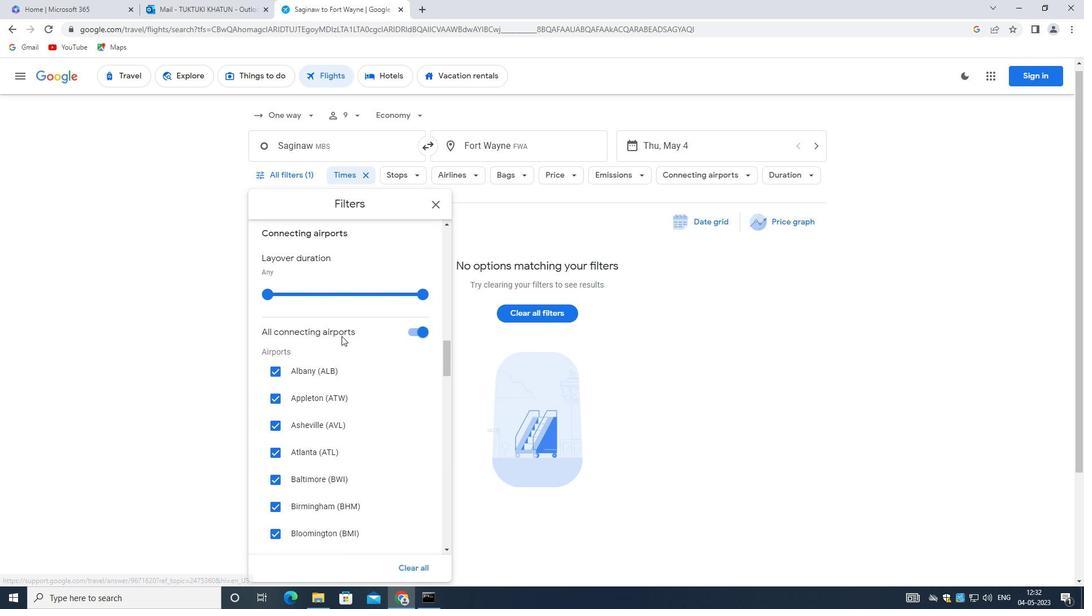 
Action: Mouse scrolled (341, 334) with delta (0, 0)
Screenshot: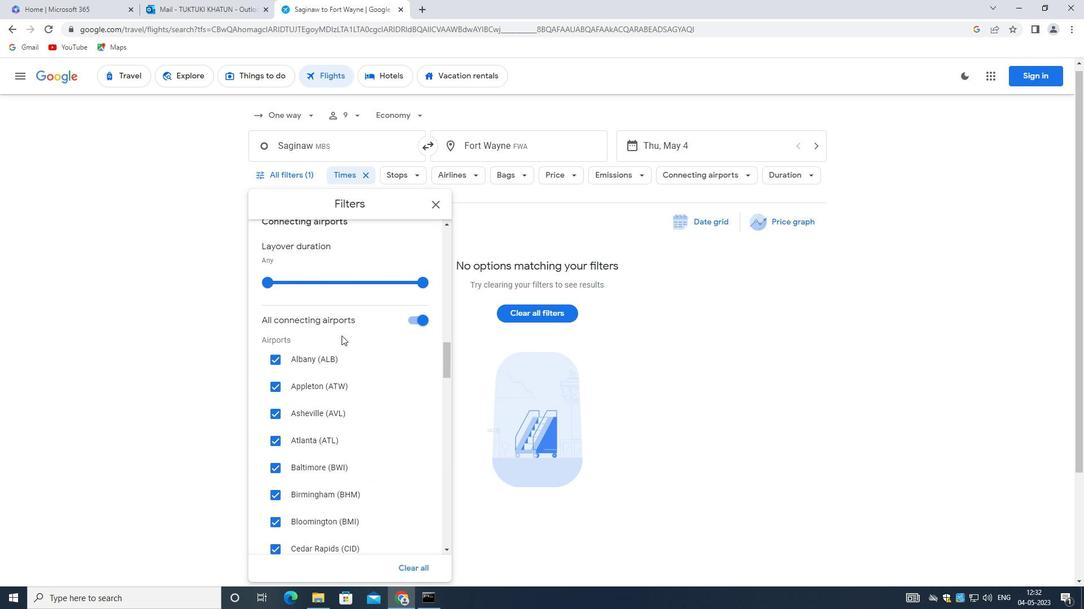 
Action: Mouse scrolled (341, 334) with delta (0, 0)
Screenshot: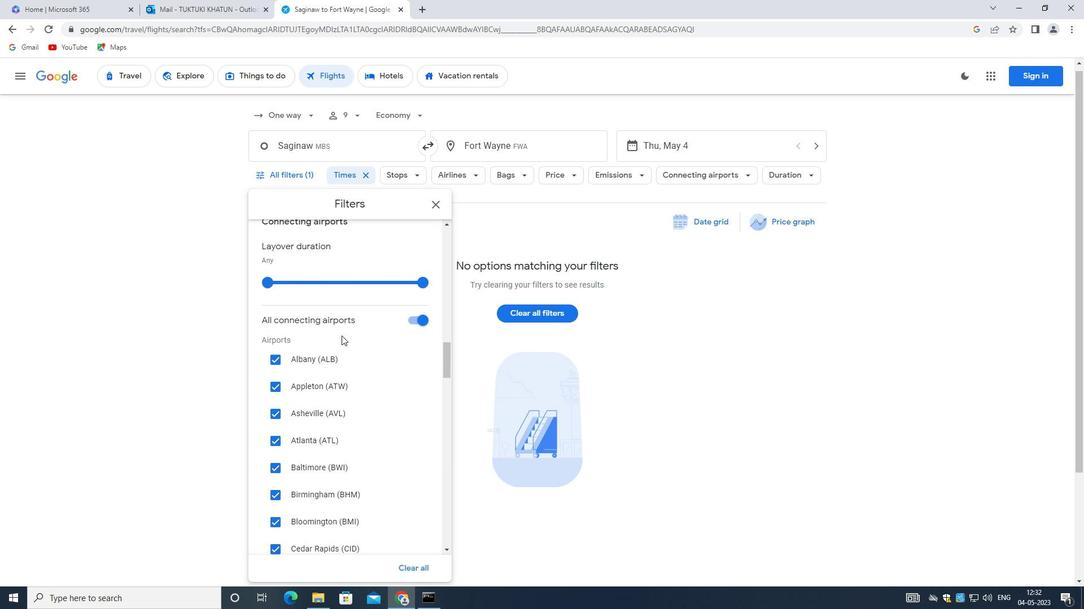 
Action: Mouse scrolled (341, 334) with delta (0, 0)
Screenshot: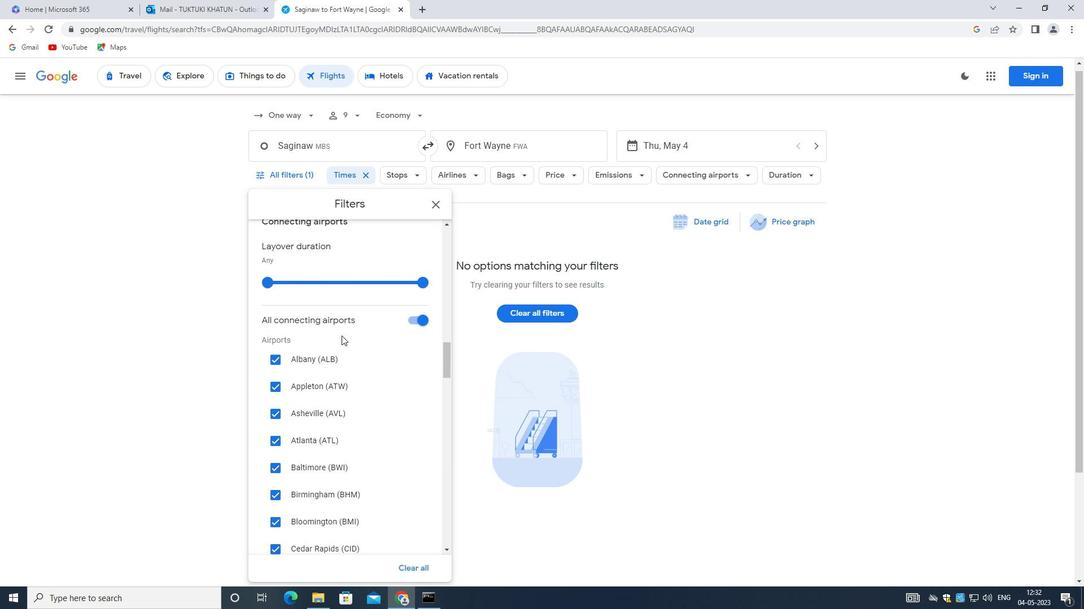 
Action: Mouse scrolled (341, 334) with delta (0, 0)
Screenshot: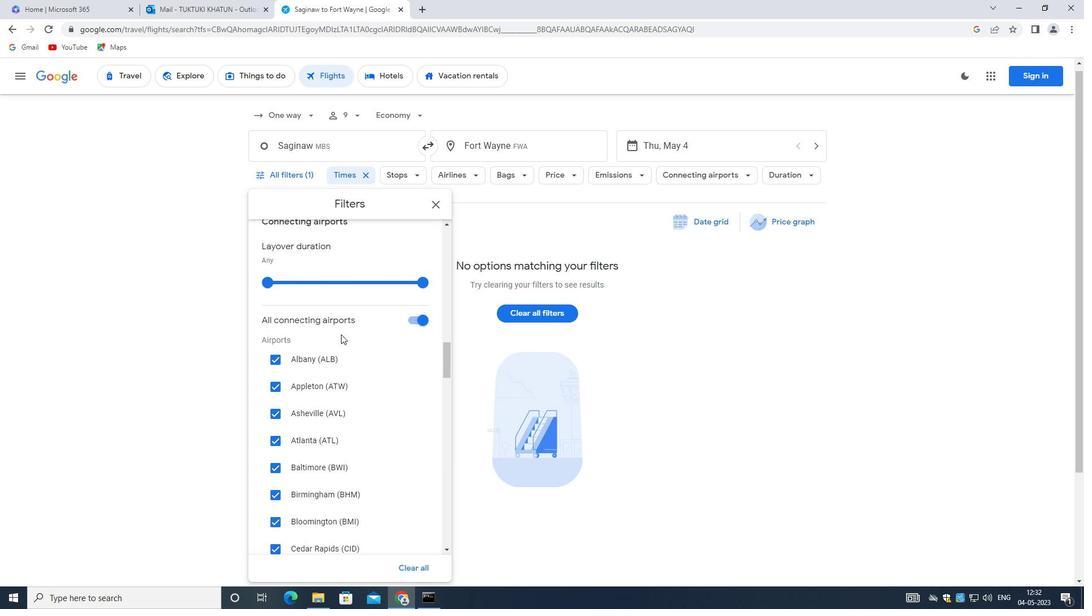 
Action: Mouse moved to (336, 332)
Screenshot: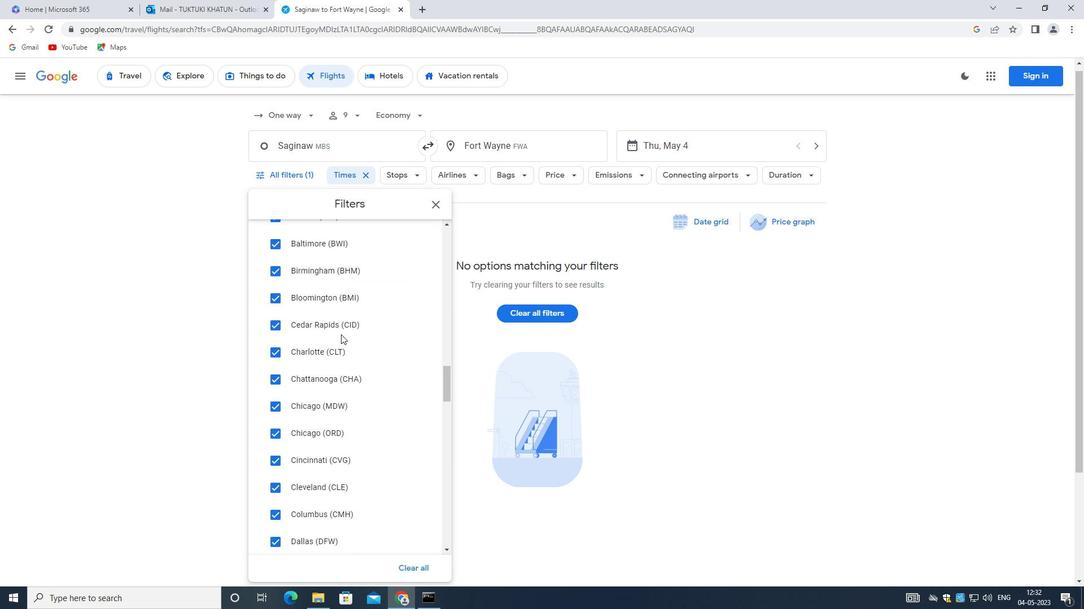 
Action: Mouse scrolled (336, 332) with delta (0, 0)
Screenshot: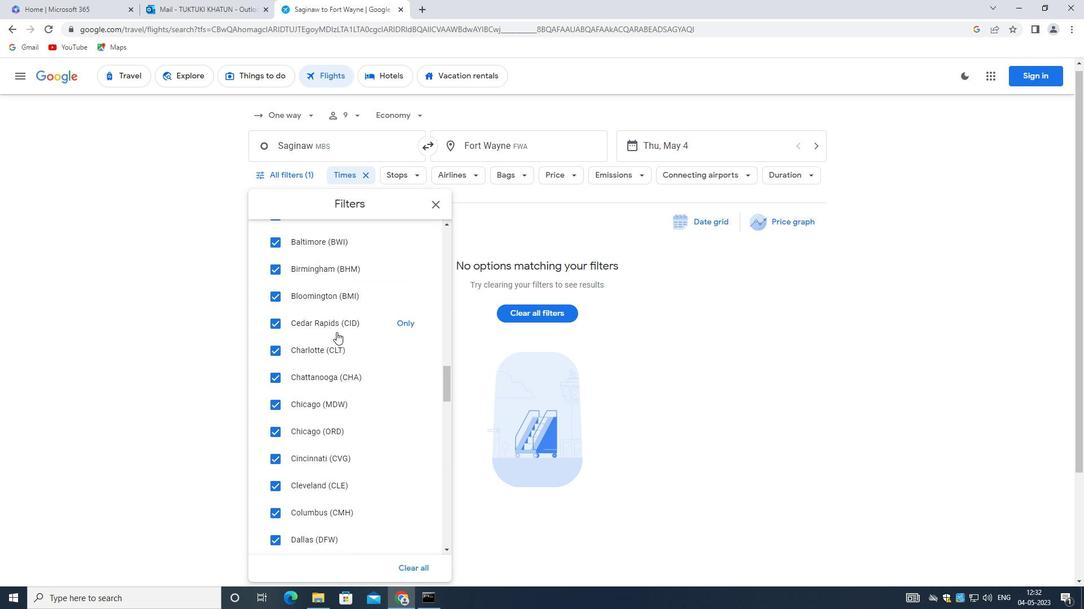 
Action: Mouse scrolled (336, 332) with delta (0, 0)
Screenshot: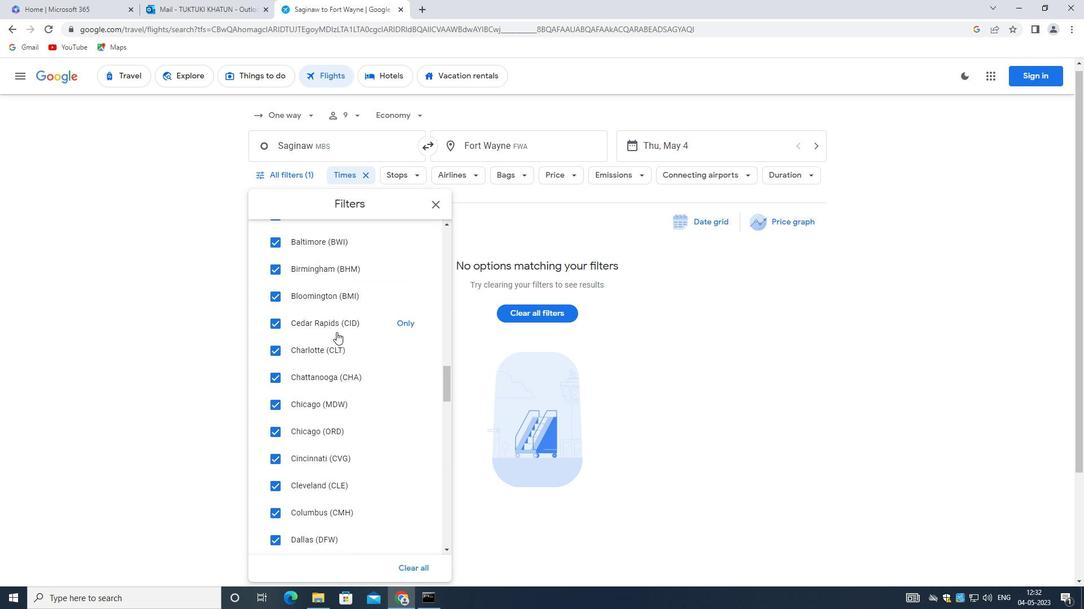 
Action: Mouse scrolled (336, 332) with delta (0, 0)
Screenshot: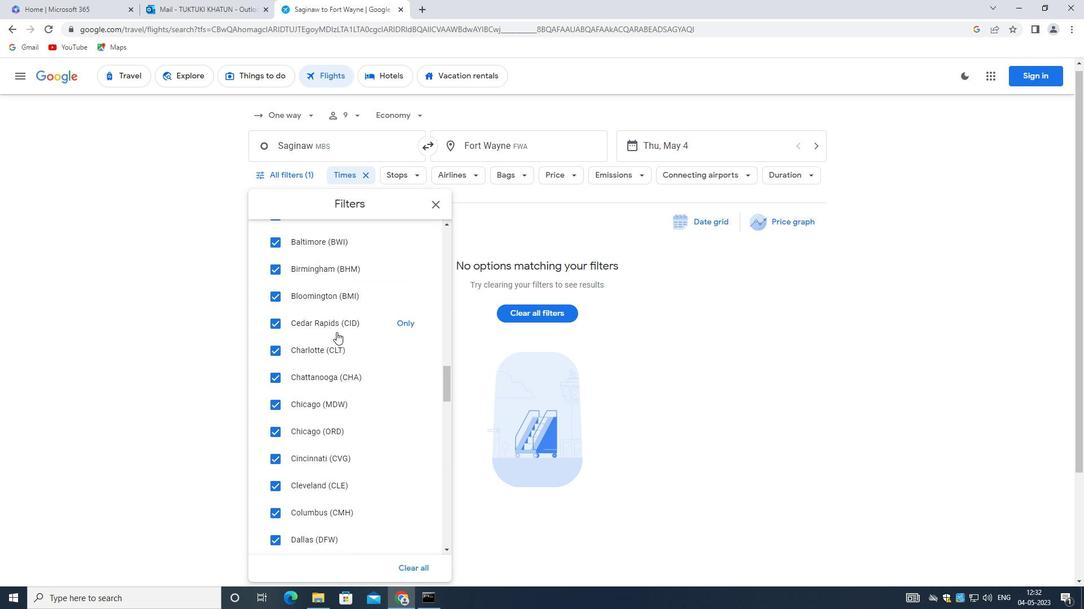
Action: Mouse scrolled (336, 332) with delta (0, 0)
Screenshot: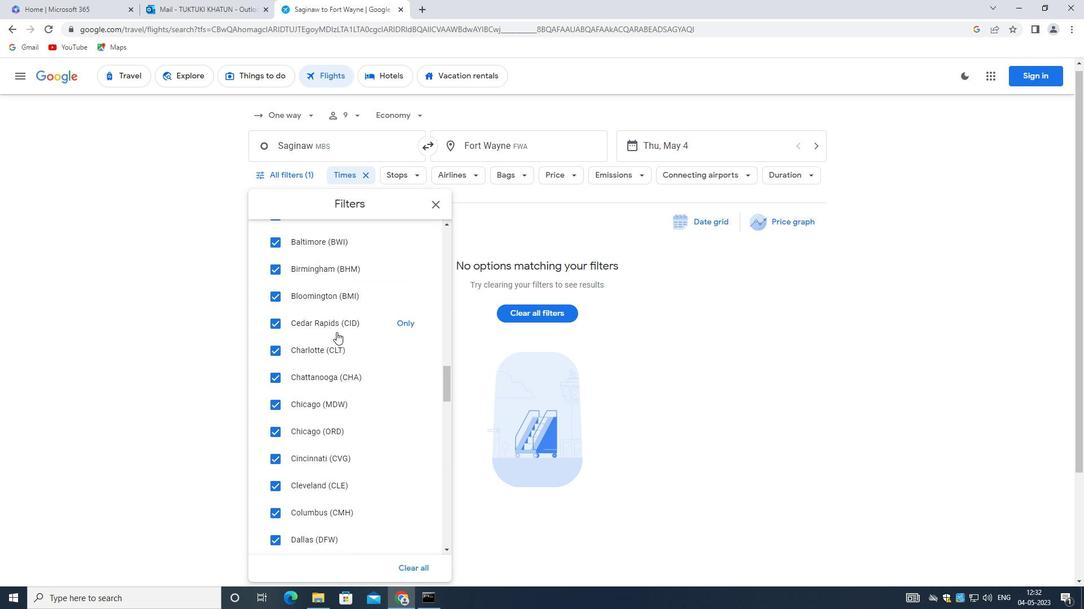 
Action: Mouse moved to (334, 332)
Screenshot: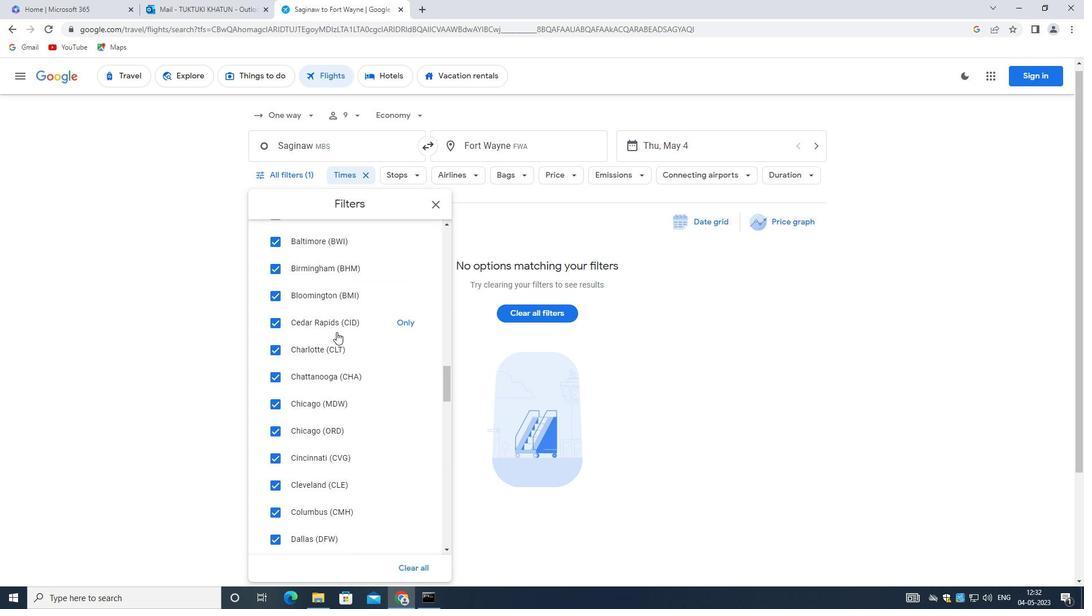 
Action: Mouse scrolled (334, 331) with delta (0, 0)
Screenshot: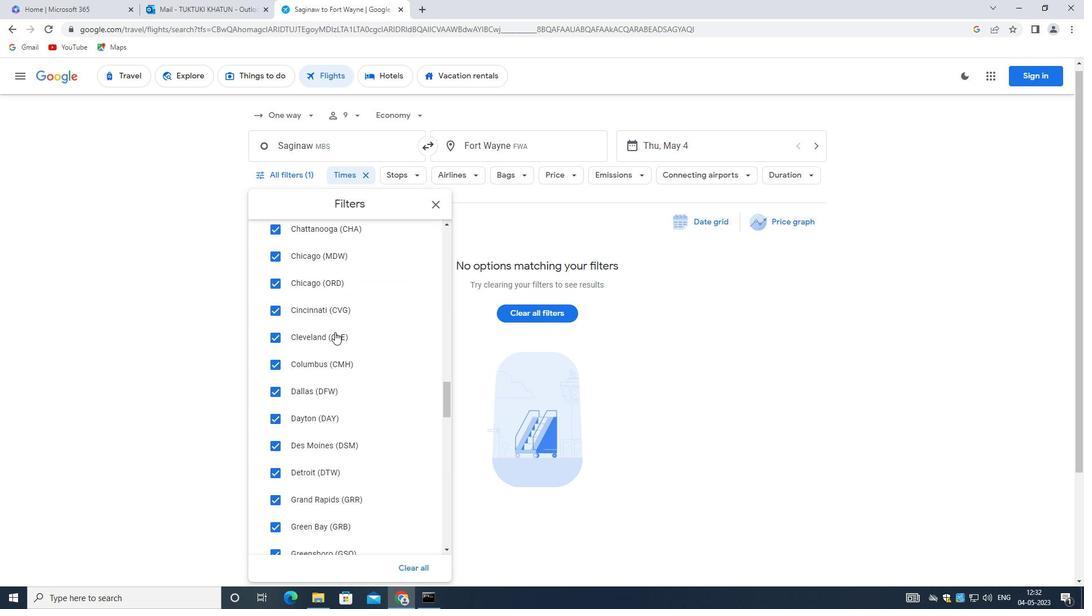 
Action: Mouse scrolled (334, 331) with delta (0, 0)
Screenshot: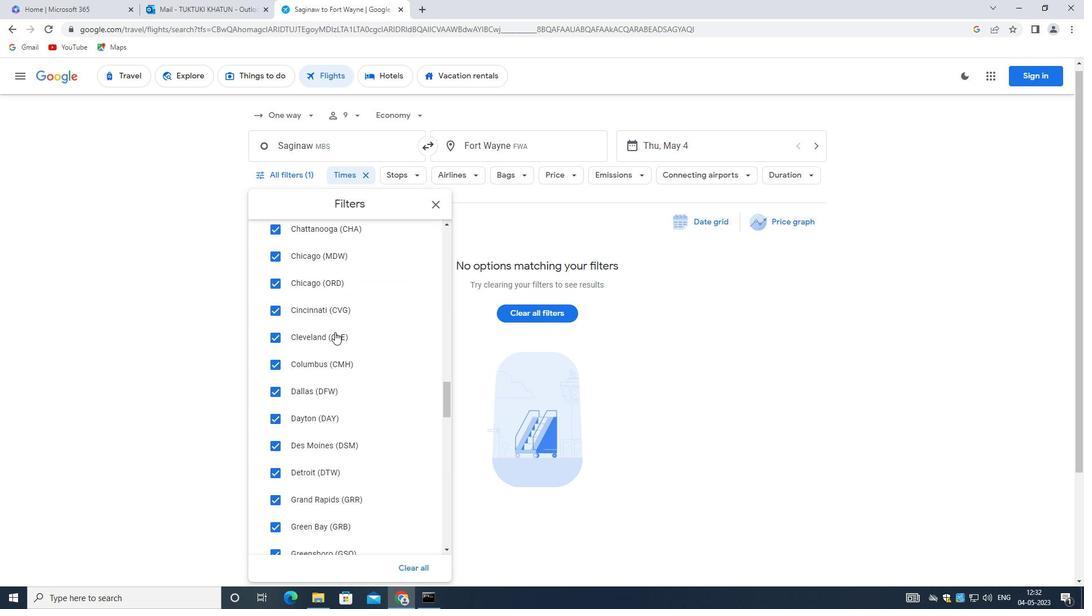 
Action: Mouse scrolled (334, 331) with delta (0, 0)
Screenshot: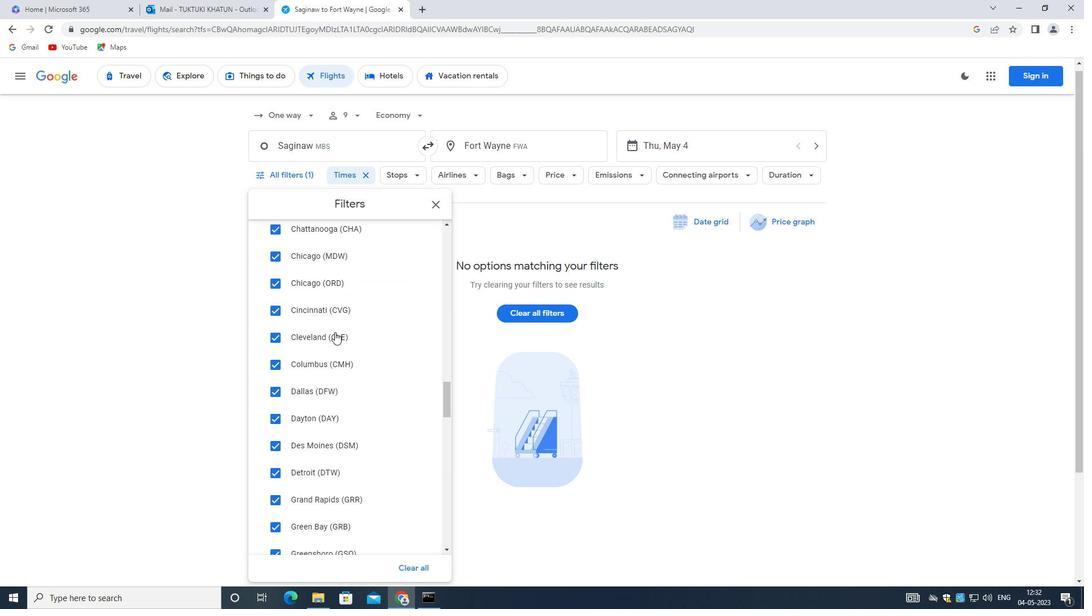 
Action: Mouse scrolled (334, 331) with delta (0, 0)
Screenshot: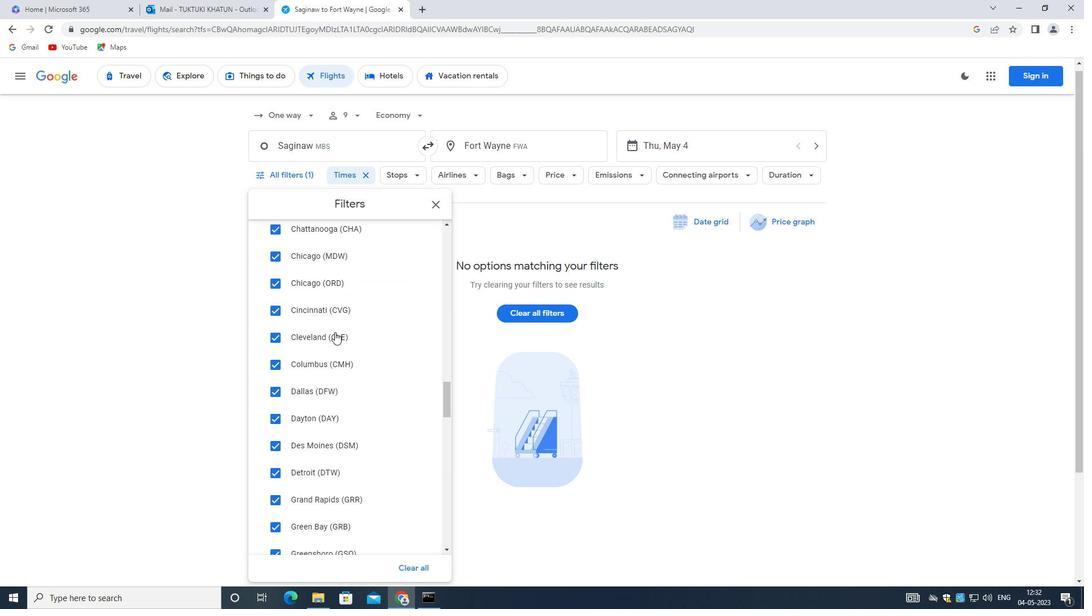 
Action: Mouse moved to (326, 330)
Screenshot: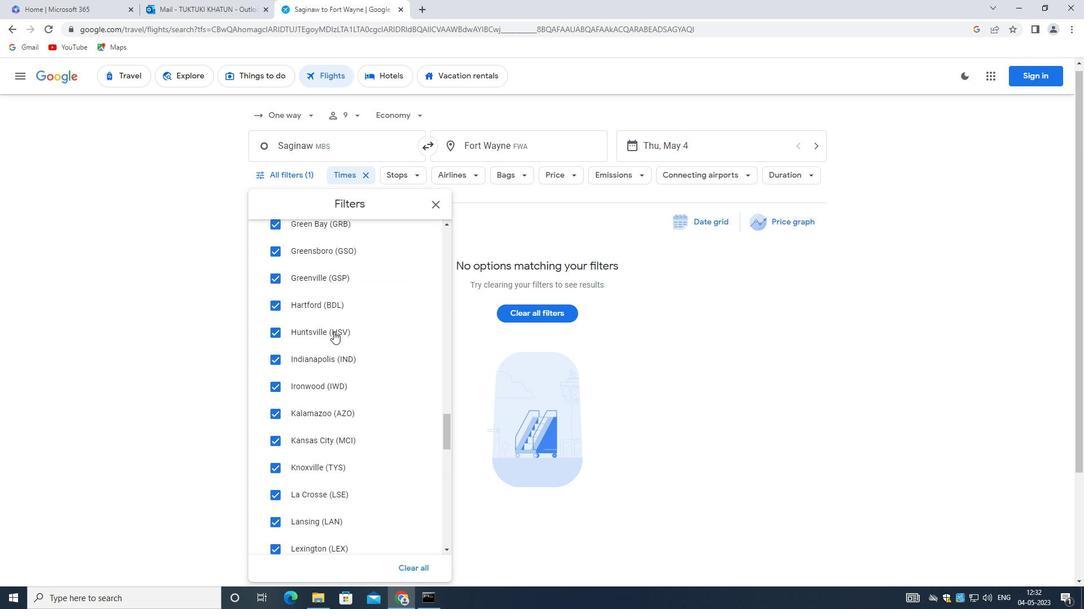 
Action: Mouse scrolled (326, 329) with delta (0, 0)
Screenshot: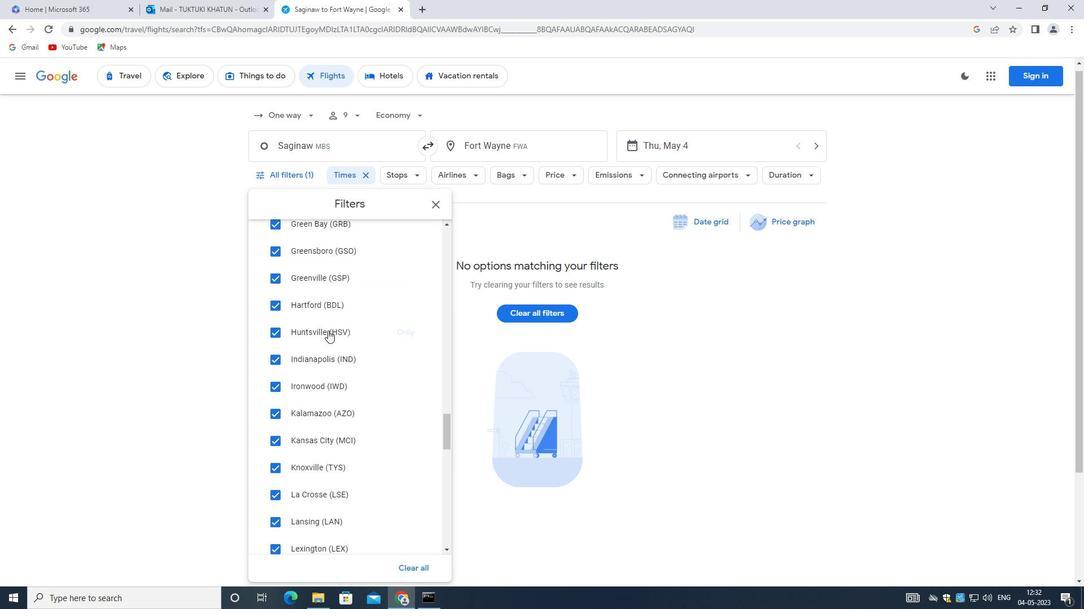 
Action: Mouse scrolled (326, 329) with delta (0, 0)
Screenshot: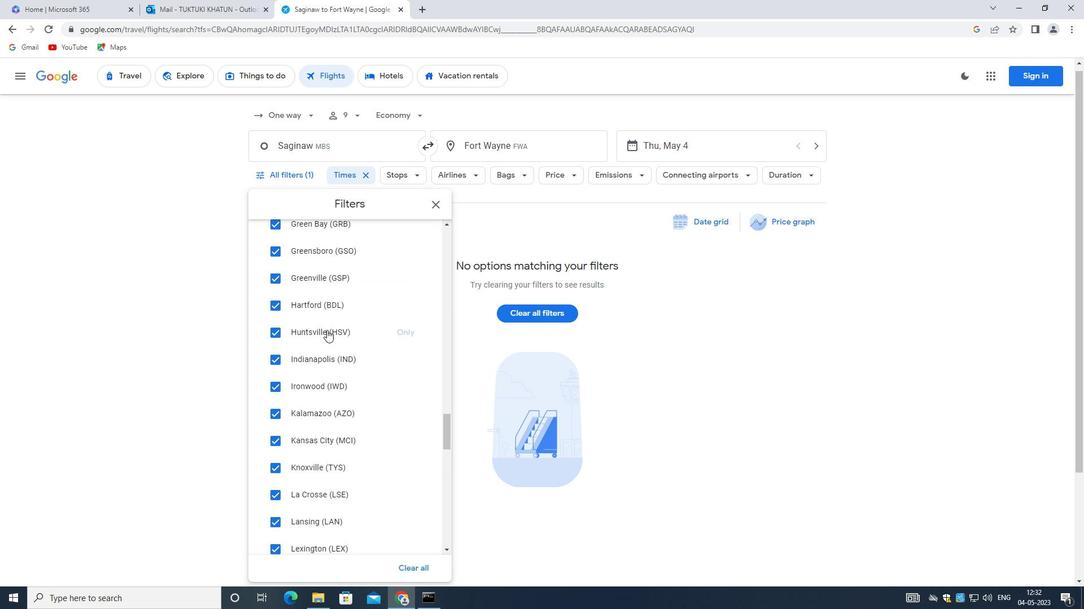 
Action: Mouse scrolled (326, 329) with delta (0, 0)
Screenshot: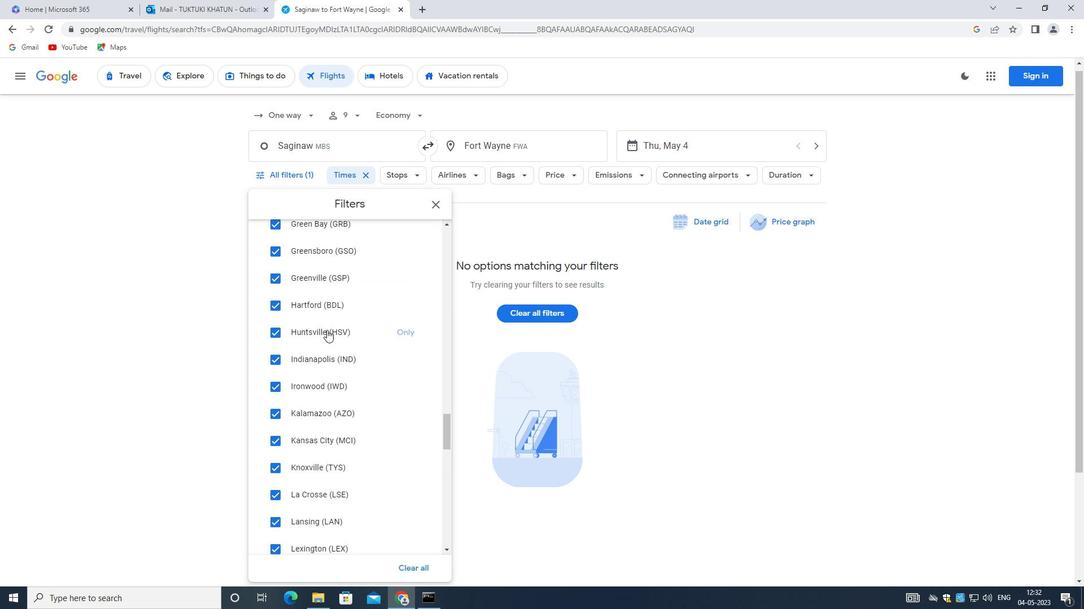 
Action: Mouse scrolled (326, 329) with delta (0, 0)
Screenshot: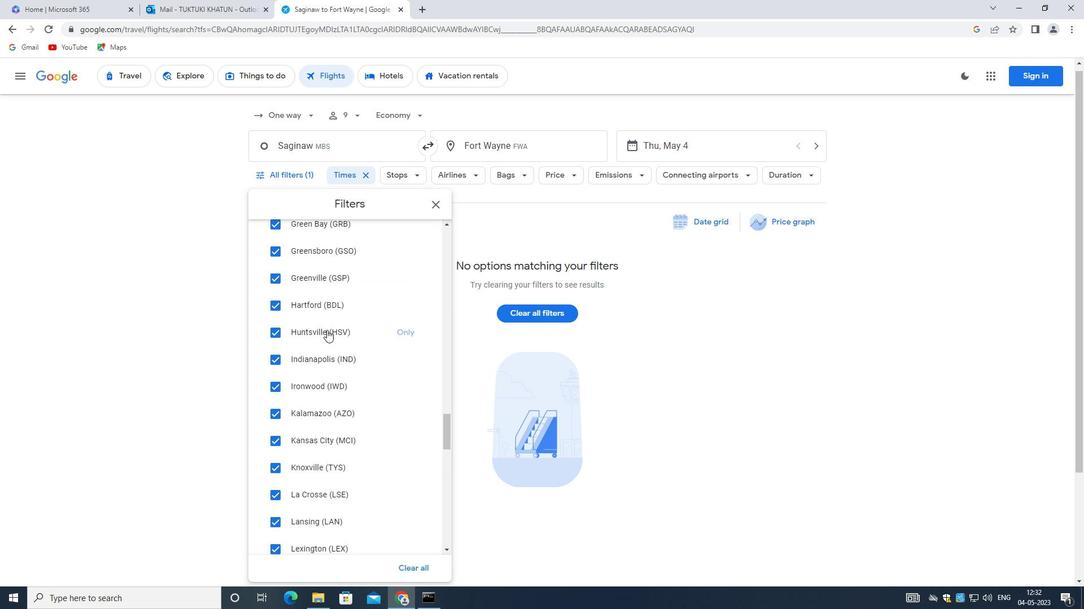 
Action: Mouse scrolled (326, 329) with delta (0, 0)
Screenshot: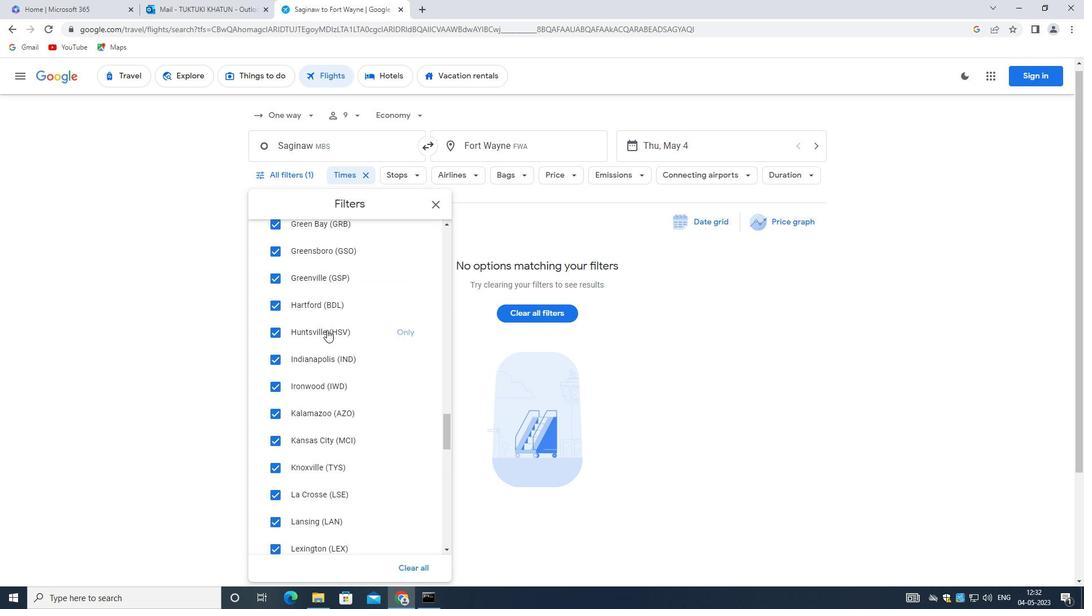 
Action: Mouse moved to (325, 331)
Screenshot: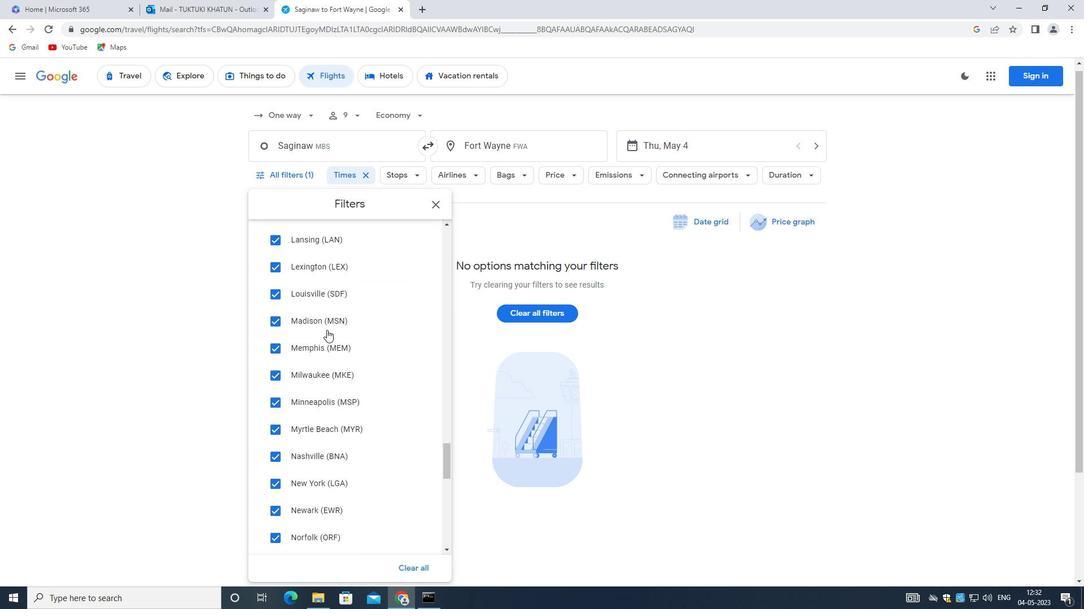 
Action: Mouse scrolled (325, 330) with delta (0, 0)
Screenshot: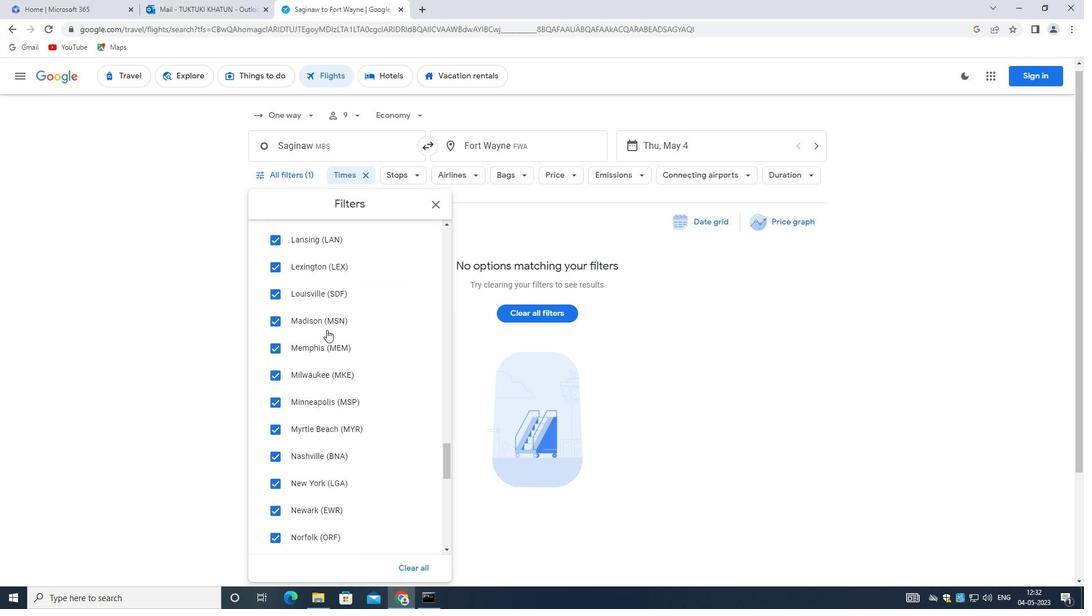 
Action: Mouse moved to (325, 331)
Screenshot: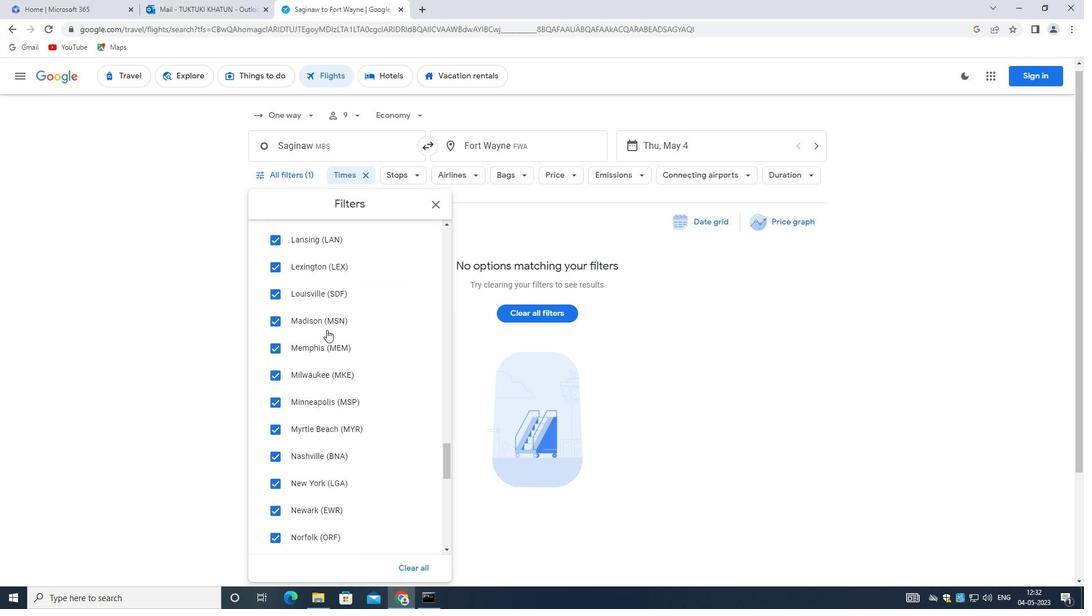 
Action: Mouse scrolled (325, 330) with delta (0, 0)
Screenshot: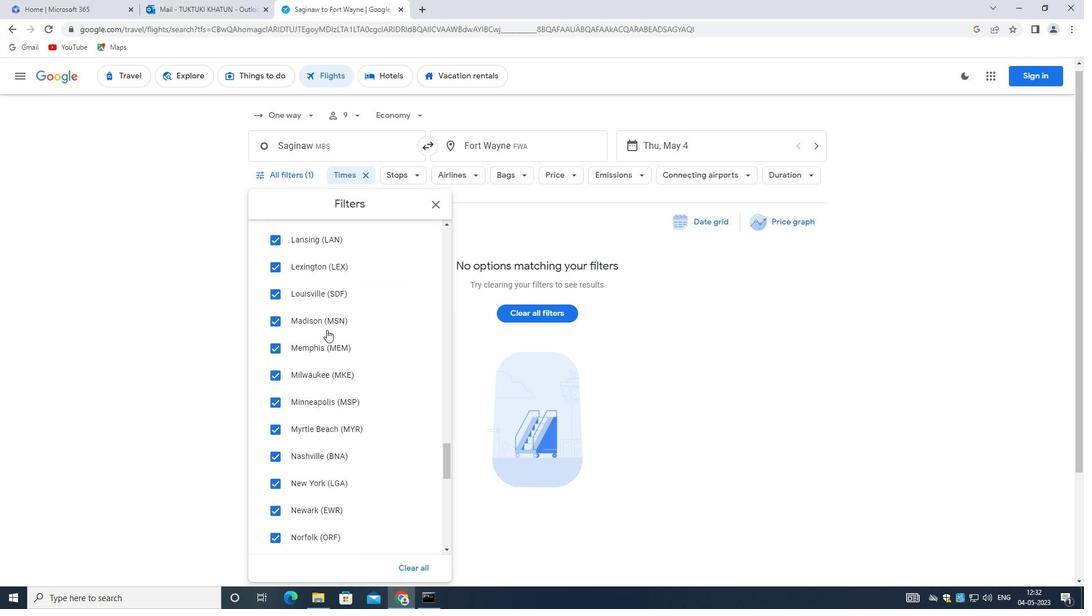 
Action: Mouse scrolled (325, 330) with delta (0, 0)
Screenshot: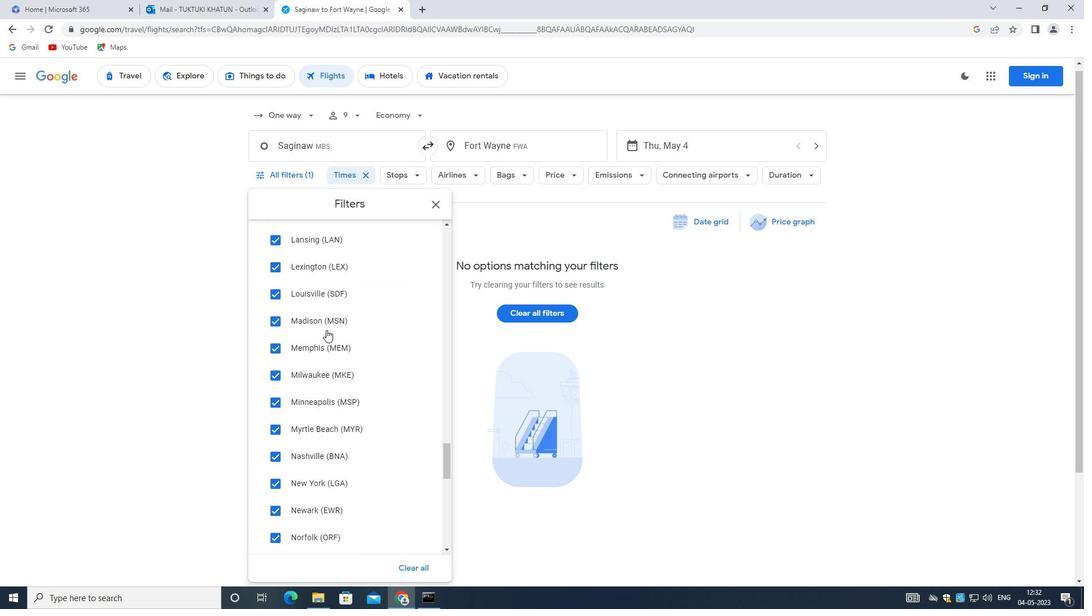 
Action: Mouse scrolled (325, 330) with delta (0, 0)
Screenshot: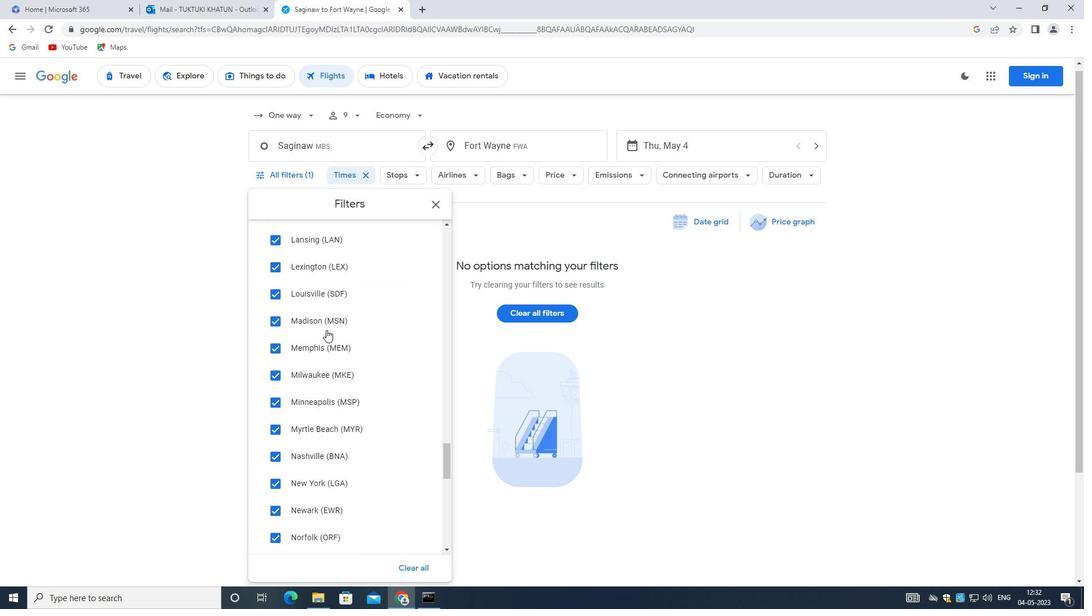 
Action: Mouse moved to (324, 332)
Screenshot: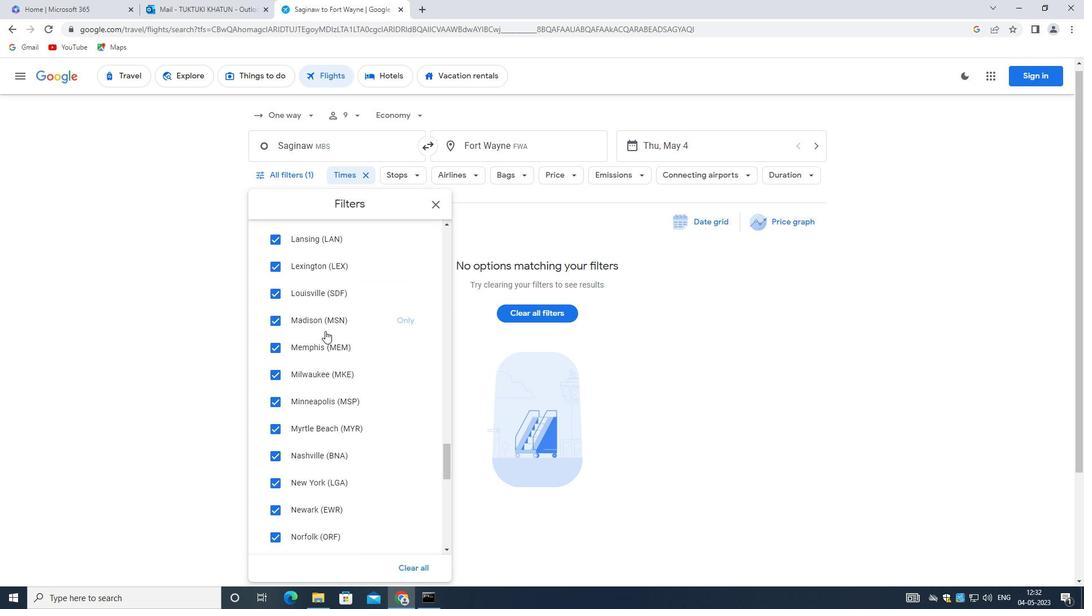 
Action: Mouse scrolled (324, 331) with delta (0, 0)
Screenshot: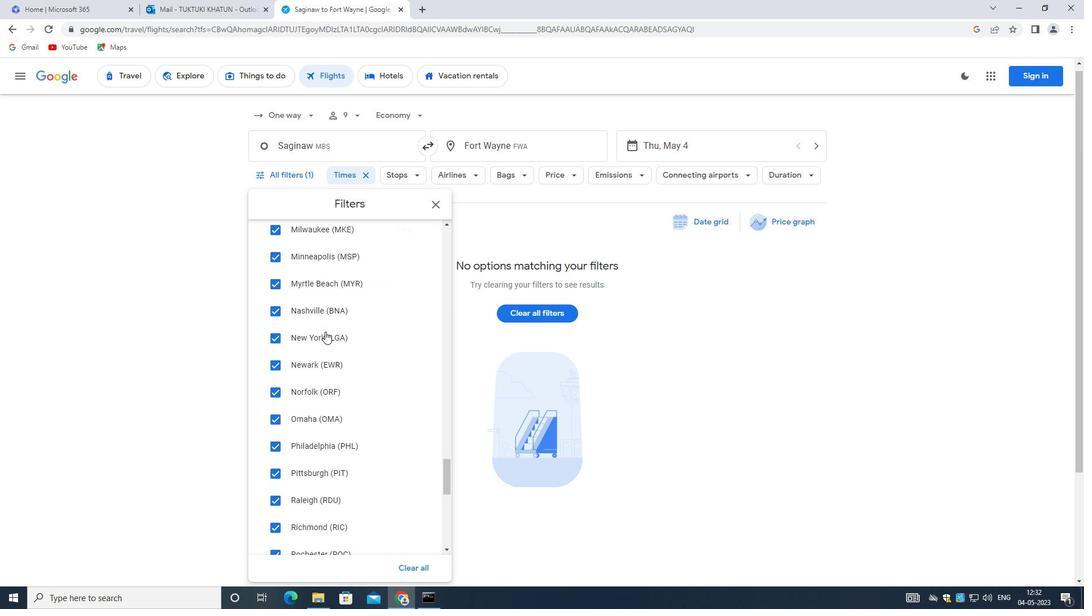
Action: Mouse scrolled (324, 331) with delta (0, 0)
Screenshot: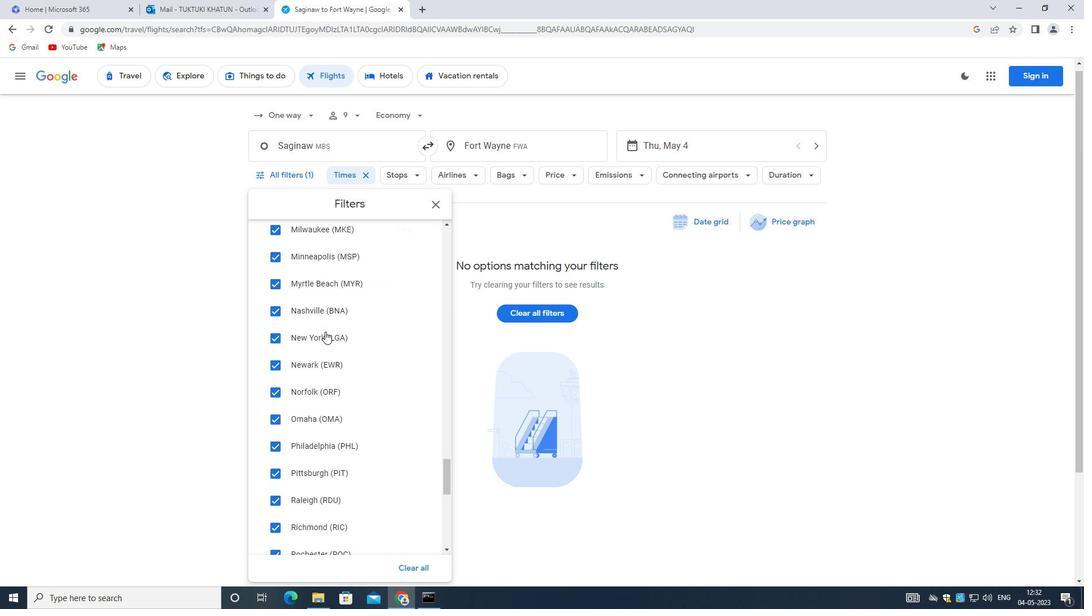 
Action: Mouse scrolled (324, 331) with delta (0, 0)
Screenshot: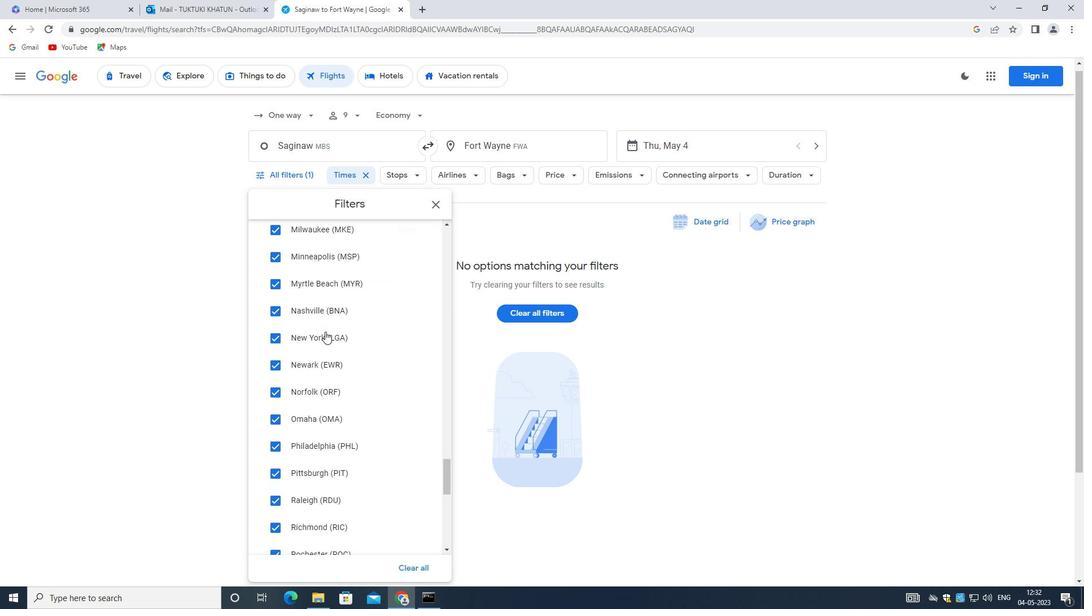 
Action: Mouse scrolled (324, 331) with delta (0, 0)
Screenshot: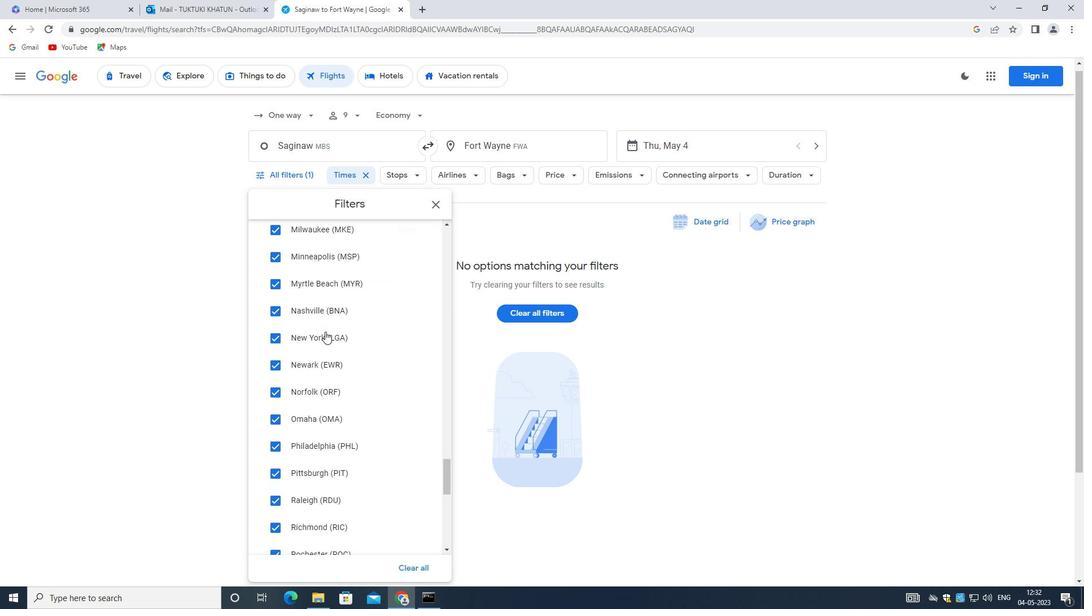 
Action: Mouse moved to (323, 329)
Screenshot: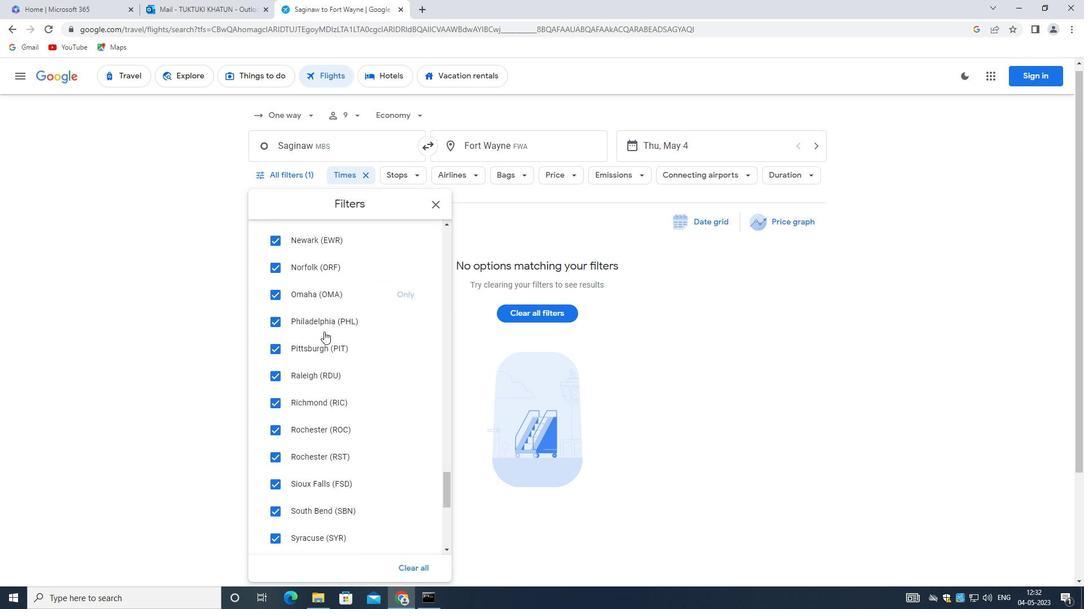 
Action: Mouse scrolled (323, 328) with delta (0, 0)
Screenshot: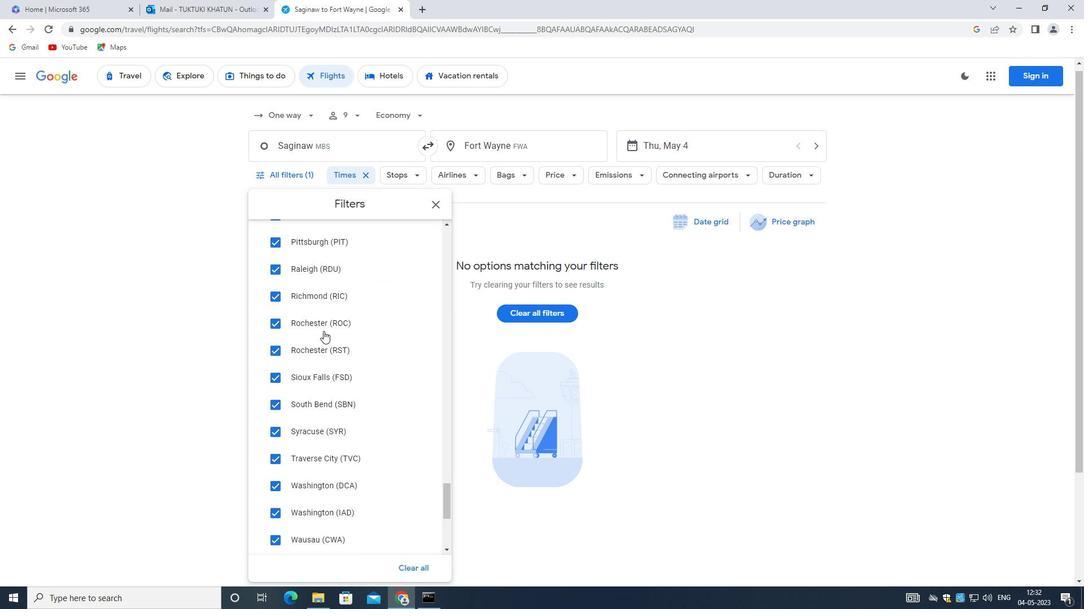 
Action: Mouse moved to (323, 329)
Screenshot: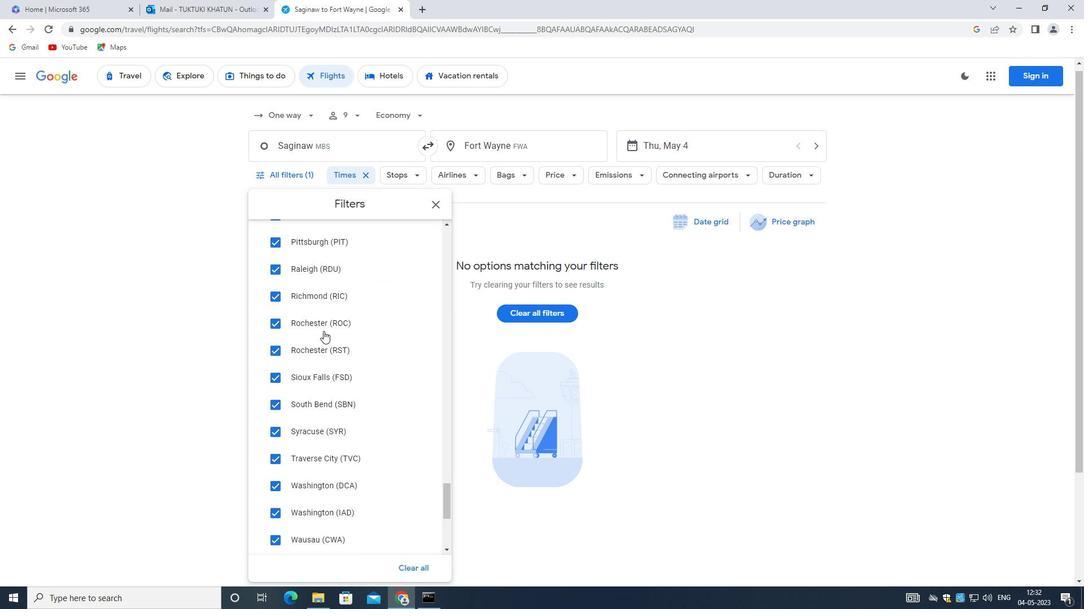 
Action: Mouse scrolled (323, 328) with delta (0, 0)
Screenshot: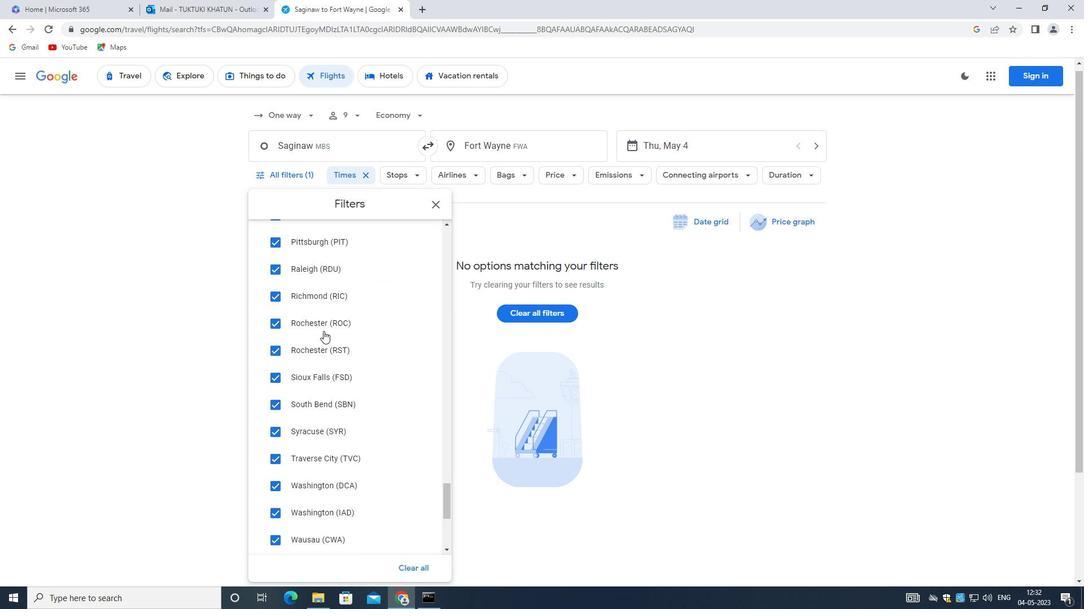 
Action: Mouse scrolled (323, 328) with delta (0, 0)
Screenshot: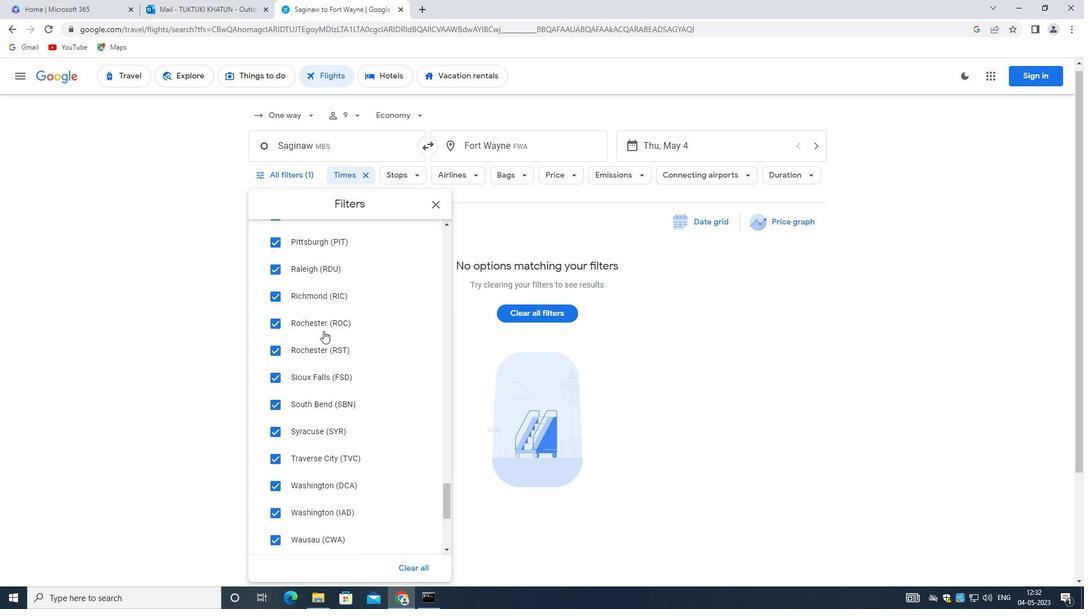 
Action: Mouse scrolled (323, 328) with delta (0, 0)
Screenshot: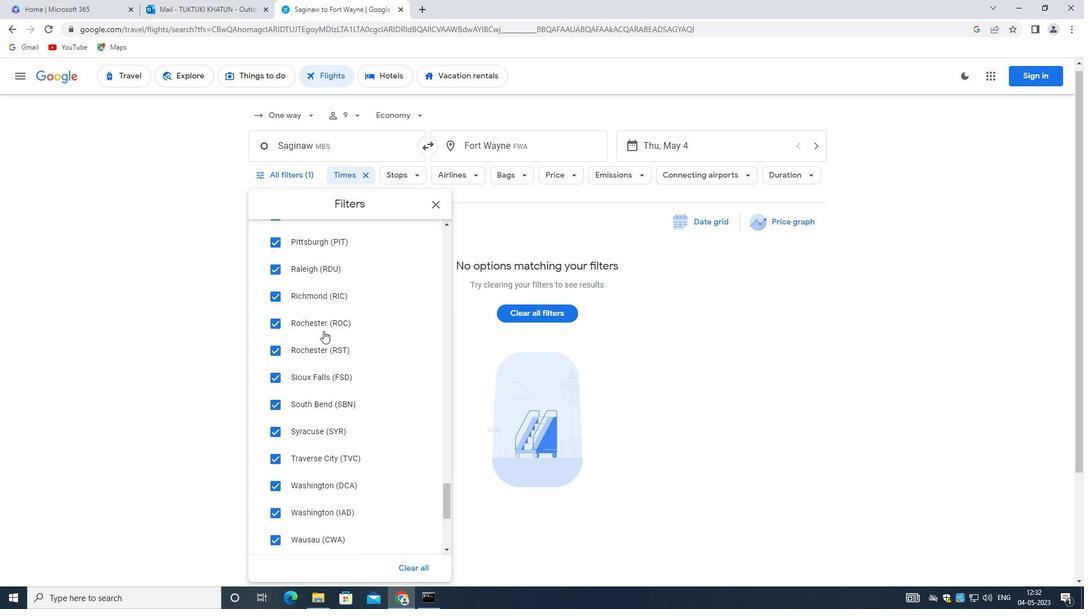
Action: Mouse scrolled (323, 328) with delta (0, 0)
Screenshot: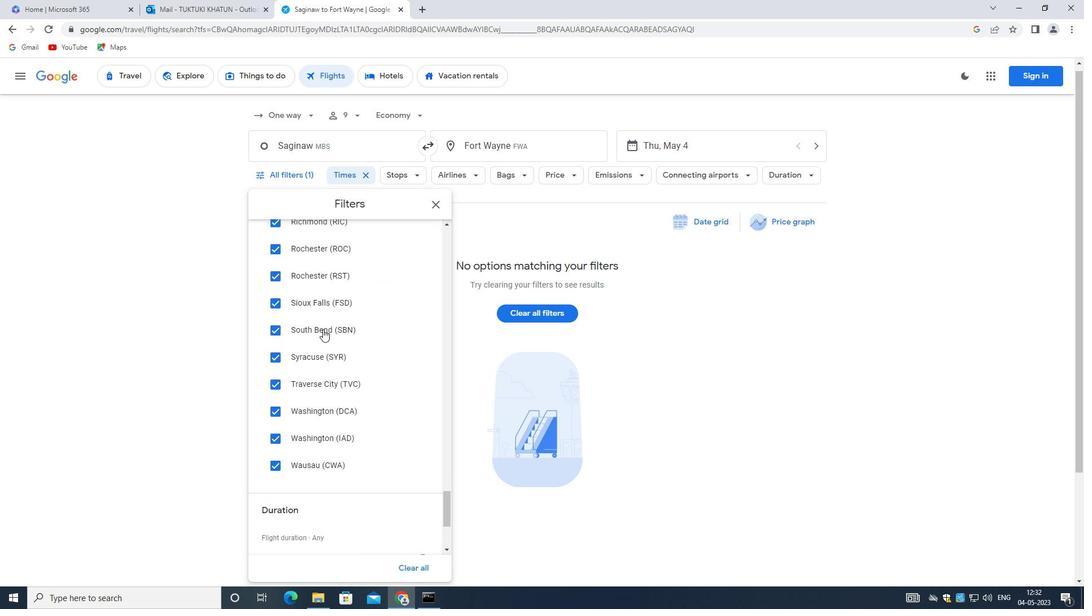 
Action: Mouse moved to (323, 326)
Screenshot: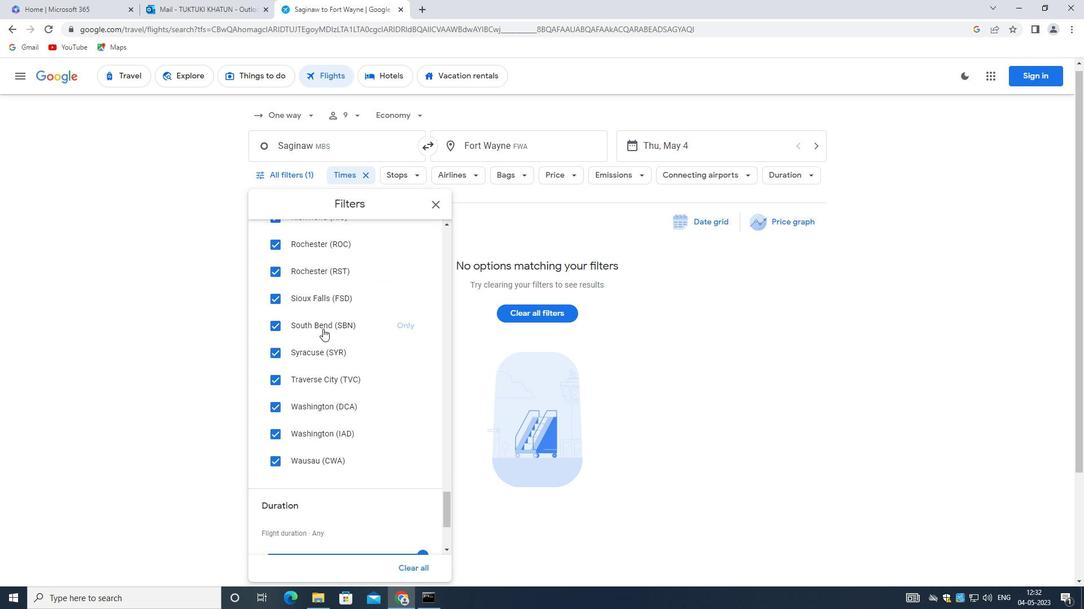 
Action: Mouse scrolled (323, 325) with delta (0, 0)
Screenshot: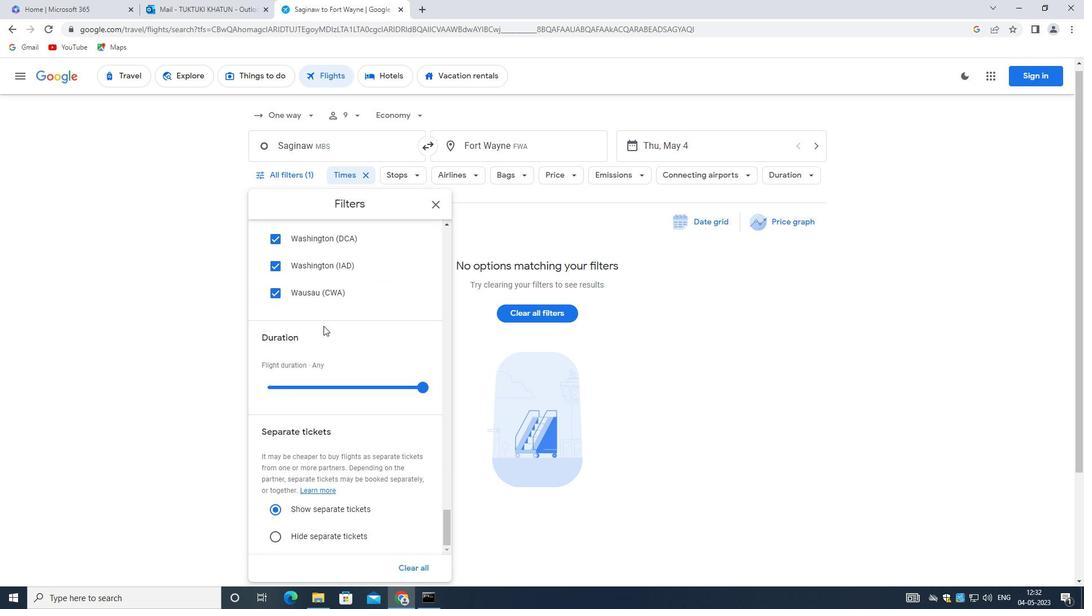 
Action: Mouse scrolled (323, 325) with delta (0, 0)
Screenshot: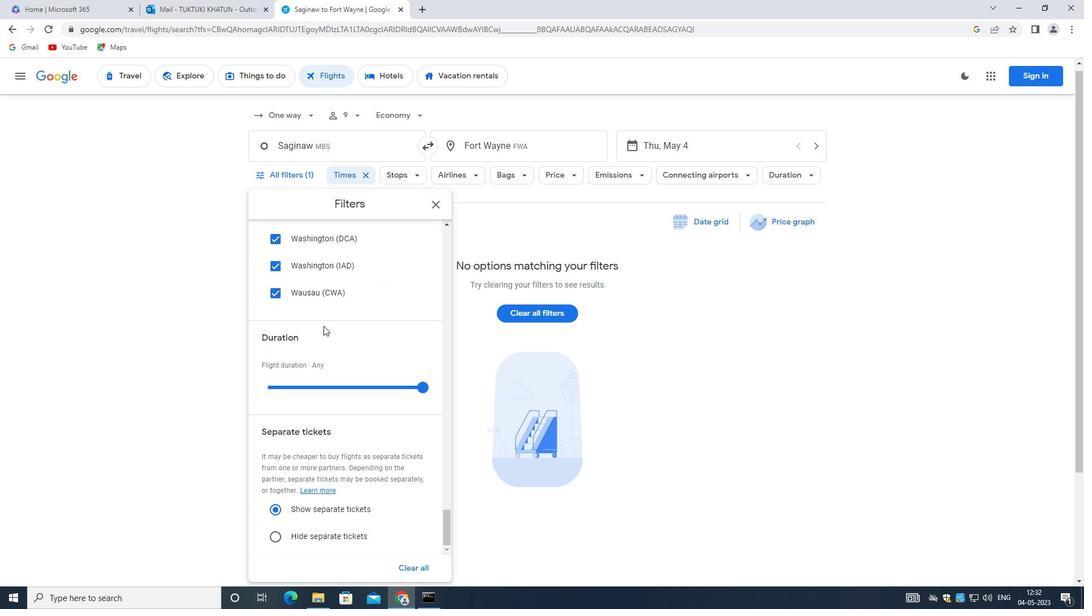 
Action: Mouse scrolled (323, 325) with delta (0, 0)
Screenshot: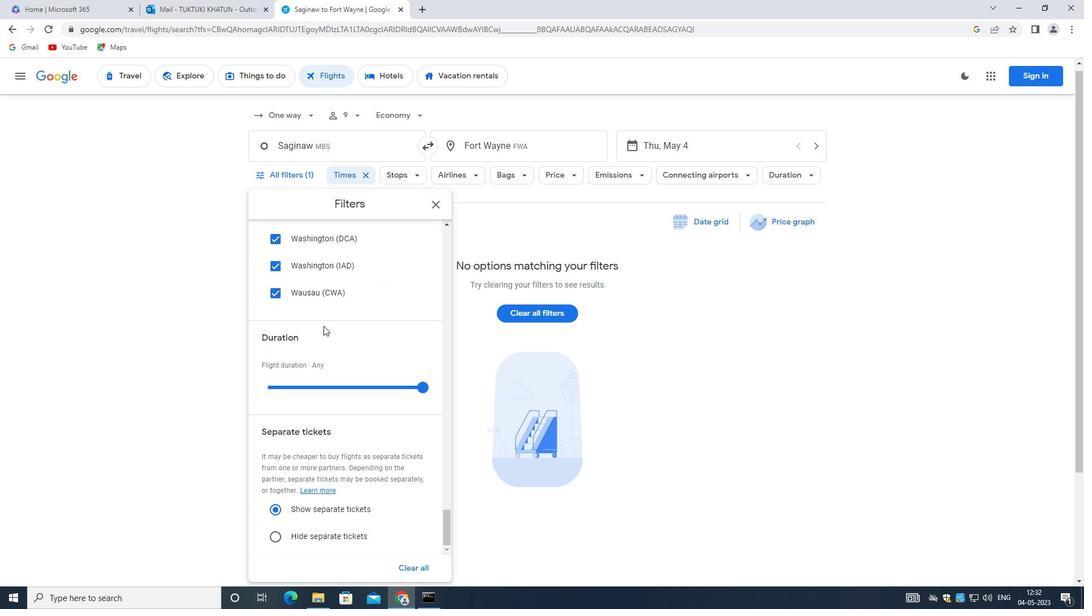 
Action: Mouse scrolled (323, 325) with delta (0, 0)
Screenshot: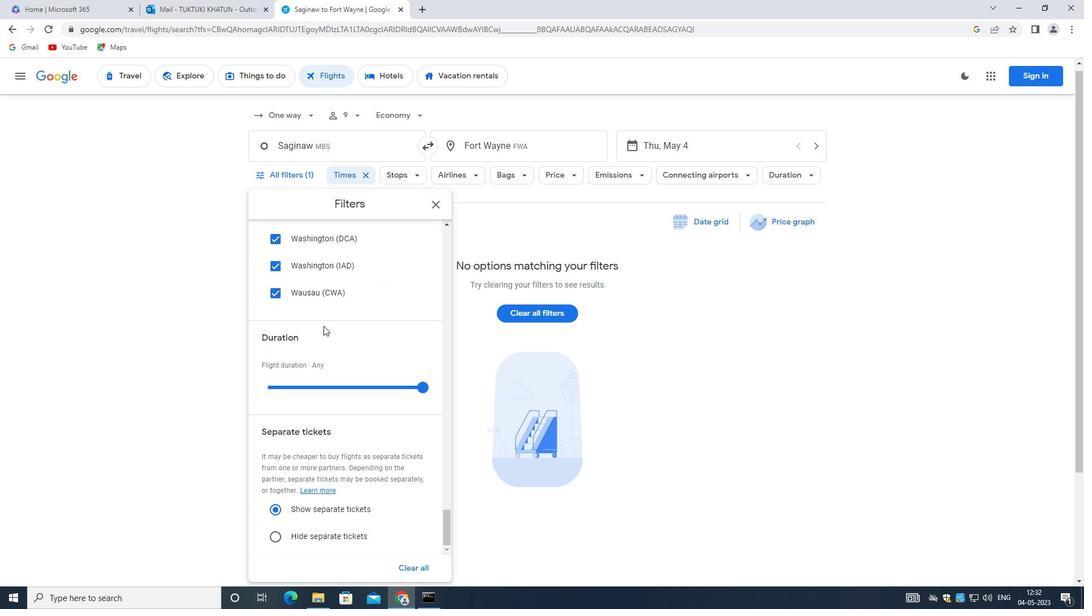 
Action: Mouse scrolled (323, 325) with delta (0, 0)
Screenshot: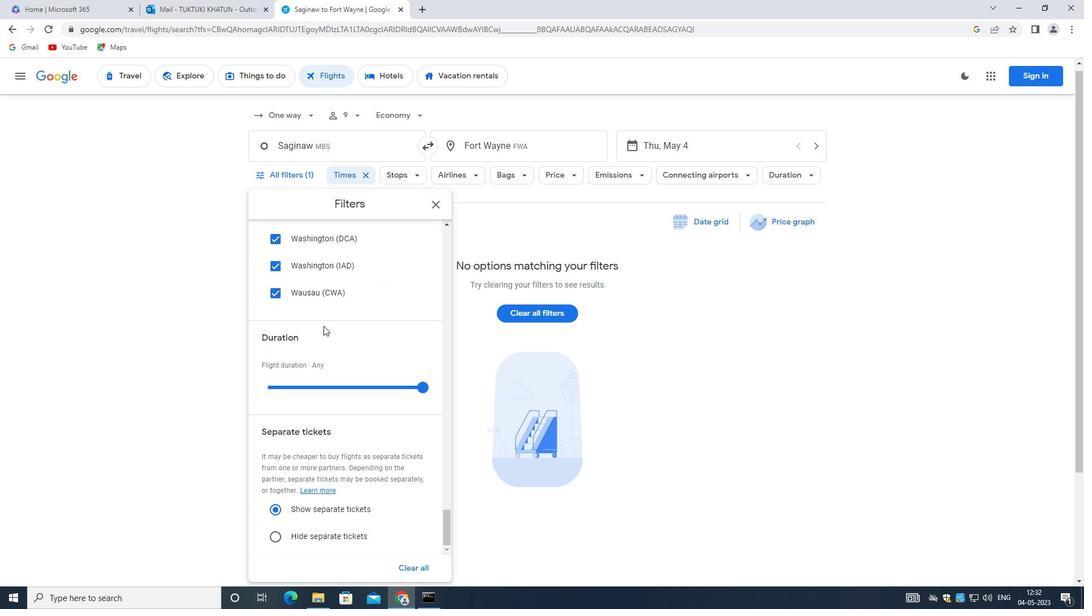 
Action: Mouse scrolled (323, 325) with delta (0, 0)
Screenshot: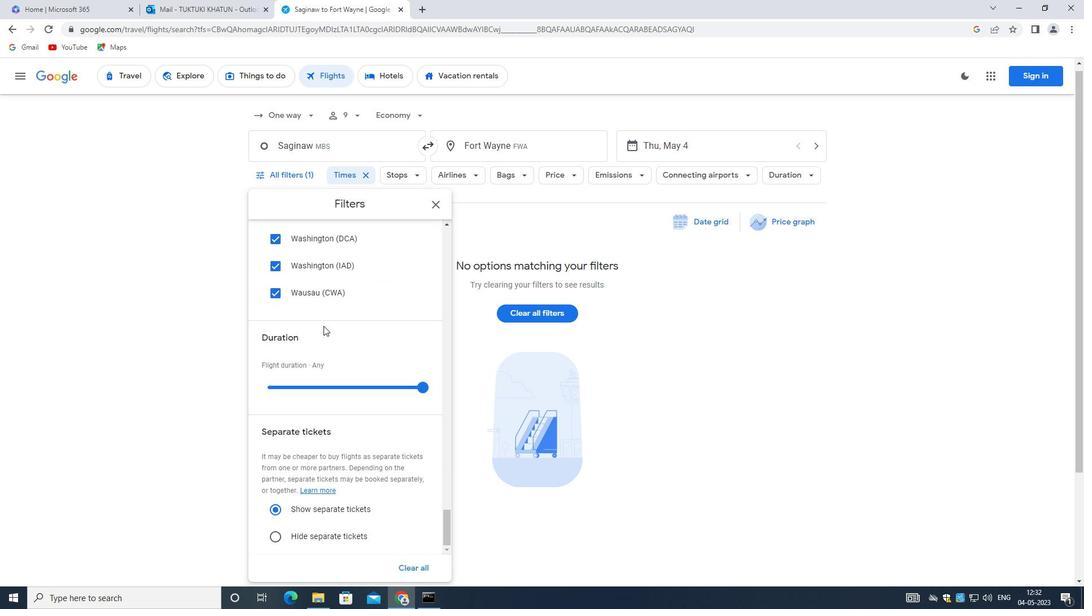 
Action: Mouse moved to (323, 326)
Screenshot: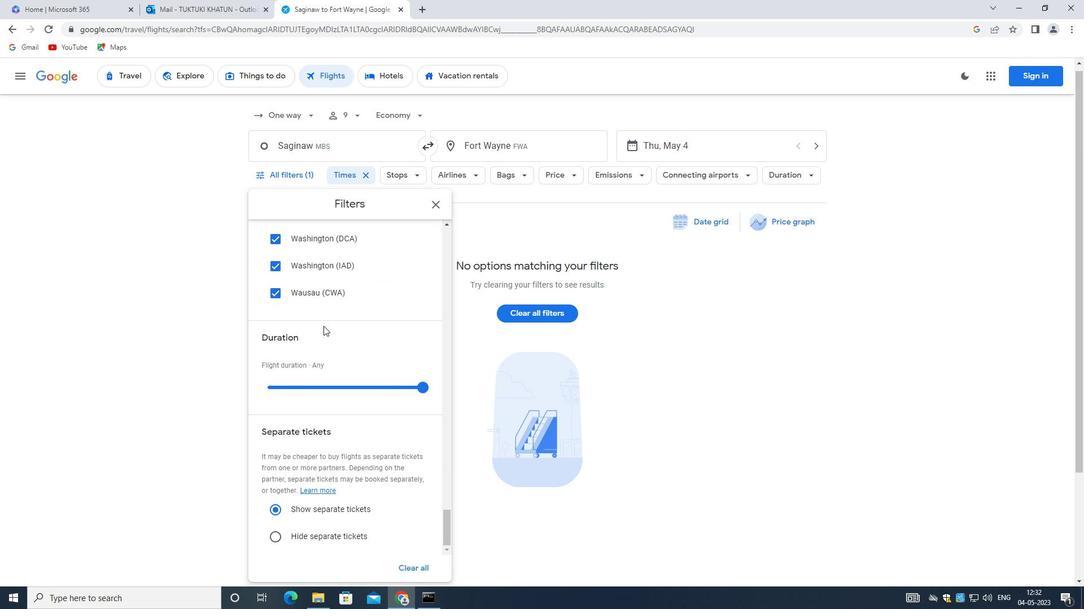 
Action: Mouse scrolled (323, 325) with delta (0, 0)
Screenshot: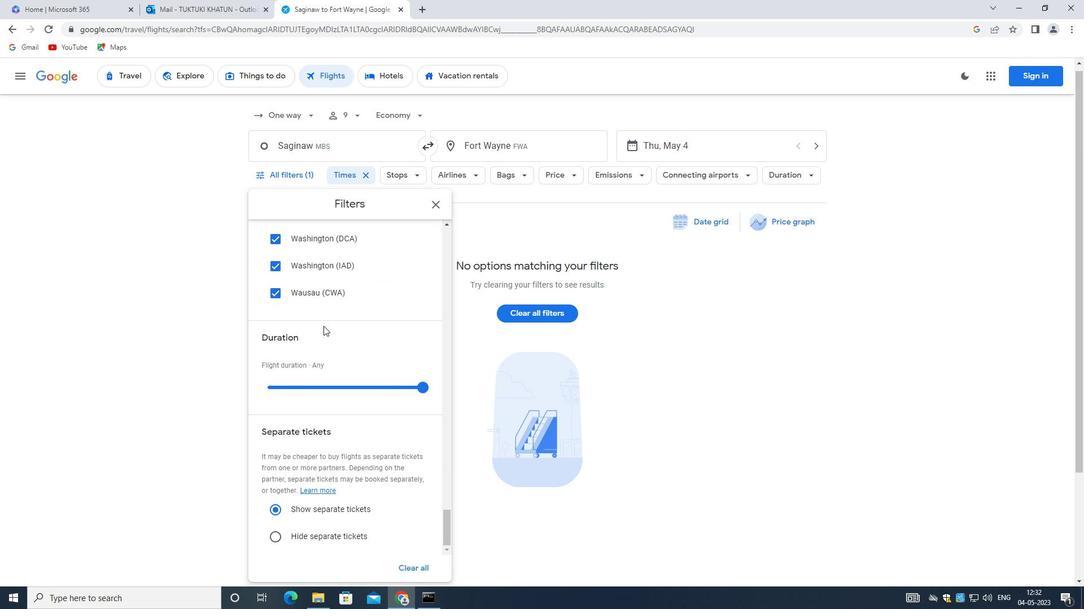 
Action: Mouse moved to (323, 326)
Screenshot: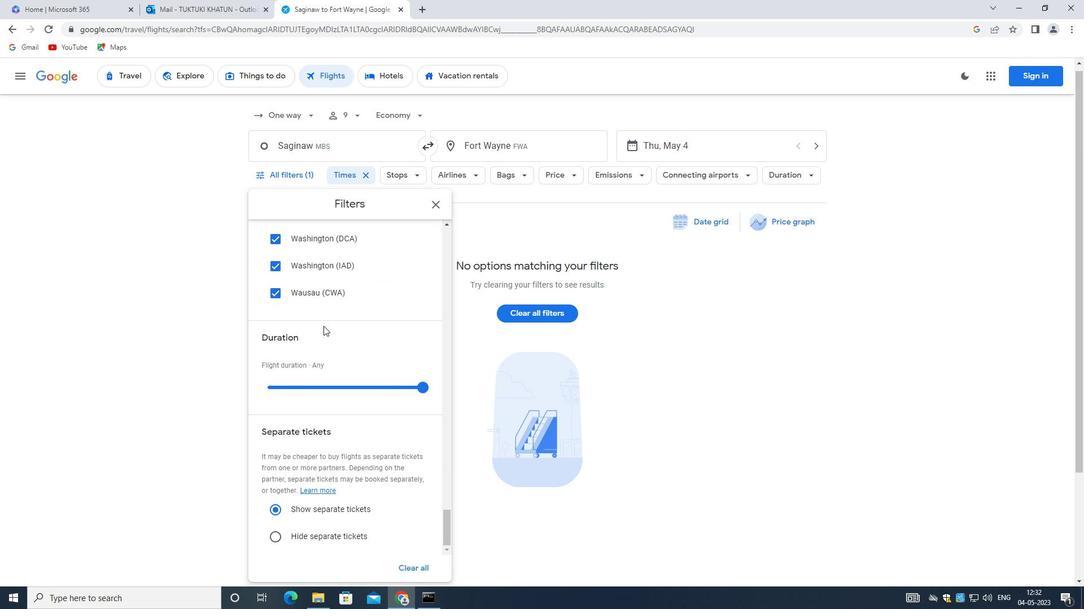 
Action: Mouse scrolled (323, 325) with delta (0, 0)
Screenshot: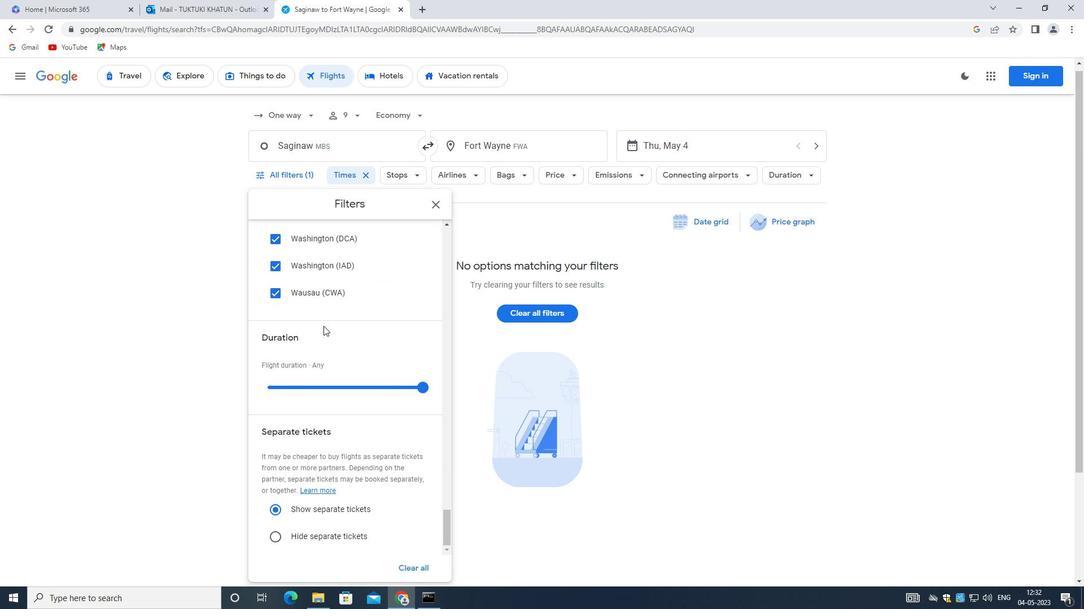 
Action: Mouse scrolled (323, 325) with delta (0, 0)
Screenshot: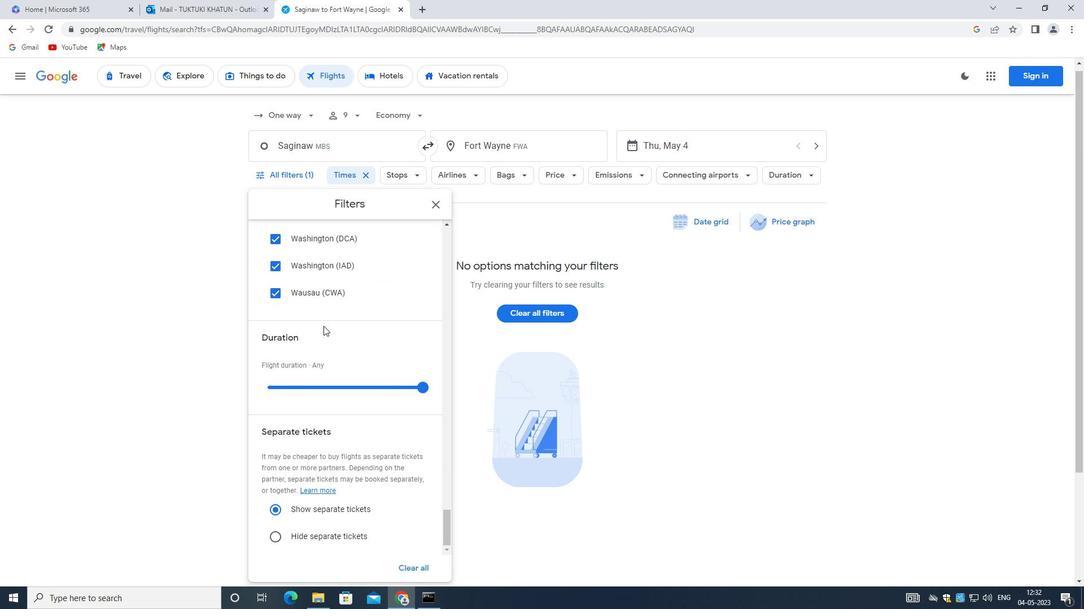 
Action: Mouse scrolled (323, 325) with delta (0, -1)
Screenshot: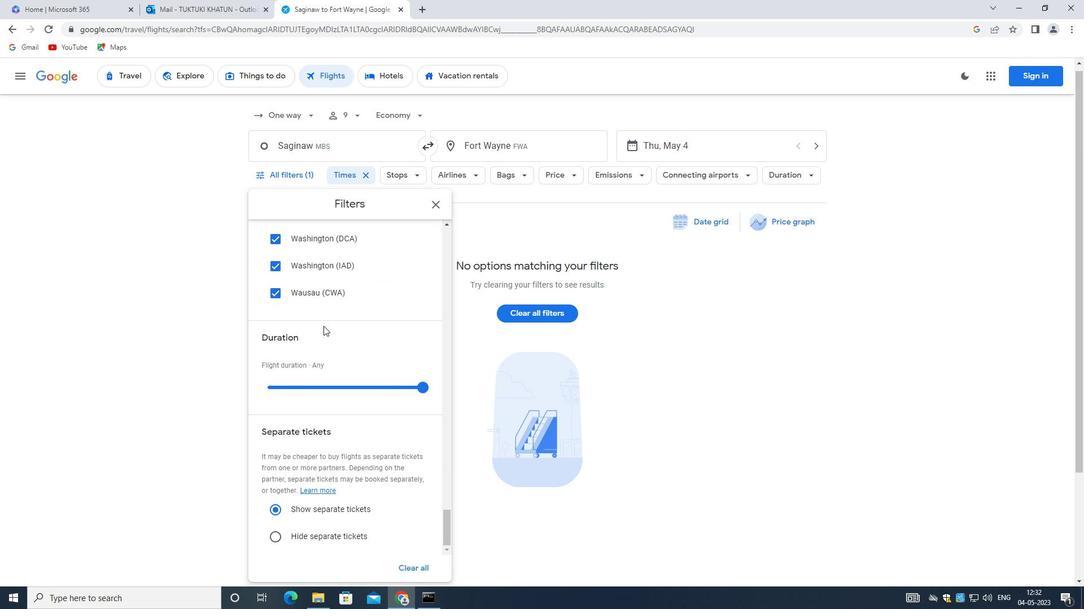 
Action: Mouse scrolled (323, 325) with delta (0, 0)
Screenshot: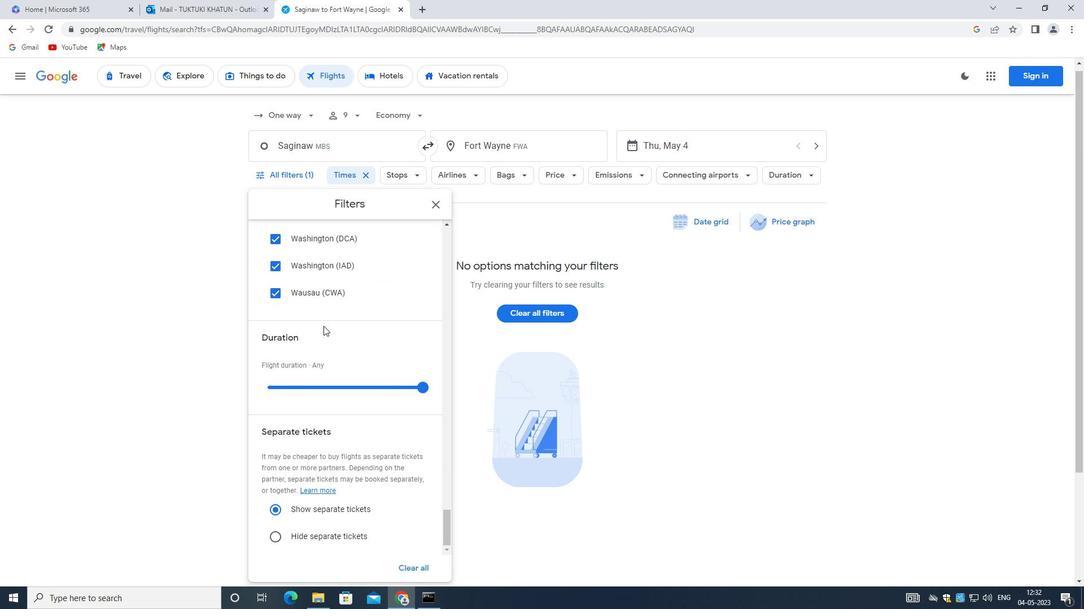
Action: Mouse moved to (308, 324)
Screenshot: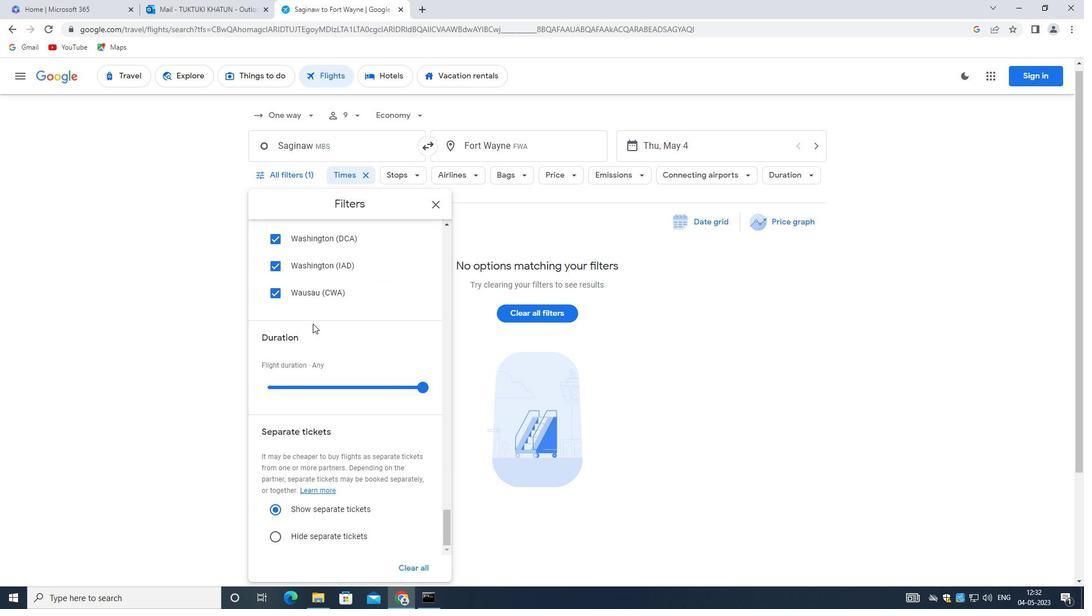 
